 Task: Open the event Sales Training: Negotiation Techniques on '2023/10/02', change the date to 2023/12/16, change the font style of the description to Verdana, set the availability to Away, insert an emoji Yellow heart, logged in from the account softage.10@softage.net and add another guest for the event, softage.7@softage.net. Change the alignment of the event description to Align left.Change the font color of the description to Red and select an event charm, 
Action: Mouse moved to (320, 143)
Screenshot: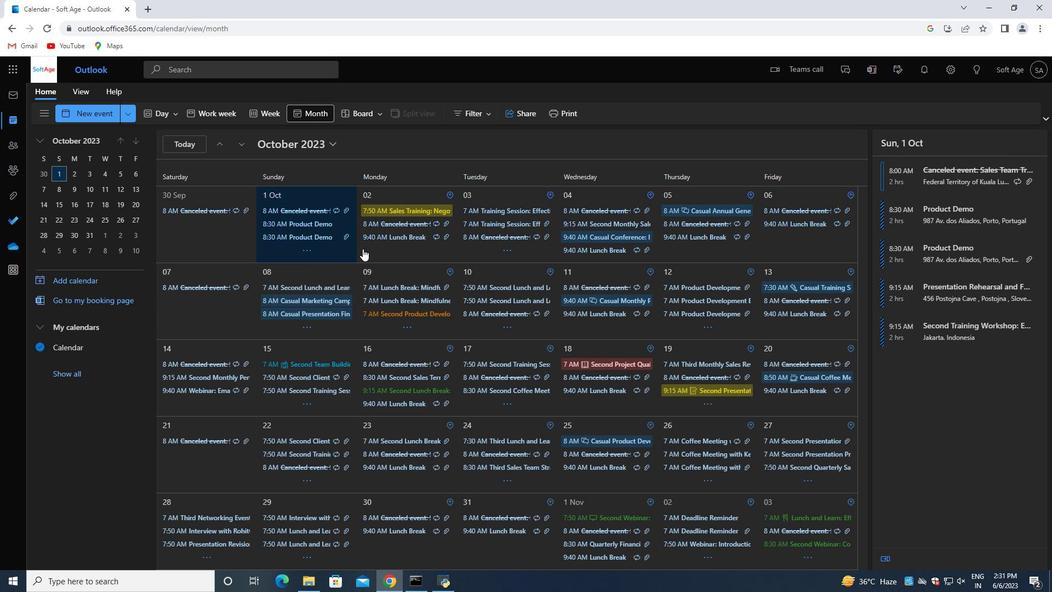 
Action: Mouse pressed left at (320, 143)
Screenshot: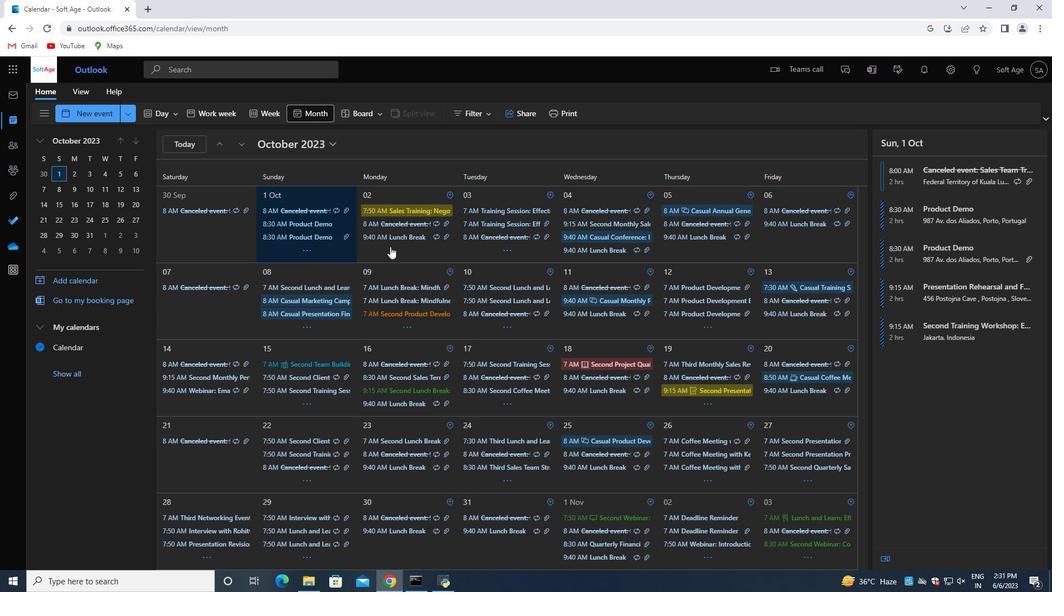 
Action: Mouse moved to (347, 171)
Screenshot: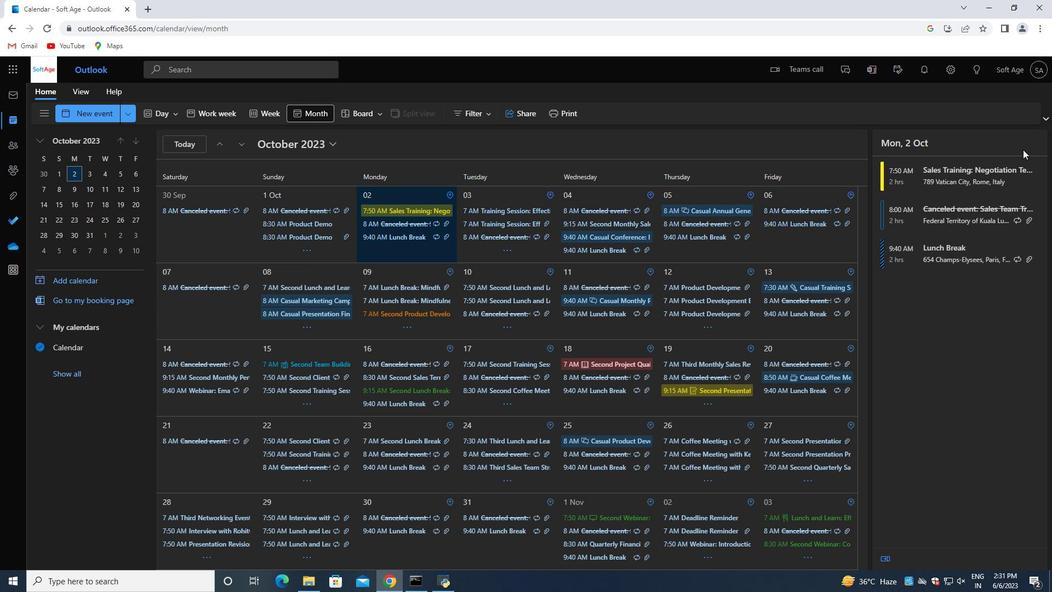
Action: Mouse pressed left at (347, 171)
Screenshot: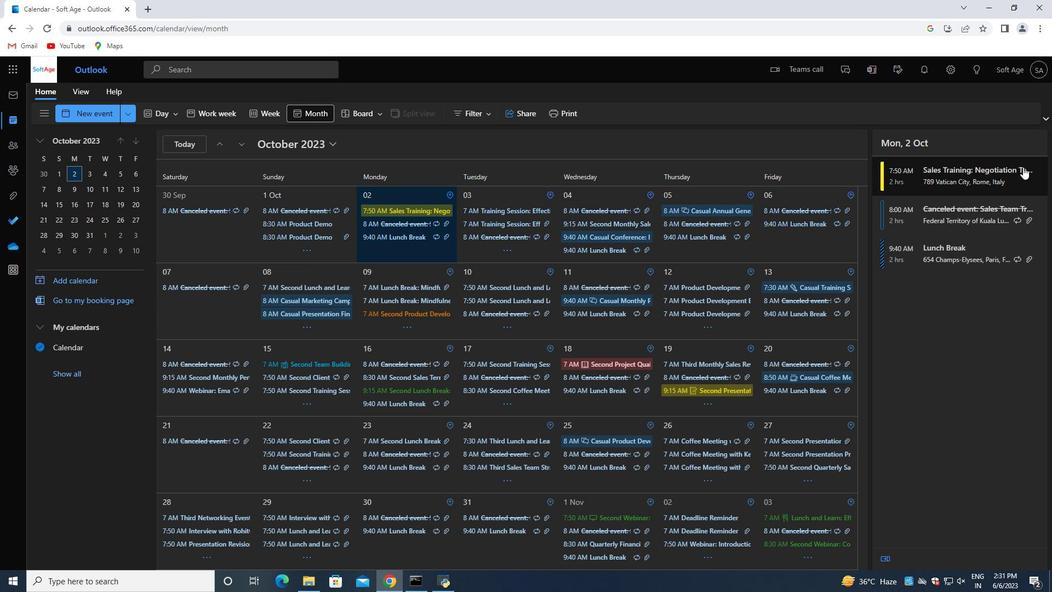 
Action: Mouse moved to (299, 250)
Screenshot: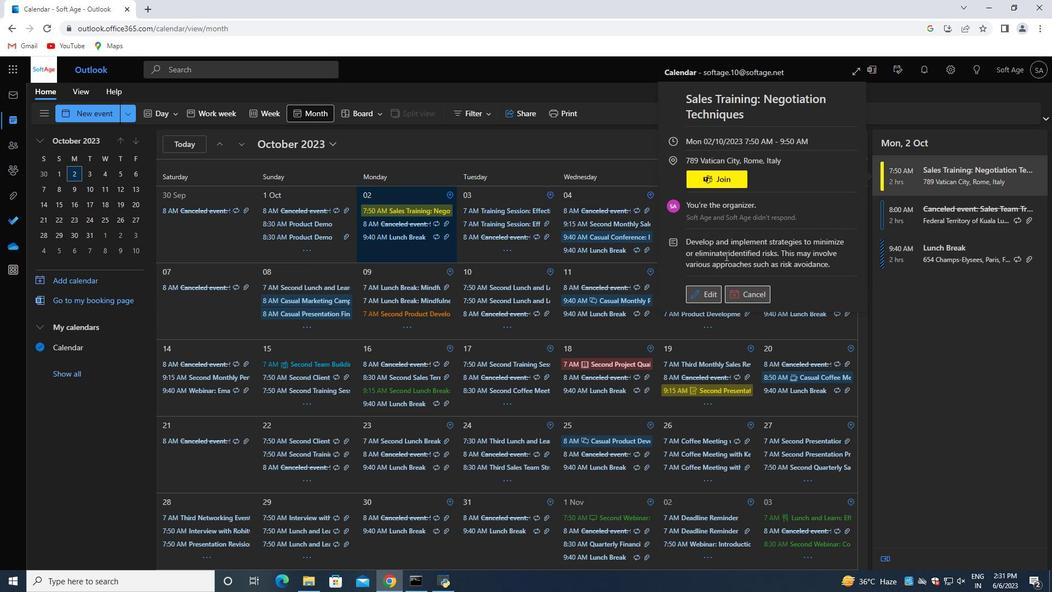 
Action: Mouse pressed left at (299, 250)
Screenshot: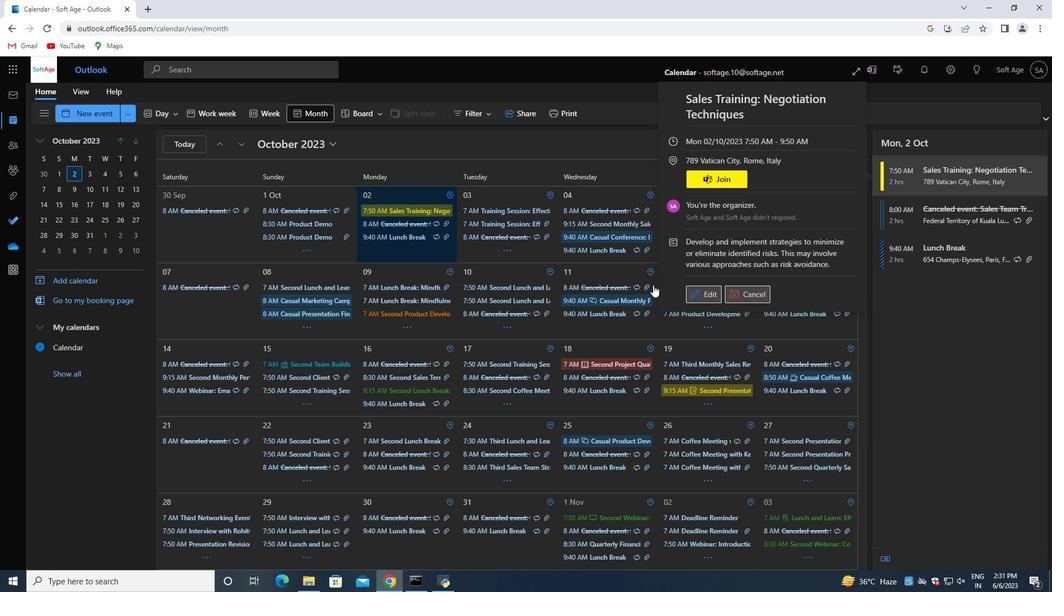 
Action: Mouse moved to (398, 250)
Screenshot: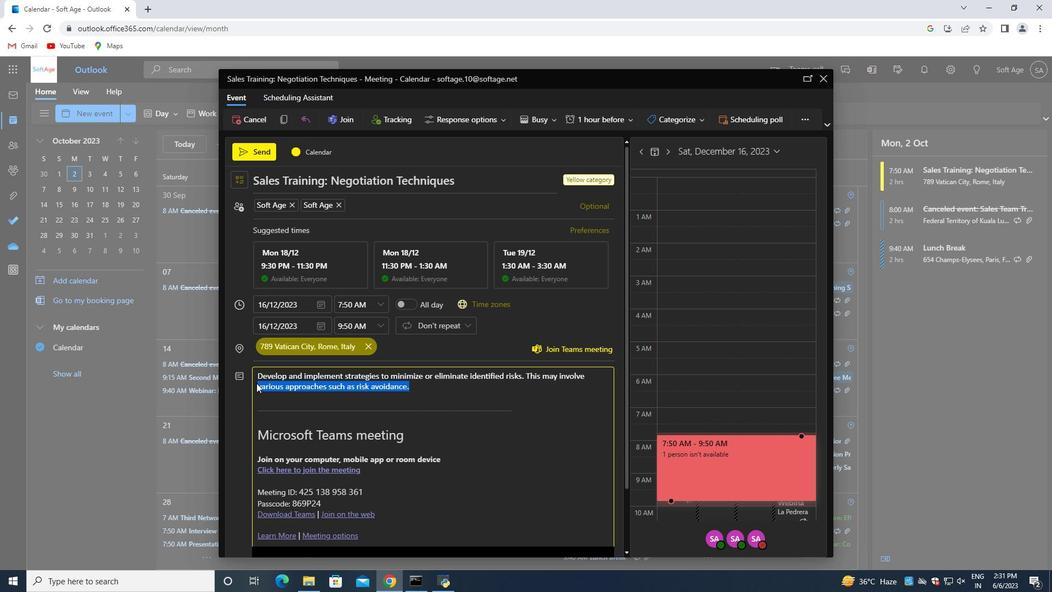 
Action: Mouse pressed left at (398, 250)
Screenshot: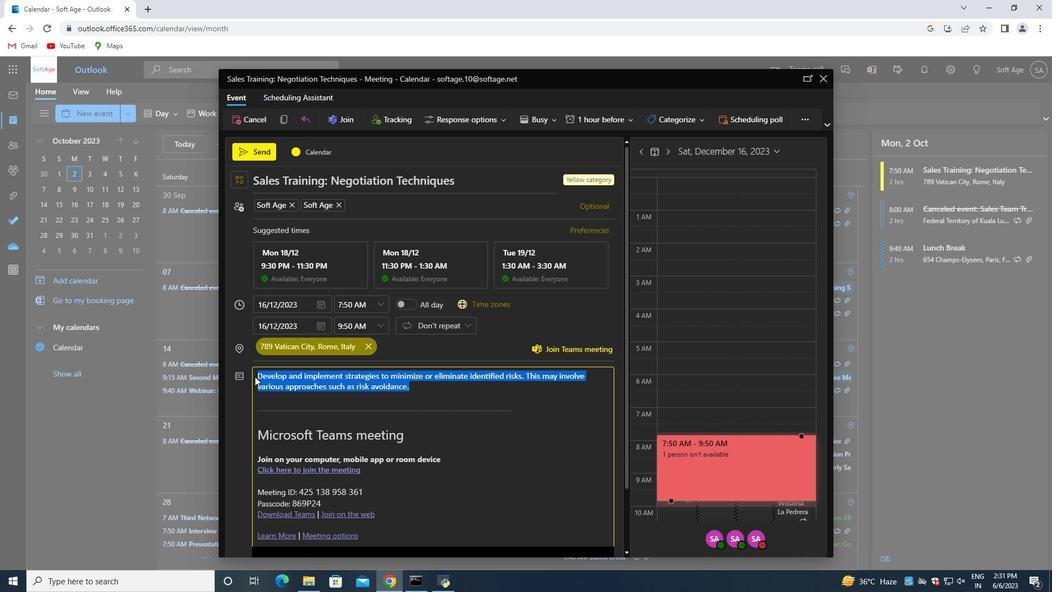 
Action: Mouse moved to (1012, 177)
Screenshot: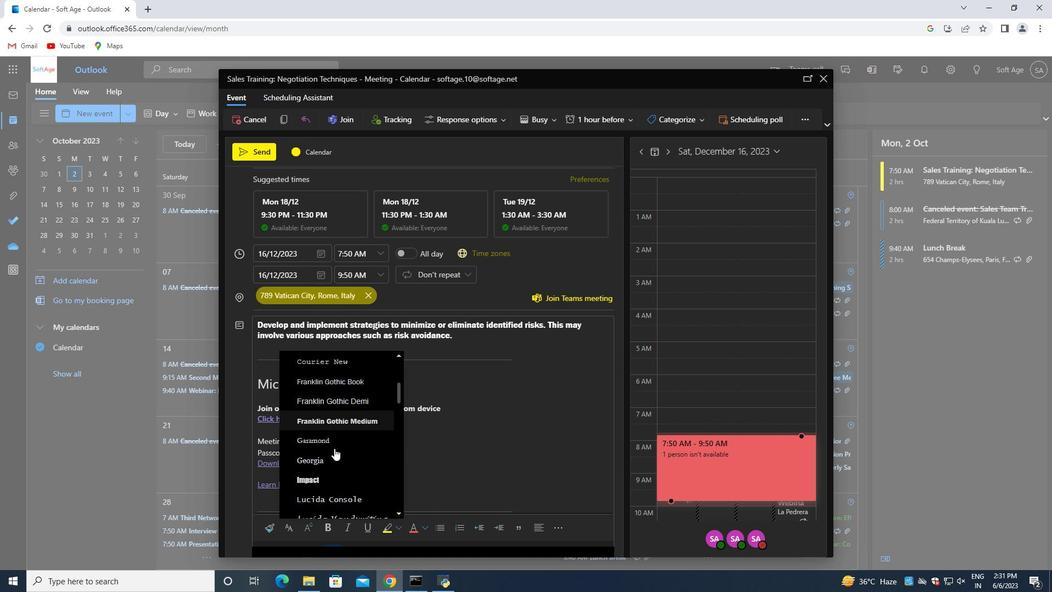 
Action: Mouse pressed left at (1012, 177)
Screenshot: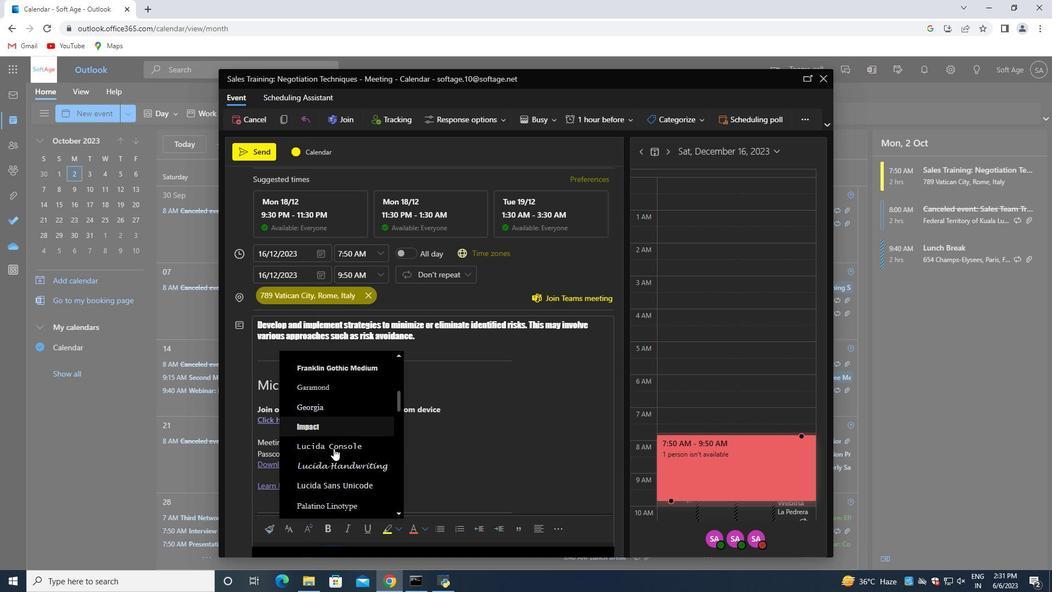 
Action: Mouse moved to (690, 271)
Screenshot: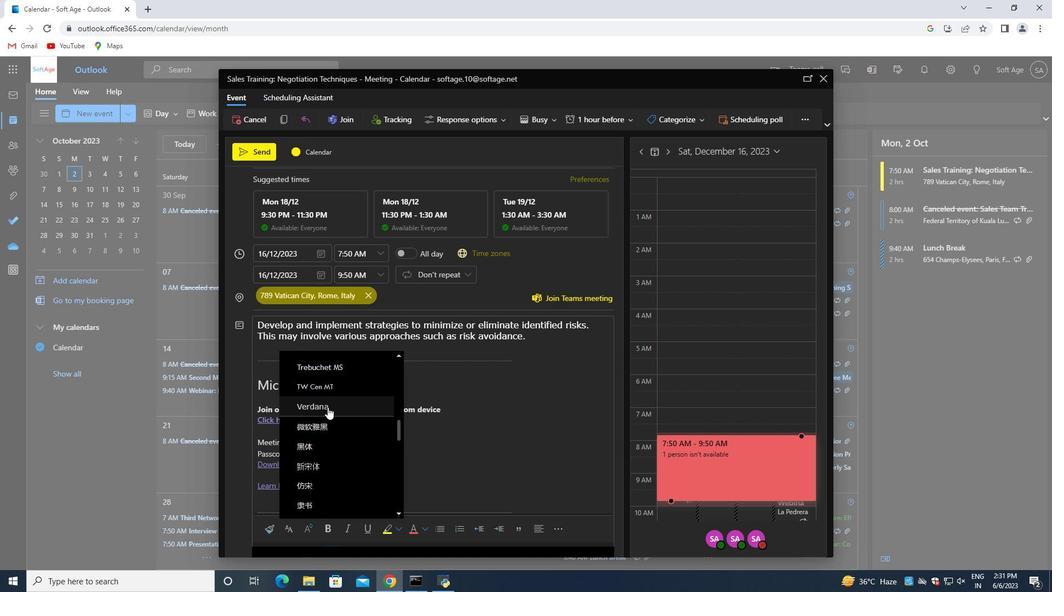 
Action: Mouse pressed left at (690, 271)
Screenshot: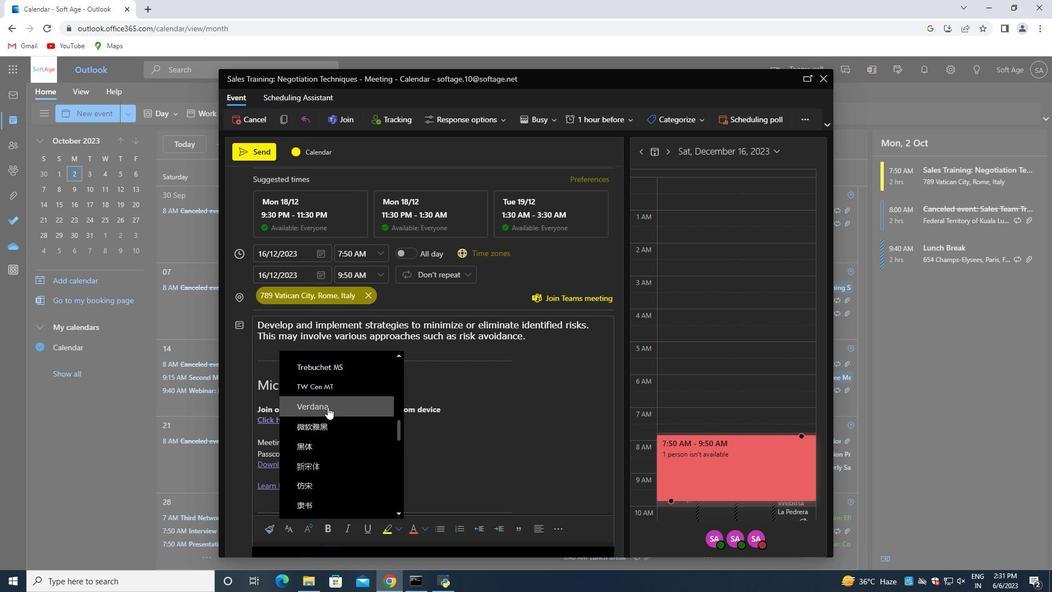 
Action: Mouse moved to (914, 183)
Screenshot: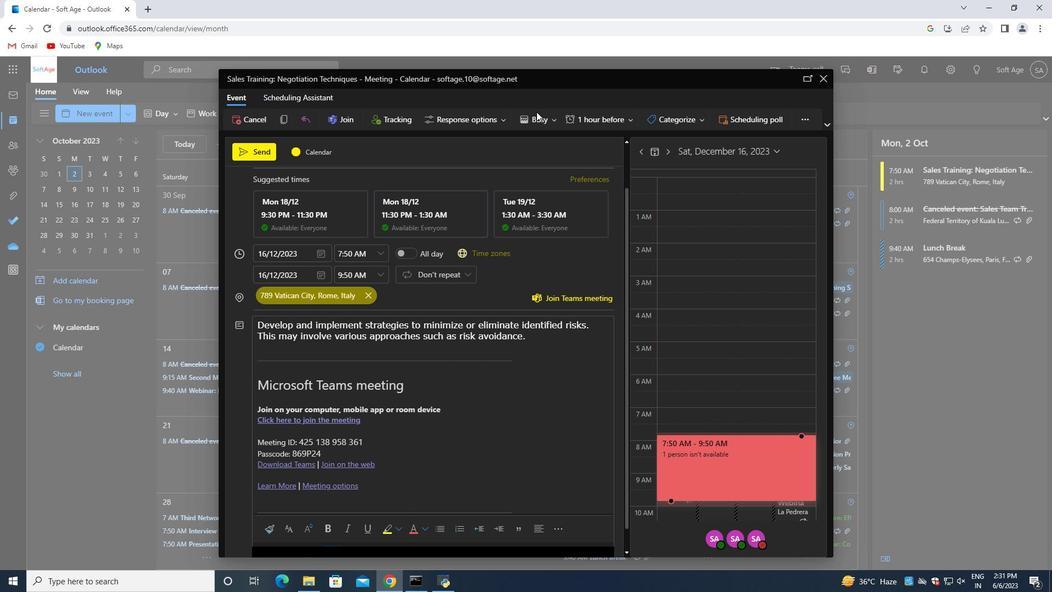 
Action: Mouse pressed left at (914, 183)
Screenshot: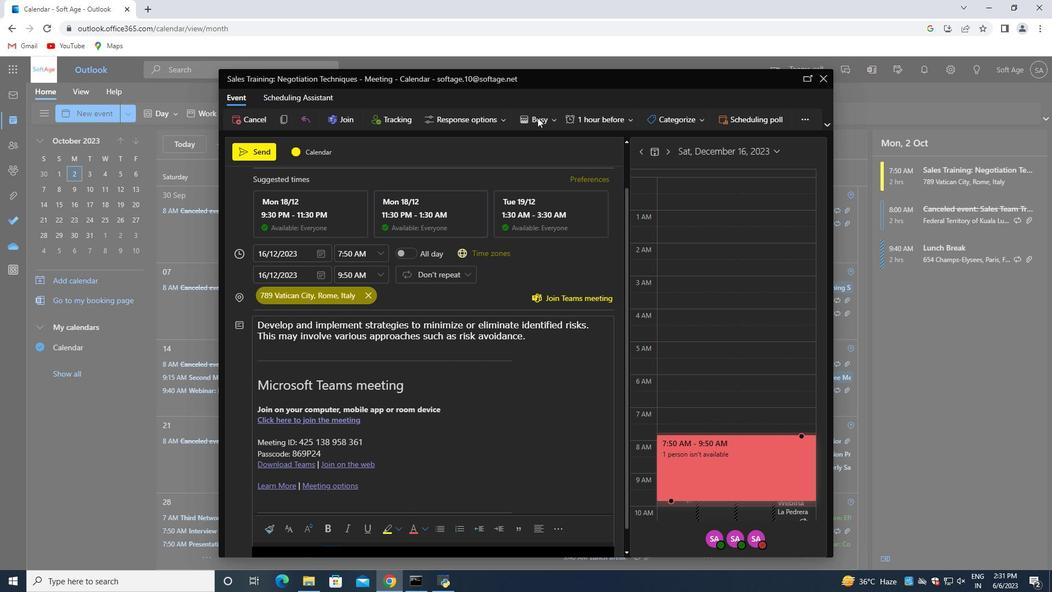 
Action: Mouse moved to (702, 270)
Screenshot: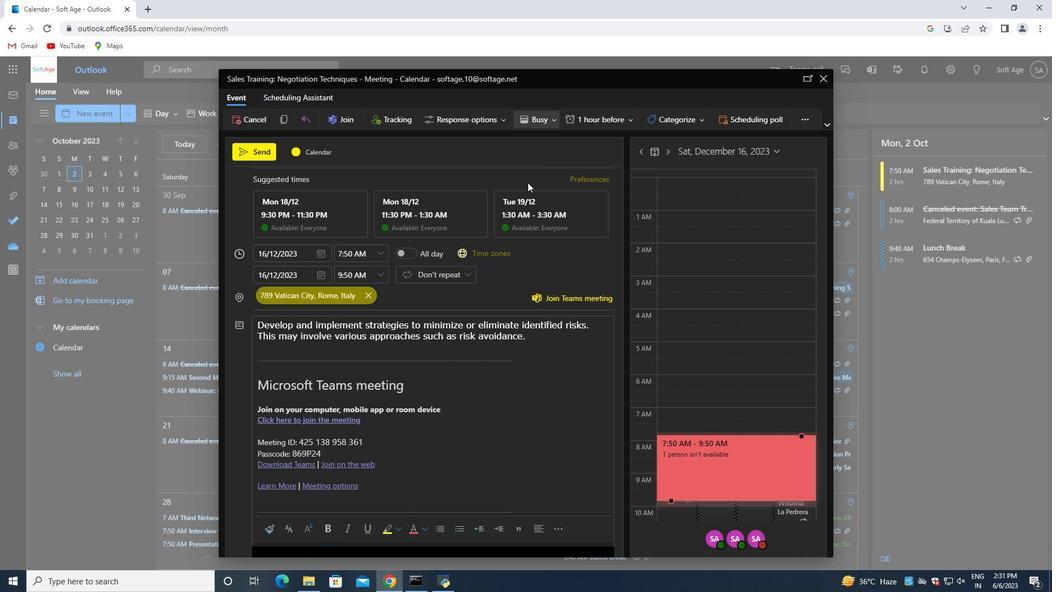 
Action: Mouse pressed left at (702, 270)
Screenshot: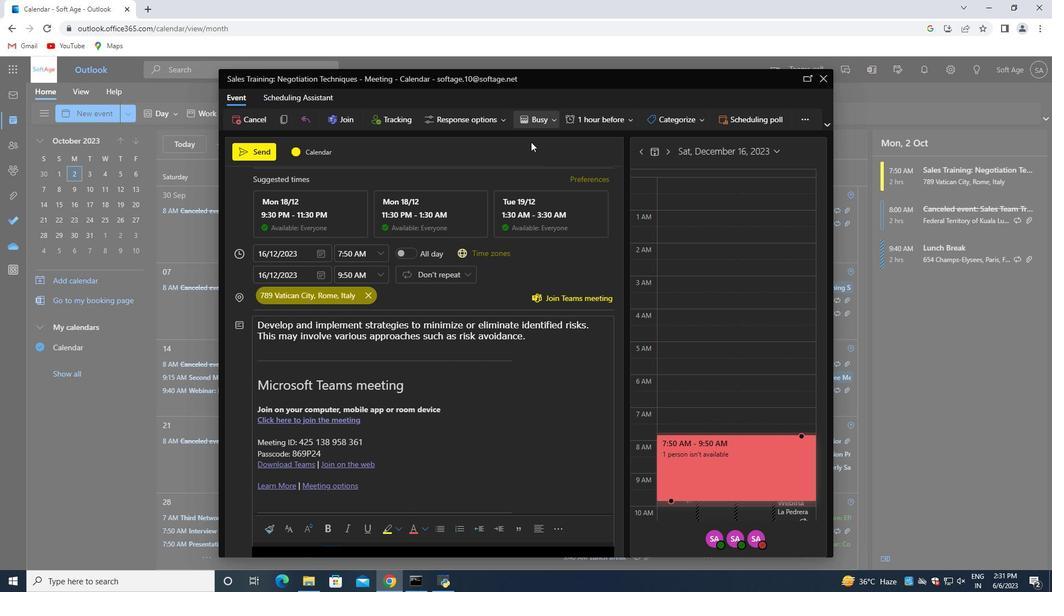 
Action: Mouse moved to (911, 182)
Screenshot: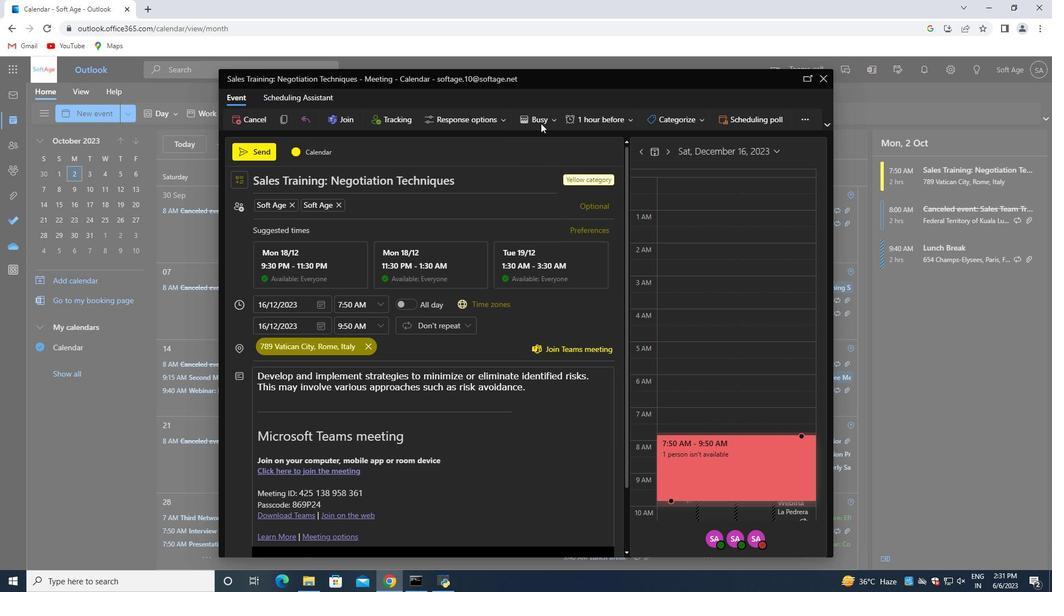 
Action: Mouse pressed left at (911, 182)
Screenshot: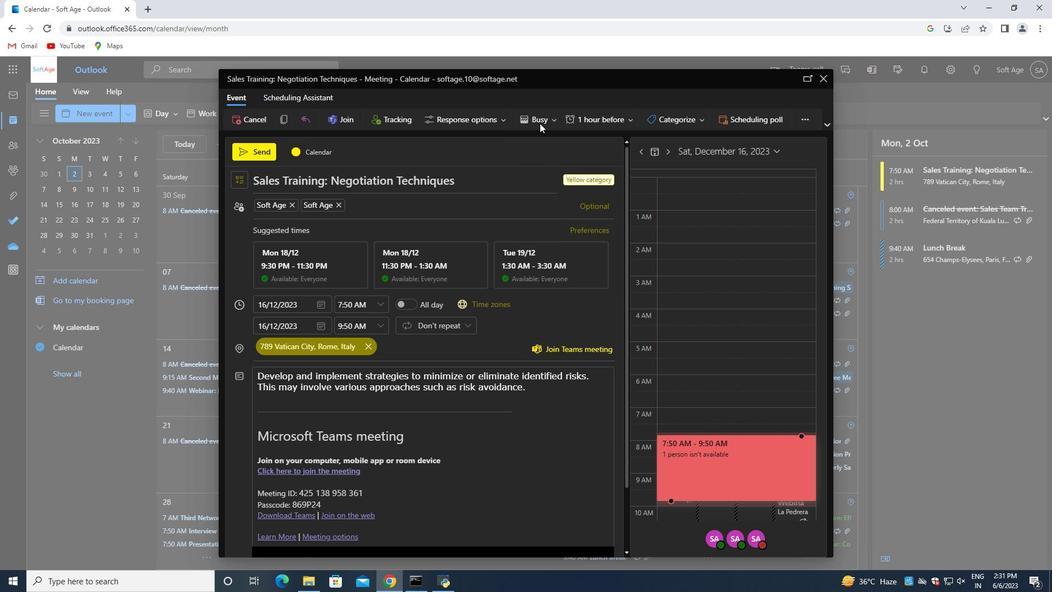 
Action: Mouse moved to (695, 269)
Screenshot: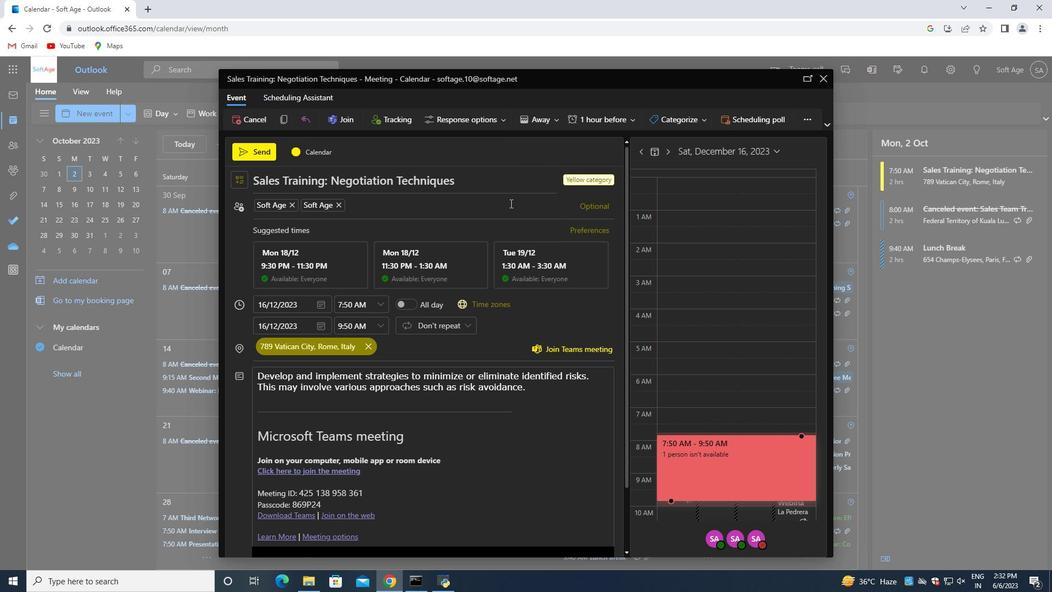
Action: Mouse pressed left at (695, 269)
Screenshot: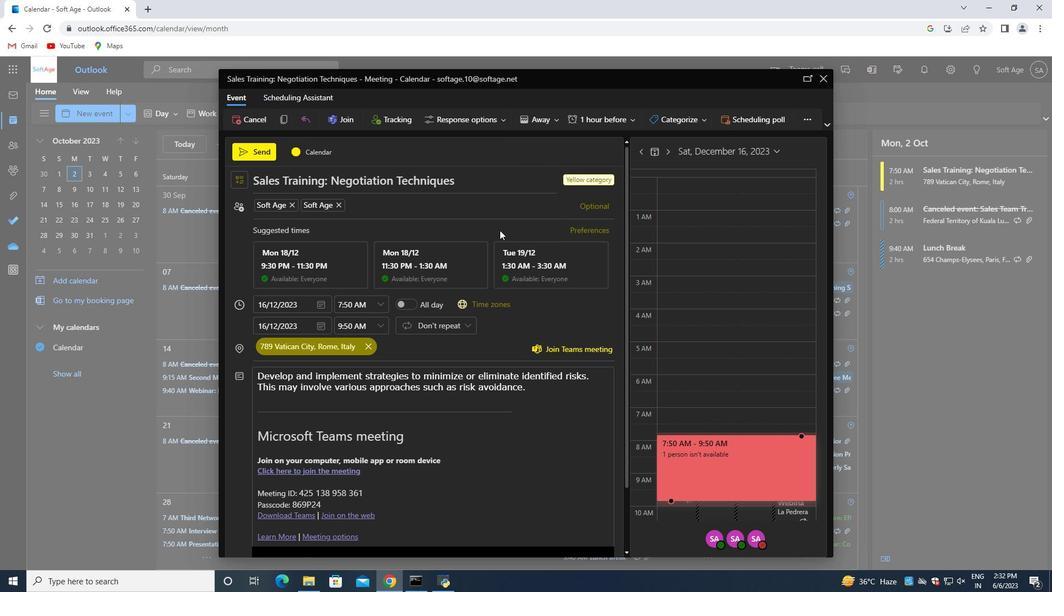 
Action: Mouse moved to (301, 140)
Screenshot: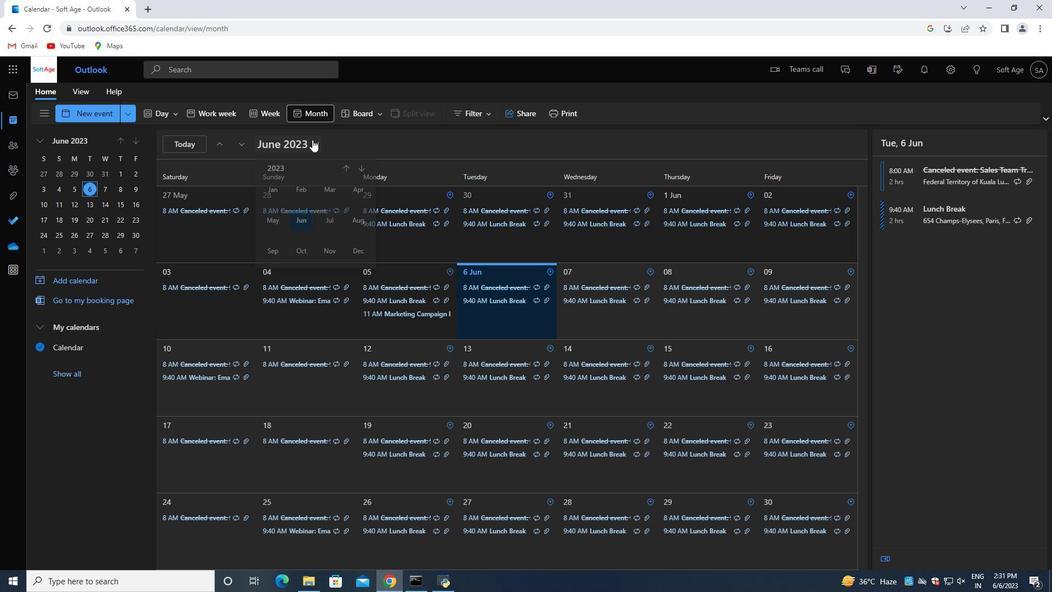 
Action: Mouse pressed left at (301, 140)
Screenshot: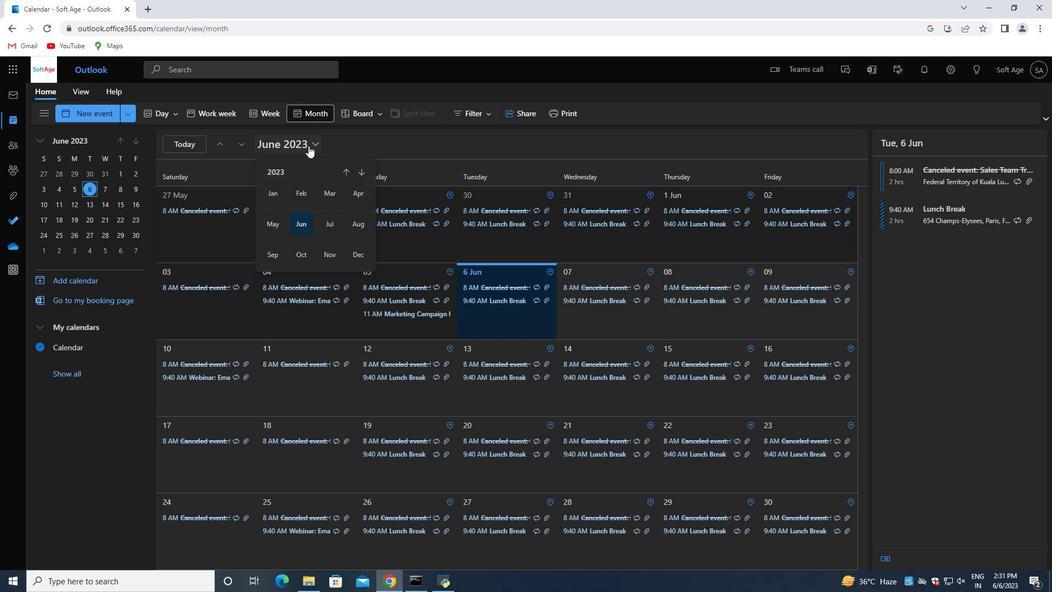 
Action: Mouse moved to (353, 255)
Screenshot: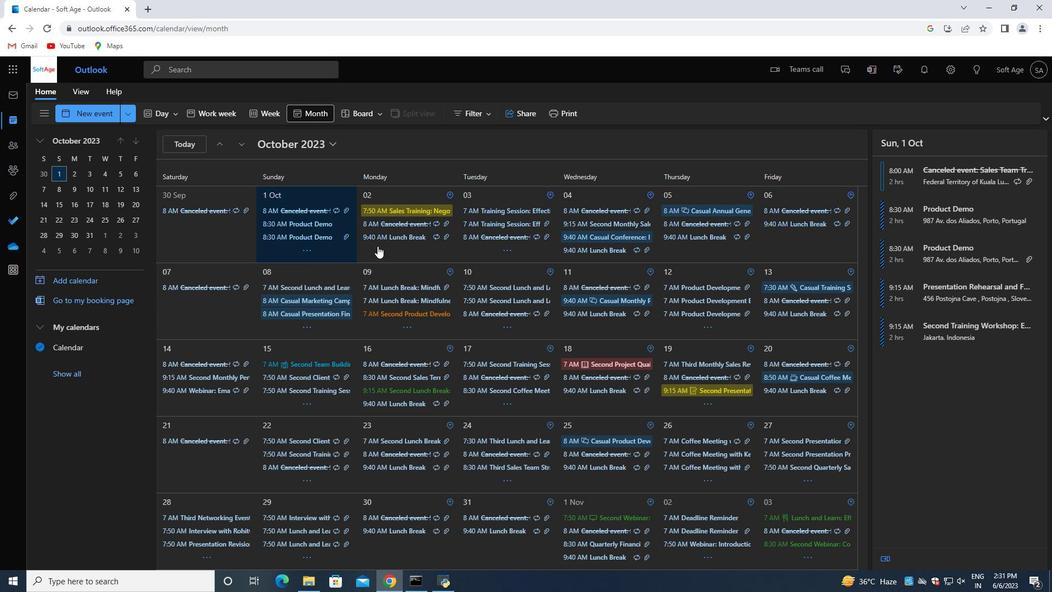 
Action: Mouse pressed left at (353, 255)
Screenshot: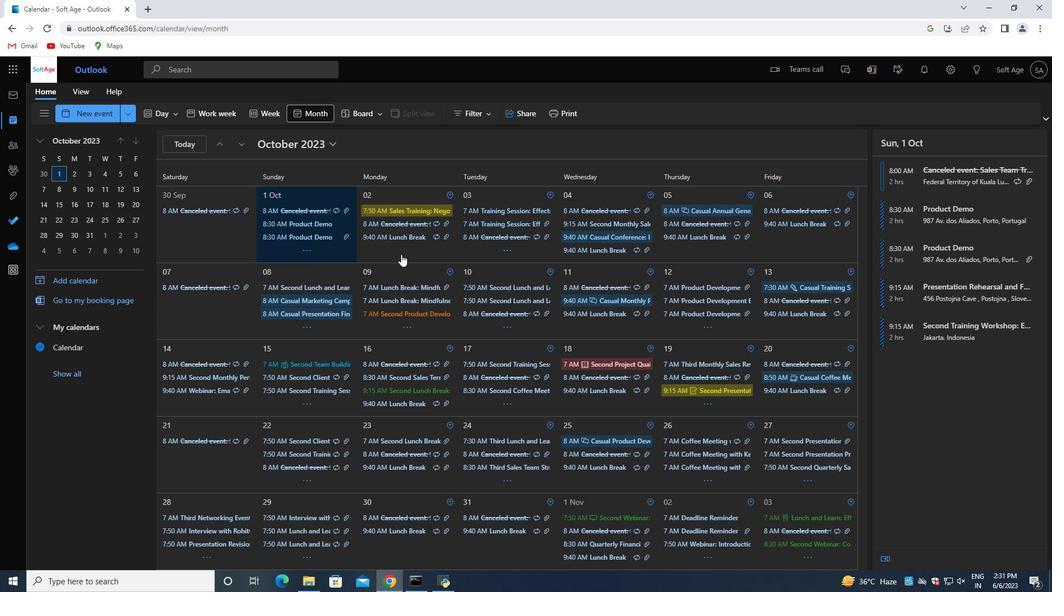 
Action: Mouse moved to (340, 142)
Screenshot: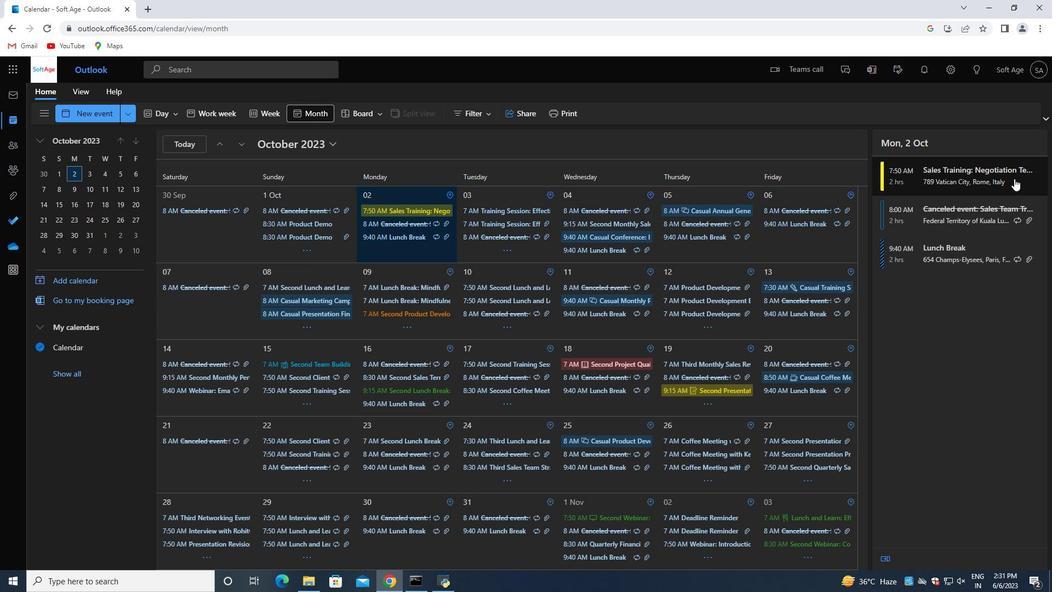 
Action: Mouse pressed left at (340, 142)
Screenshot: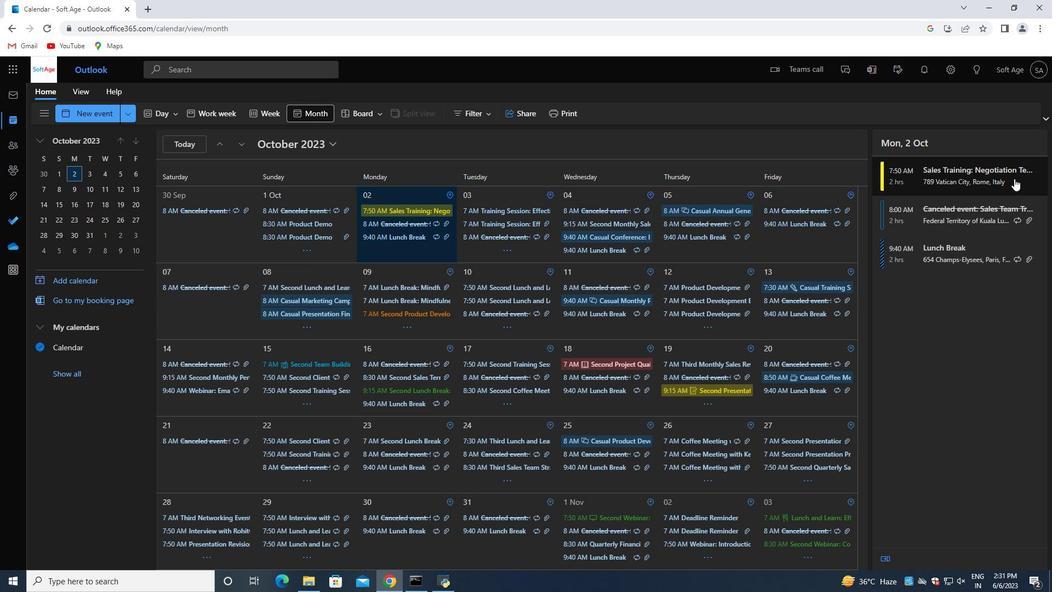 
Action: Mouse moved to (302, 252)
Screenshot: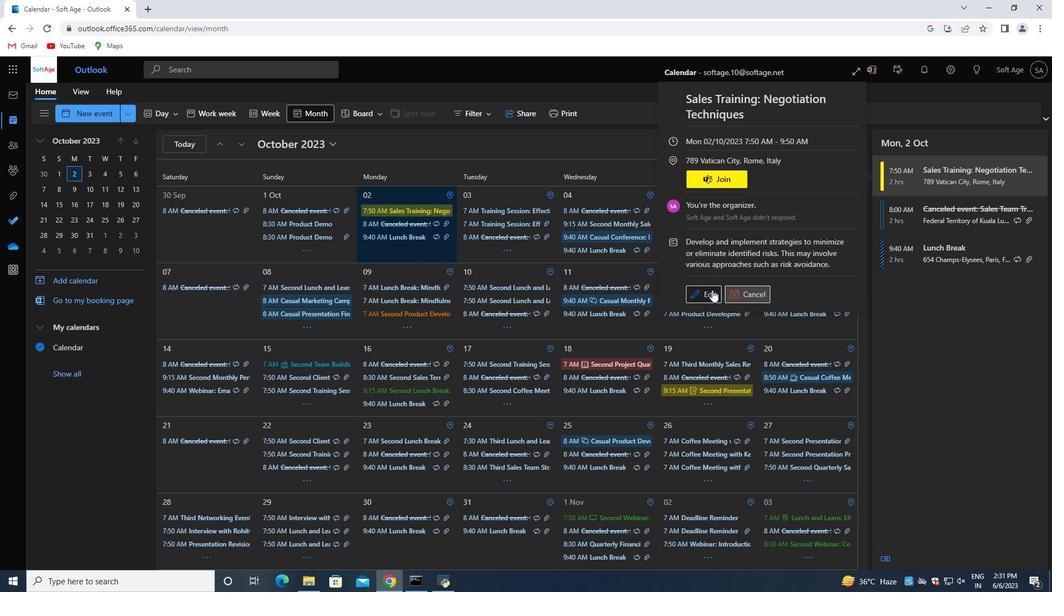
Action: Mouse pressed left at (302, 252)
Screenshot: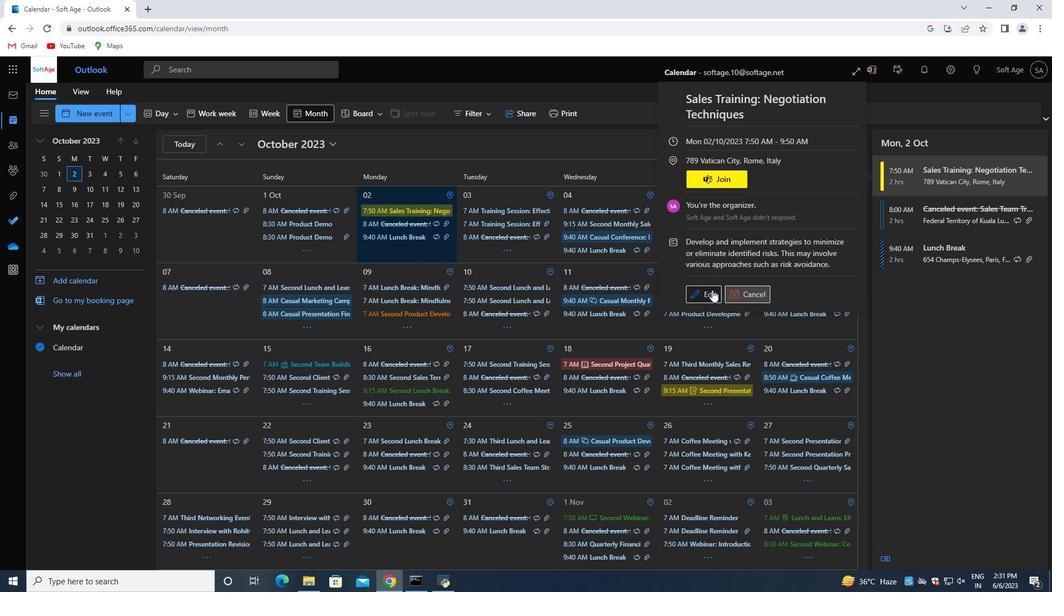 
Action: Mouse moved to (457, 400)
Screenshot: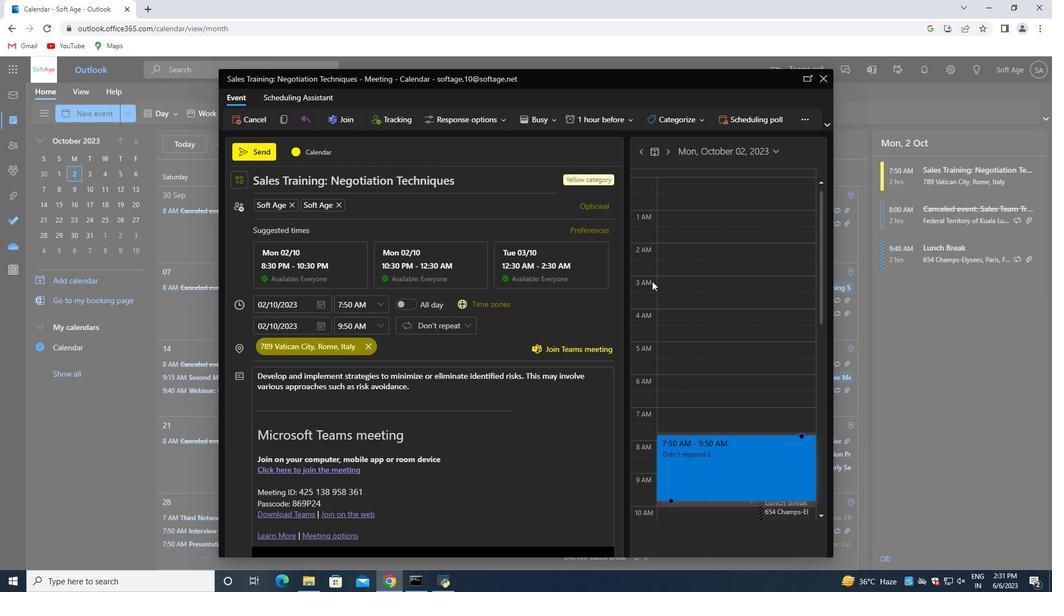 
Action: Mouse scrolled (457, 400) with delta (0, 0)
Screenshot: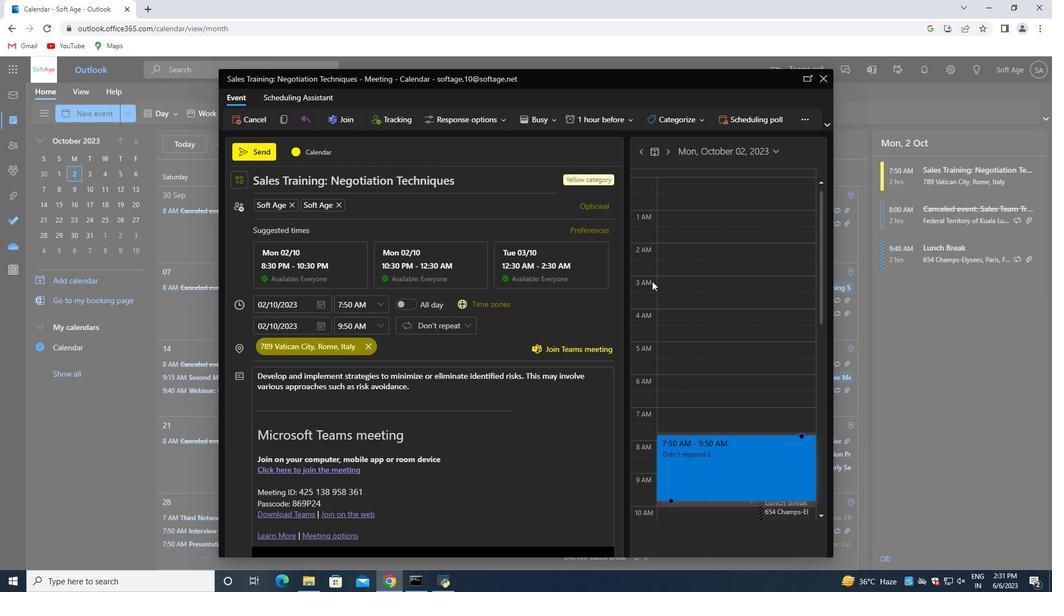 
Action: Mouse moved to (456, 402)
Screenshot: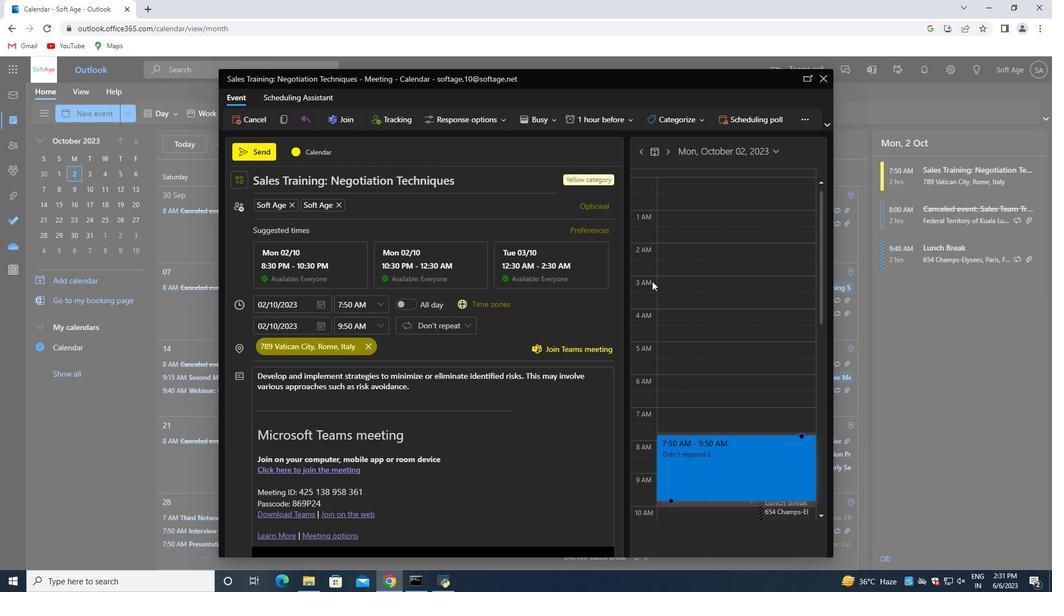 
Action: Mouse scrolled (456, 401) with delta (0, 0)
Screenshot: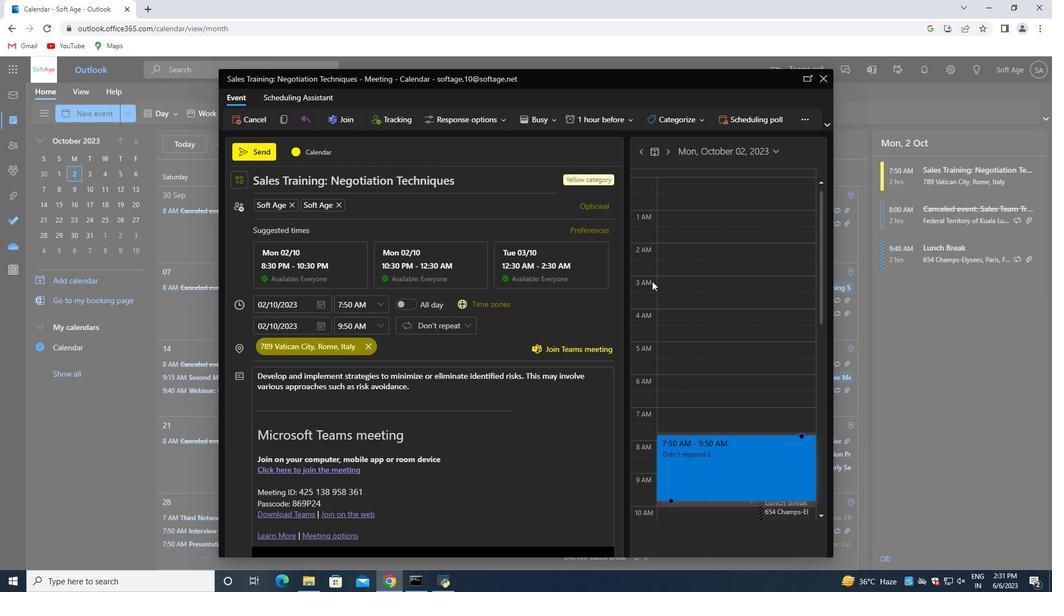 
Action: Mouse moved to (456, 404)
Screenshot: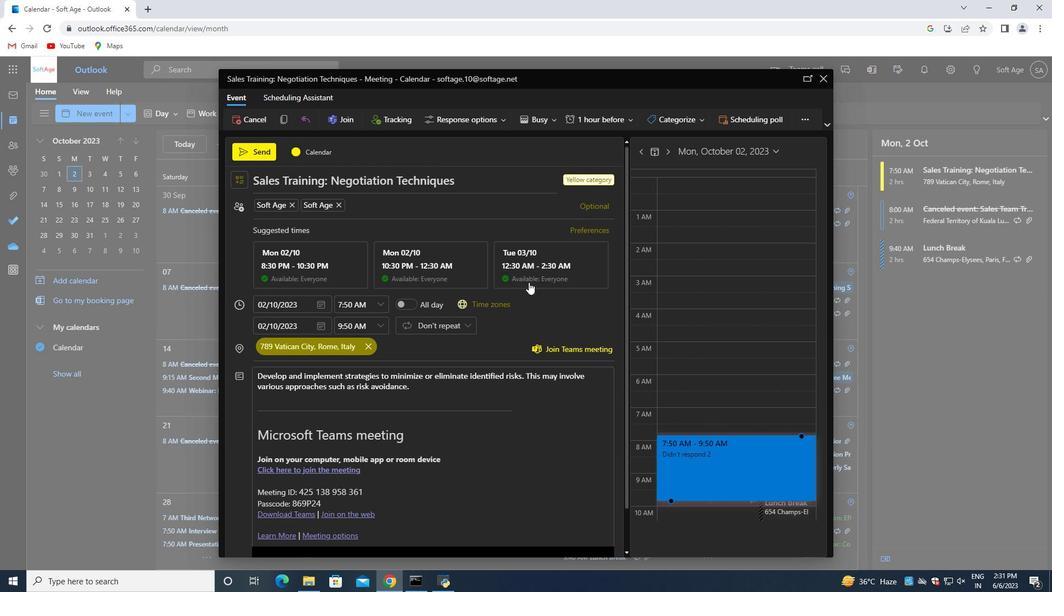 
Action: Mouse scrolled (456, 404) with delta (0, 0)
Screenshot: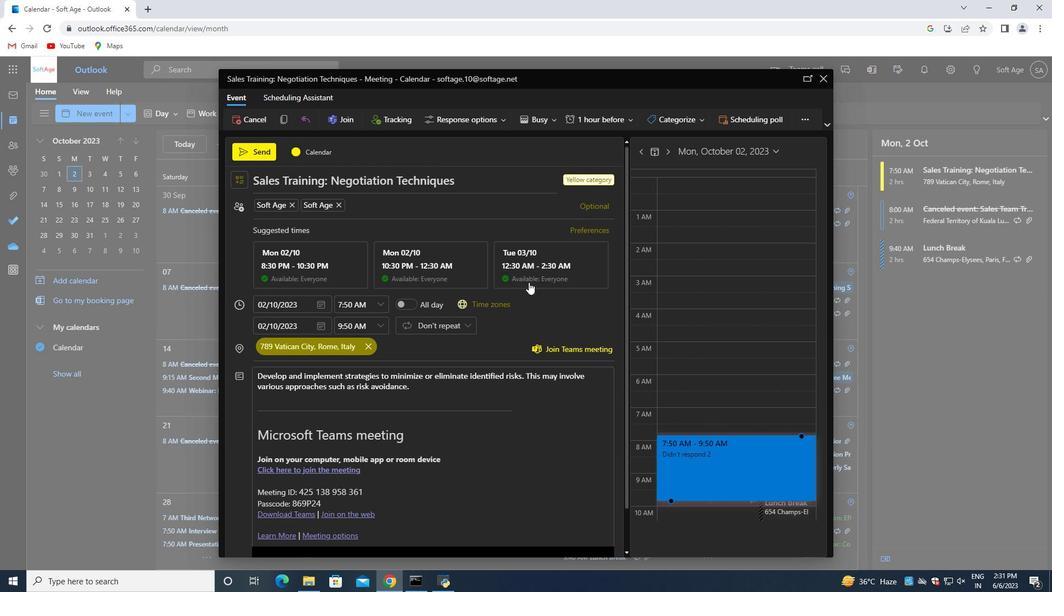 
Action: Mouse moved to (455, 405)
Screenshot: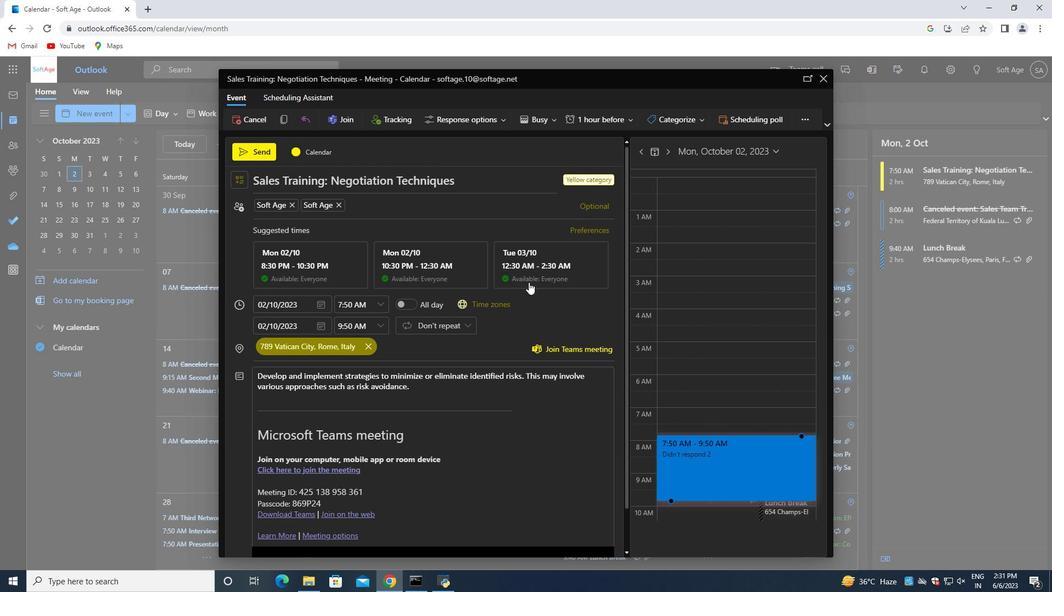 
Action: Mouse scrolled (455, 406) with delta (0, 0)
Screenshot: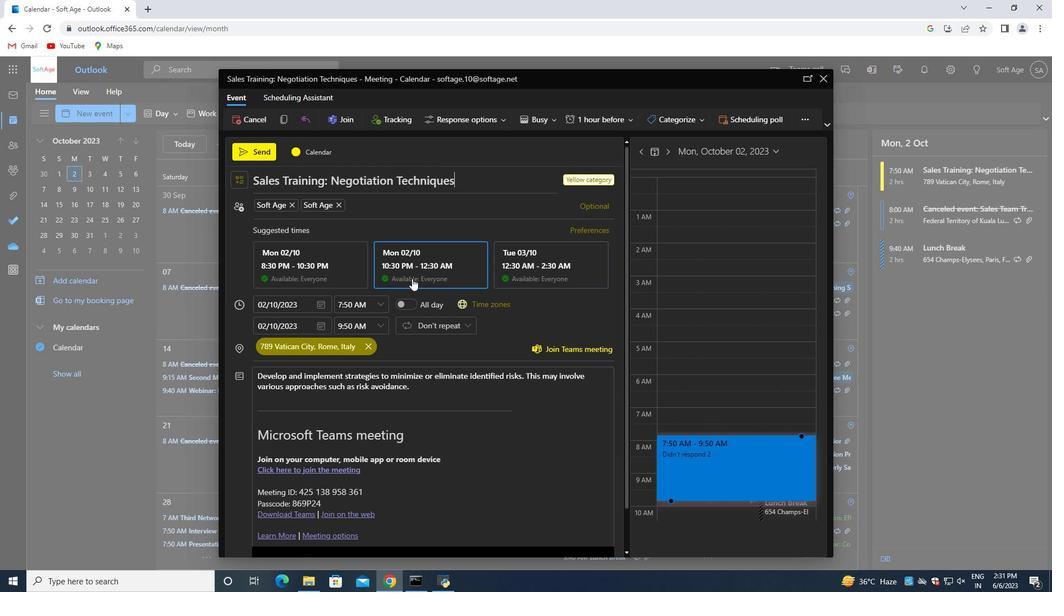
Action: Mouse scrolled (455, 406) with delta (0, 0)
Screenshot: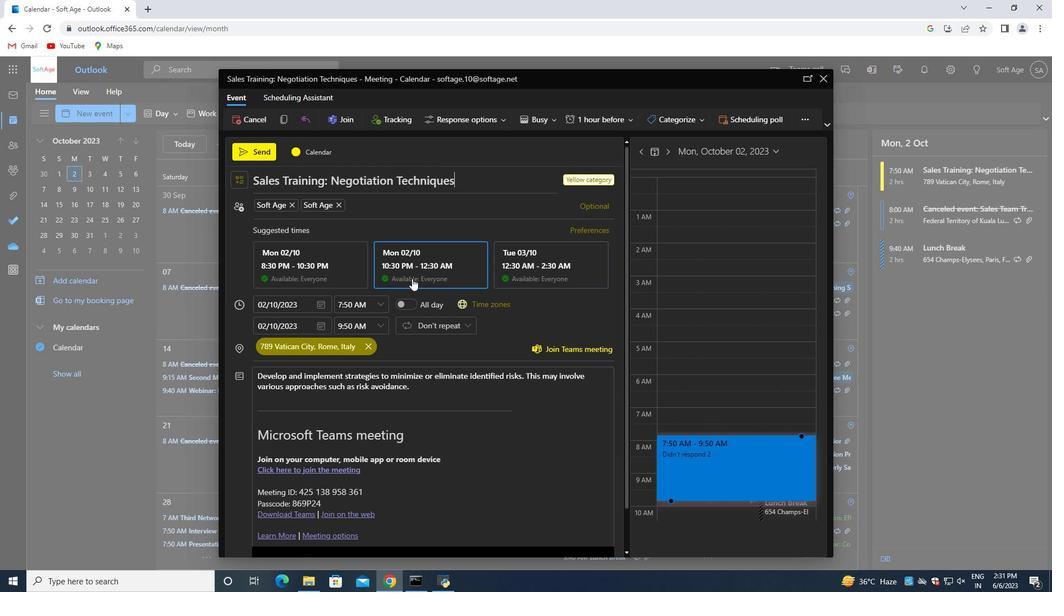 
Action: Mouse scrolled (455, 406) with delta (0, 0)
Screenshot: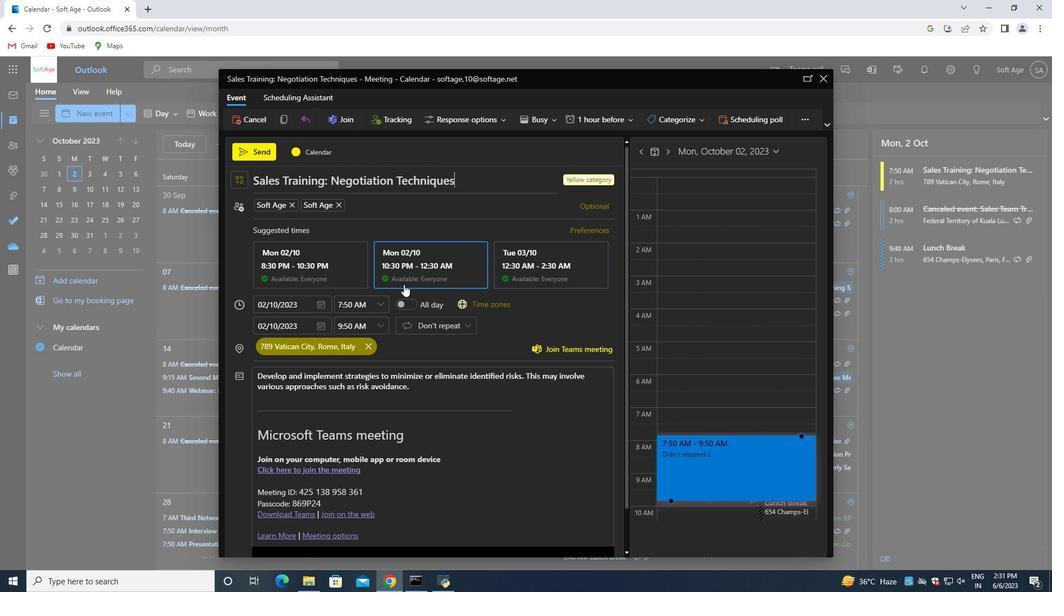 
Action: Mouse scrolled (455, 406) with delta (0, 0)
Screenshot: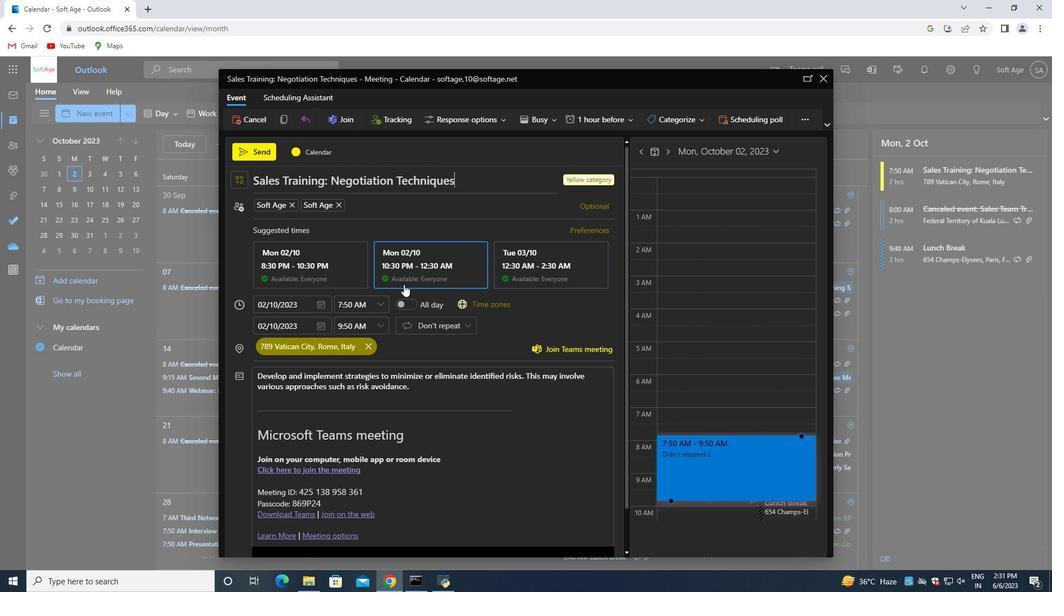 
Action: Mouse moved to (451, 408)
Screenshot: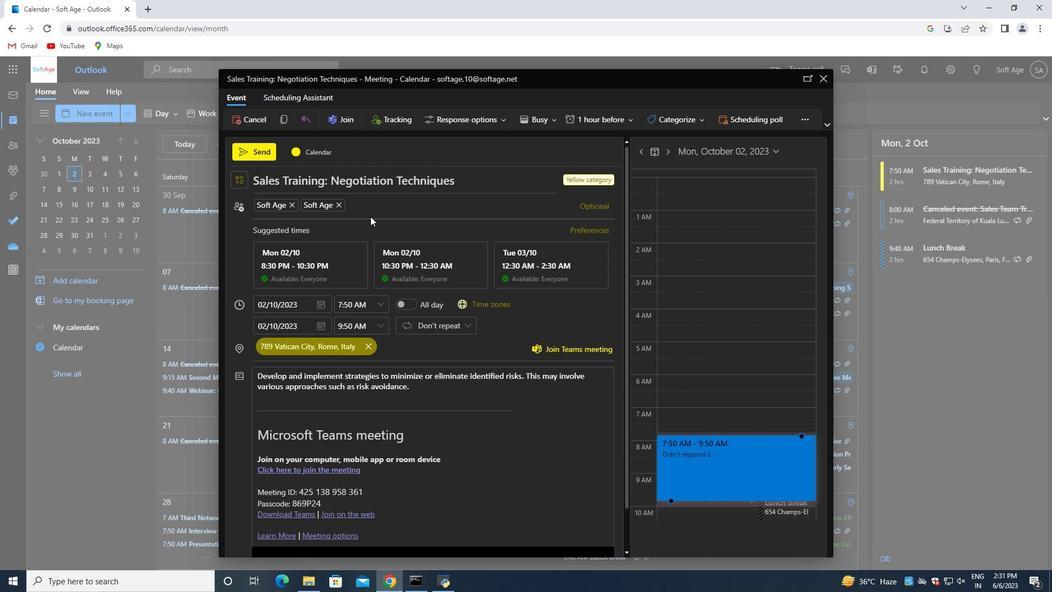
Action: Mouse scrolled (454, 407) with delta (0, 0)
Screenshot: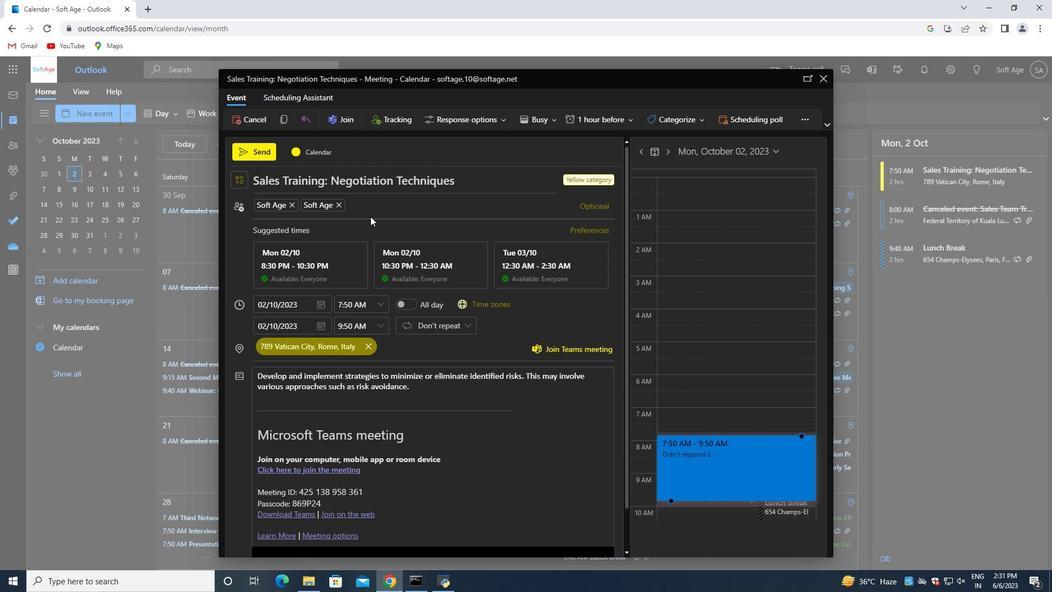 
Action: Mouse moved to (448, 410)
Screenshot: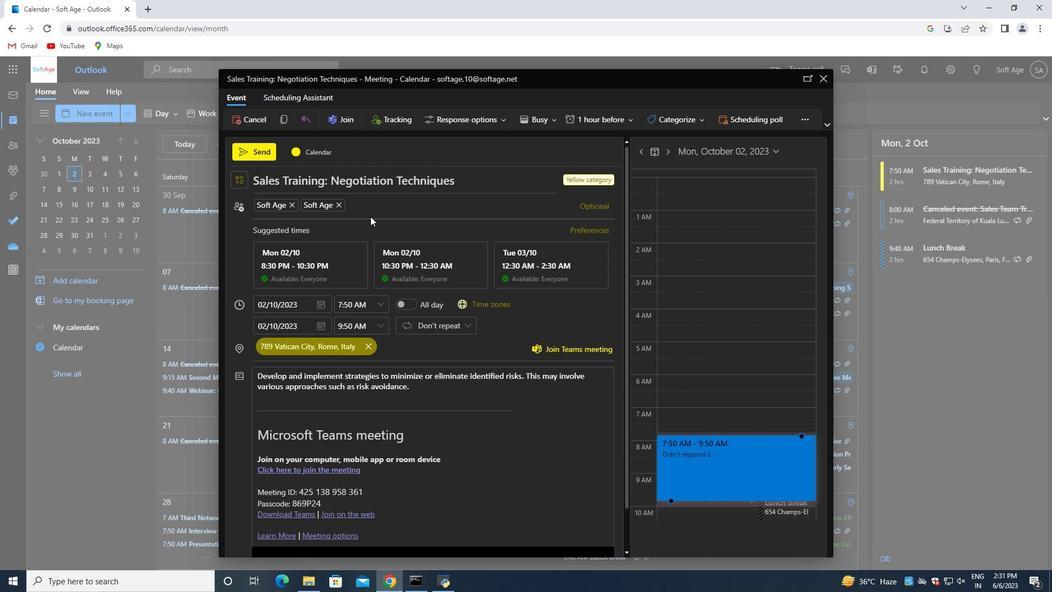 
Action: Mouse scrolled (451, 407) with delta (0, 0)
Screenshot: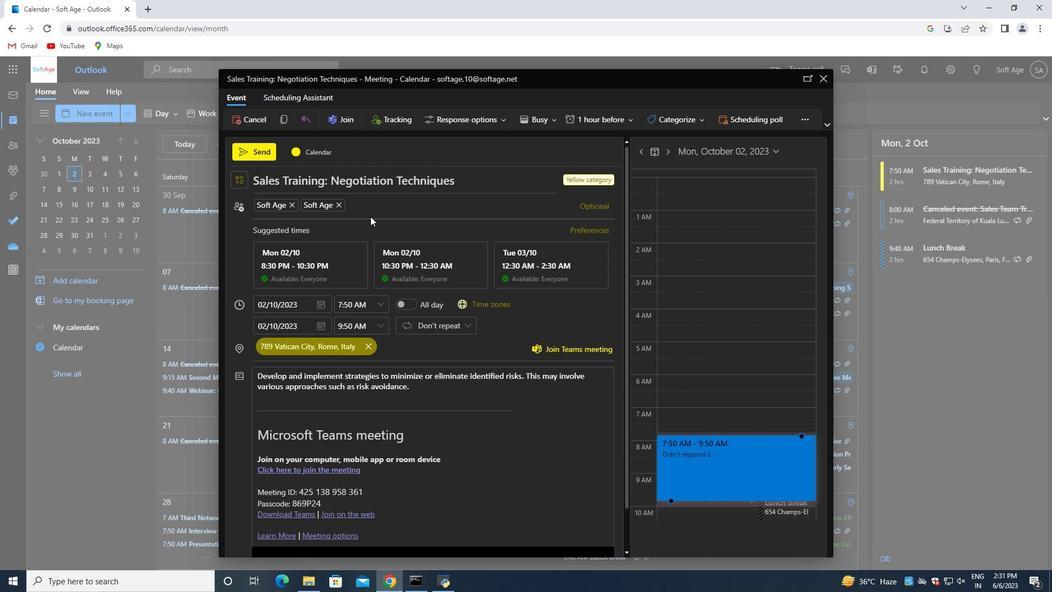 
Action: Mouse moved to (447, 410)
Screenshot: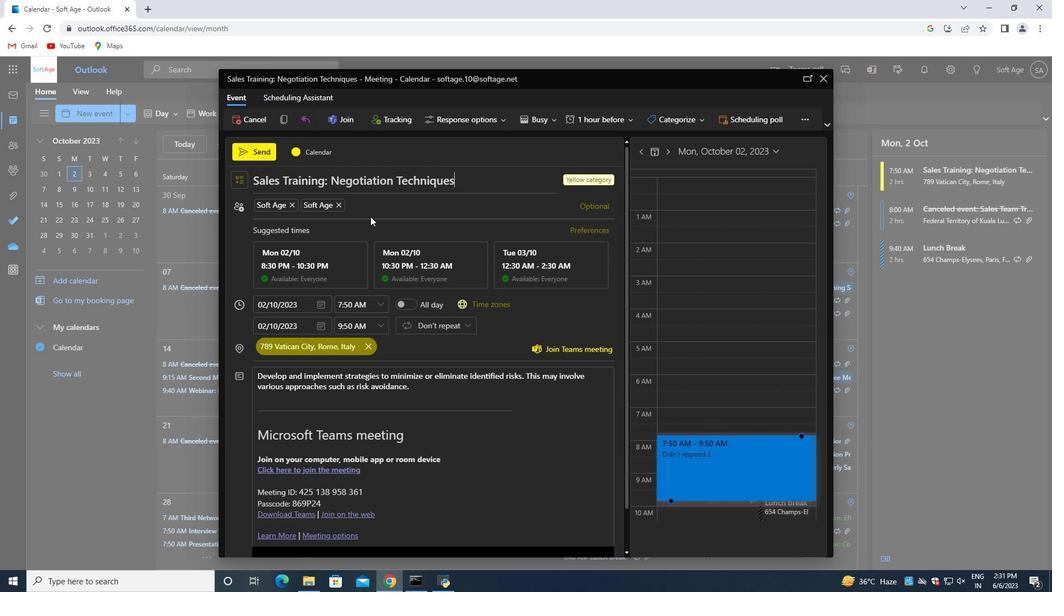 
Action: Mouse scrolled (447, 410) with delta (0, 0)
Screenshot: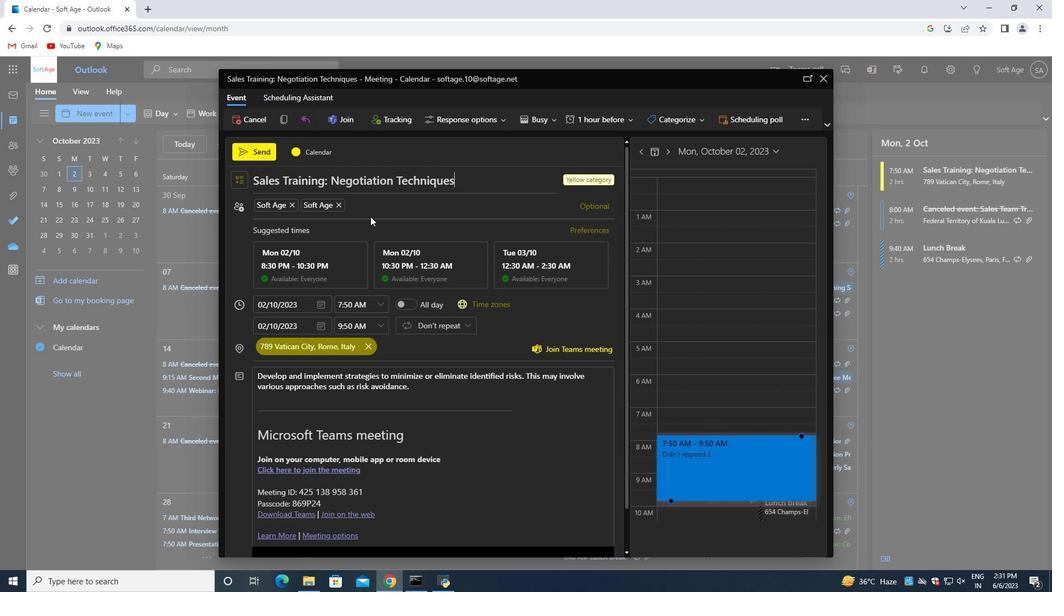 
Action: Mouse moved to (1030, 484)
Screenshot: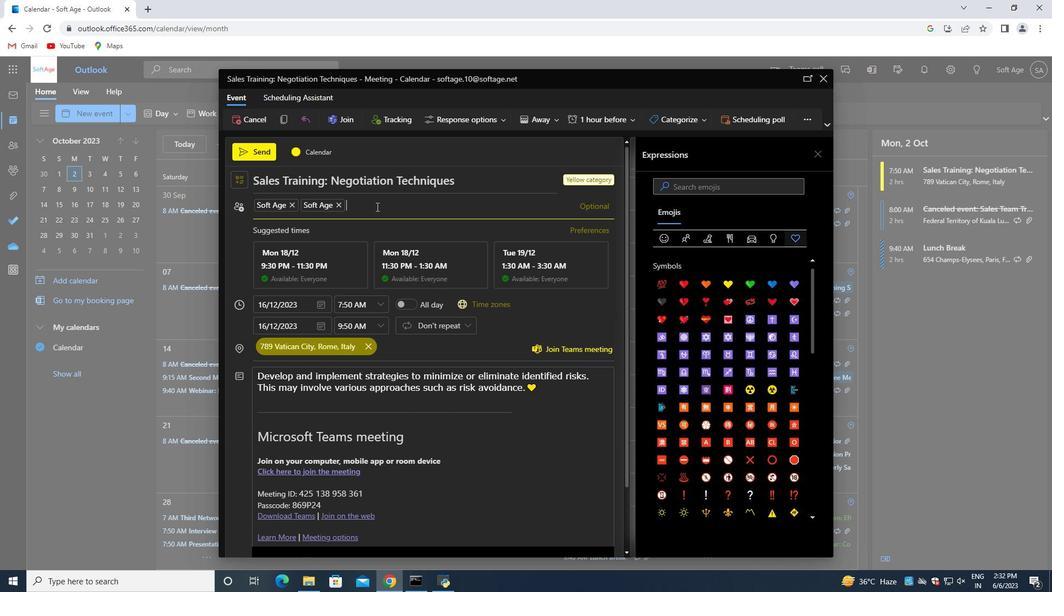 
Action: Mouse pressed left at (1030, 484)
Screenshot: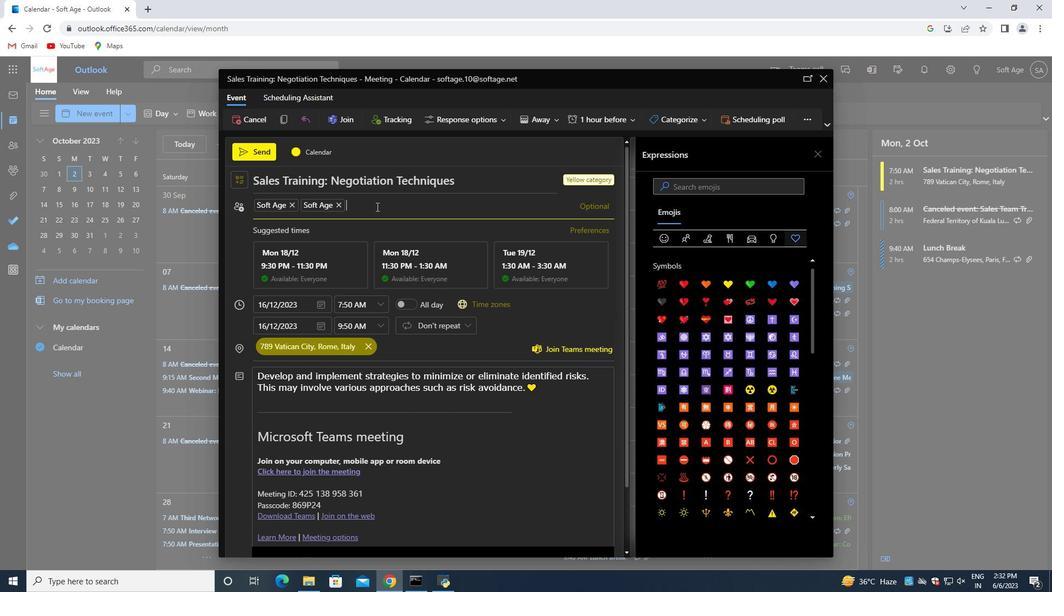 
Action: Mouse moved to (394, 248)
Screenshot: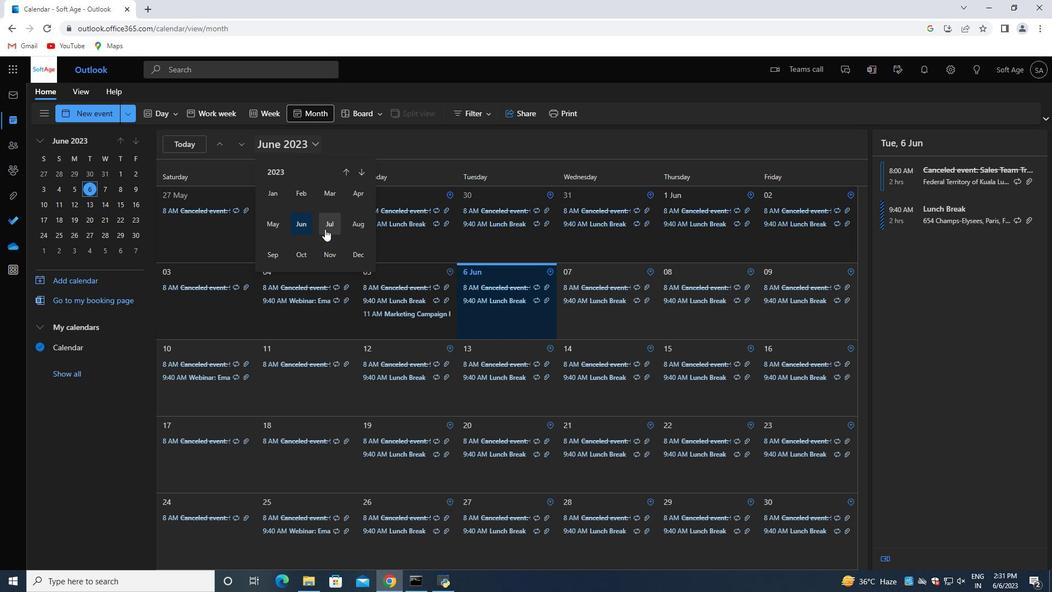 
Action: Mouse pressed left at (394, 248)
Screenshot: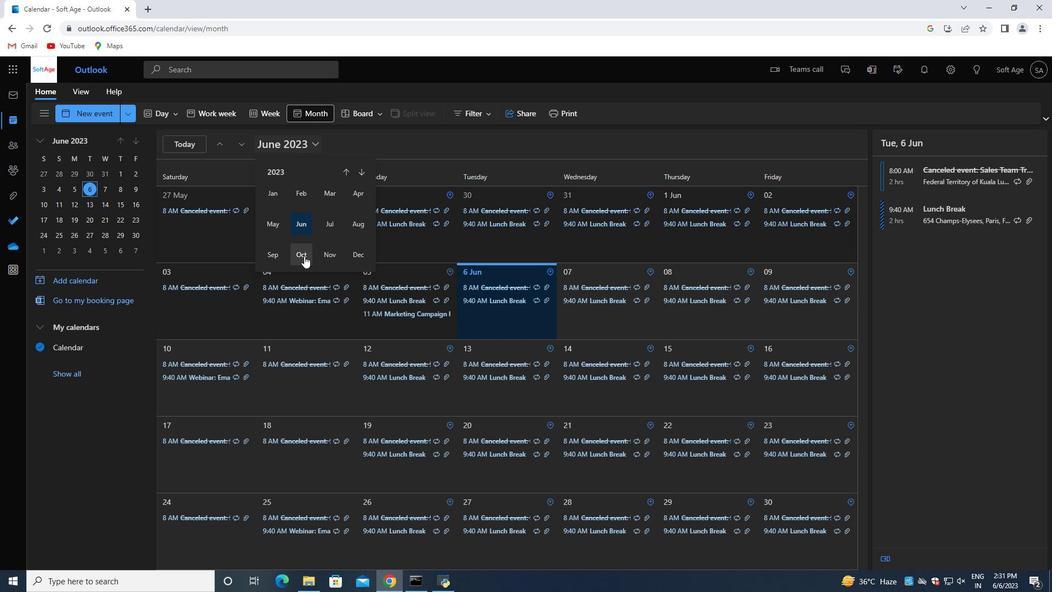 
Action: Mouse moved to (1027, 180)
Screenshot: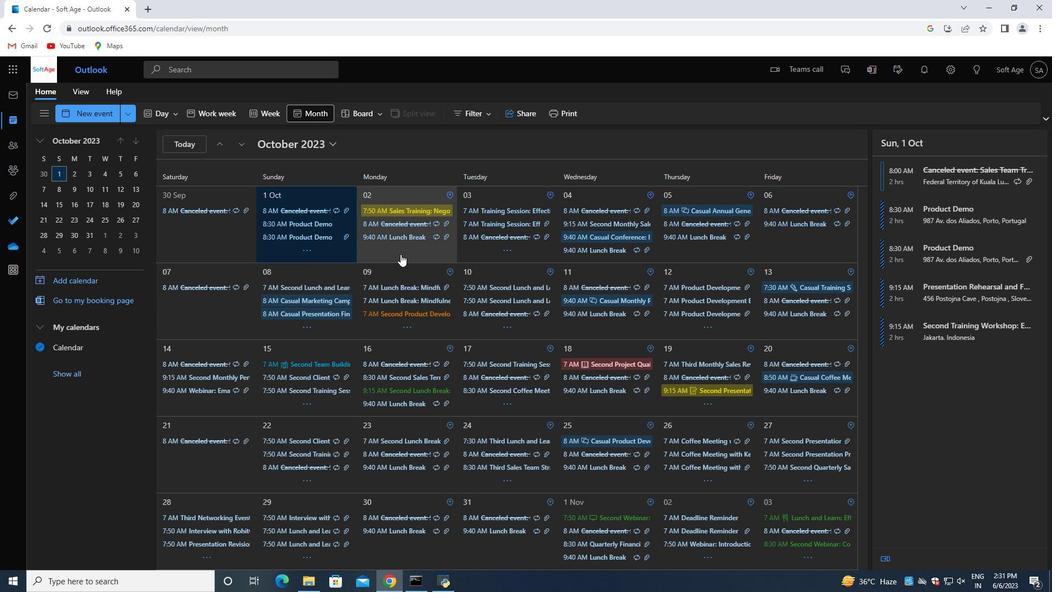 
Action: Mouse pressed left at (1027, 180)
Screenshot: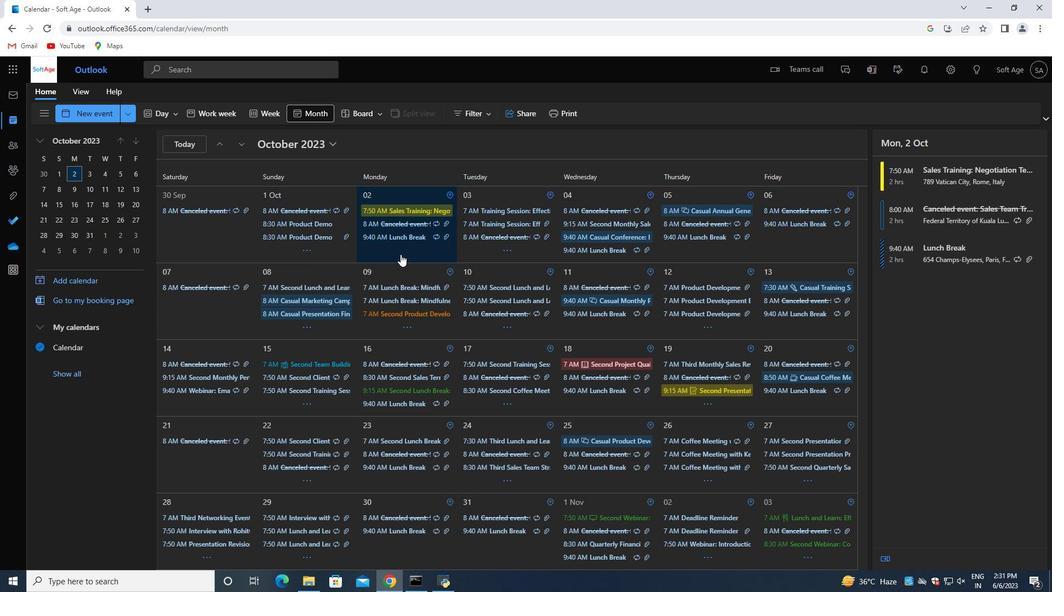 
Action: Mouse pressed left at (1027, 180)
Screenshot: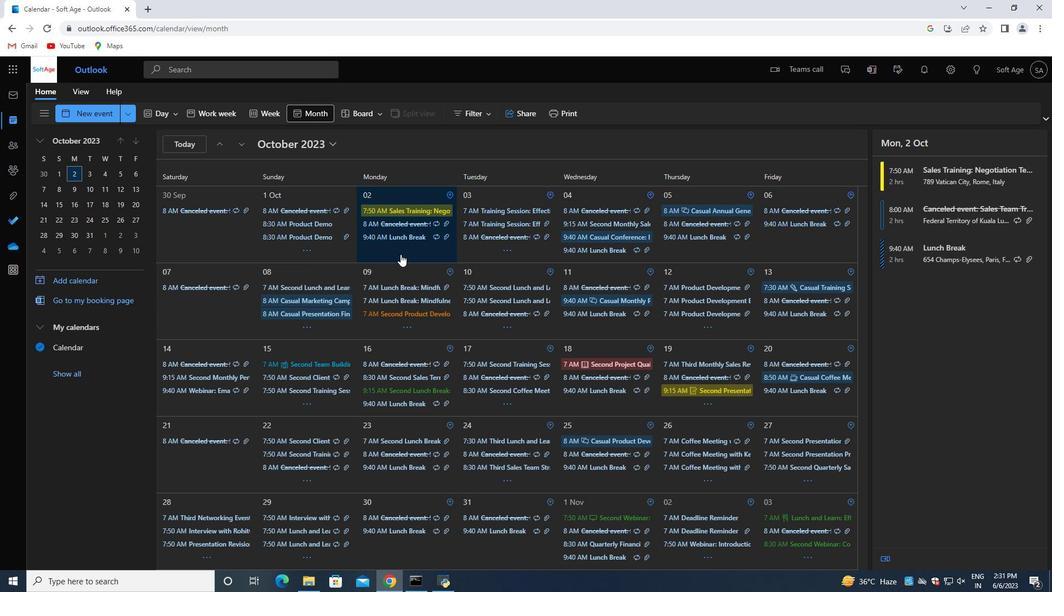 
Action: Mouse moved to (1020, 182)
Screenshot: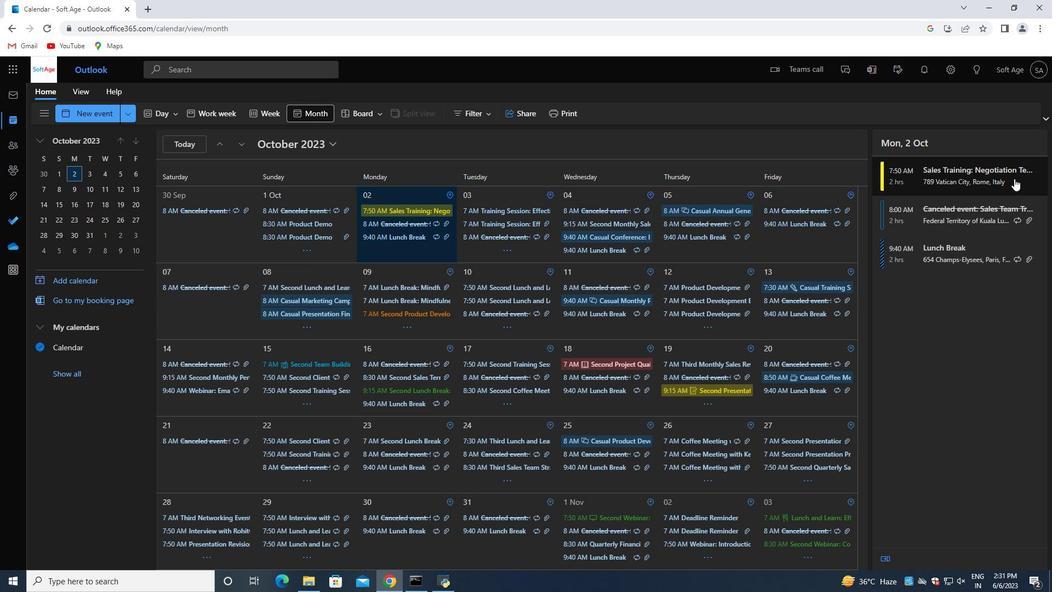 
Action: Mouse pressed left at (1020, 182)
Screenshot: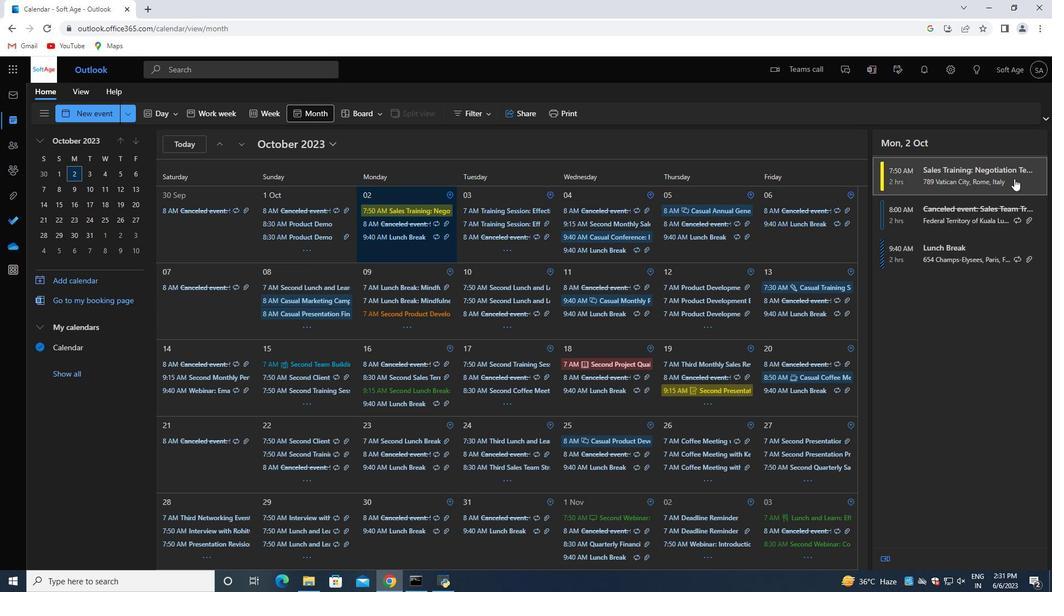 
Action: Mouse moved to (701, 269)
Screenshot: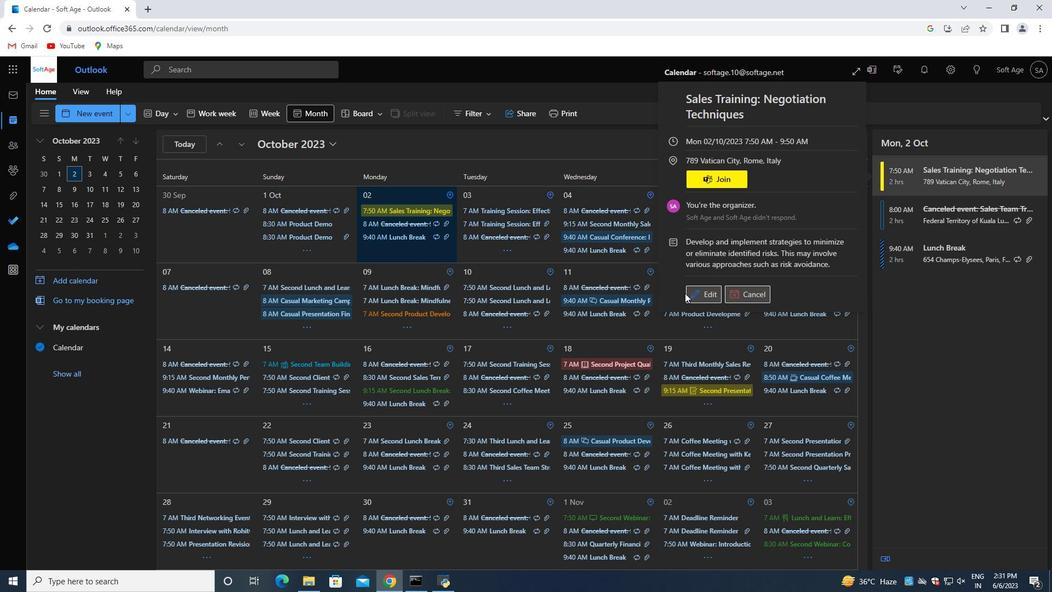 
Action: Mouse pressed left at (701, 269)
Screenshot: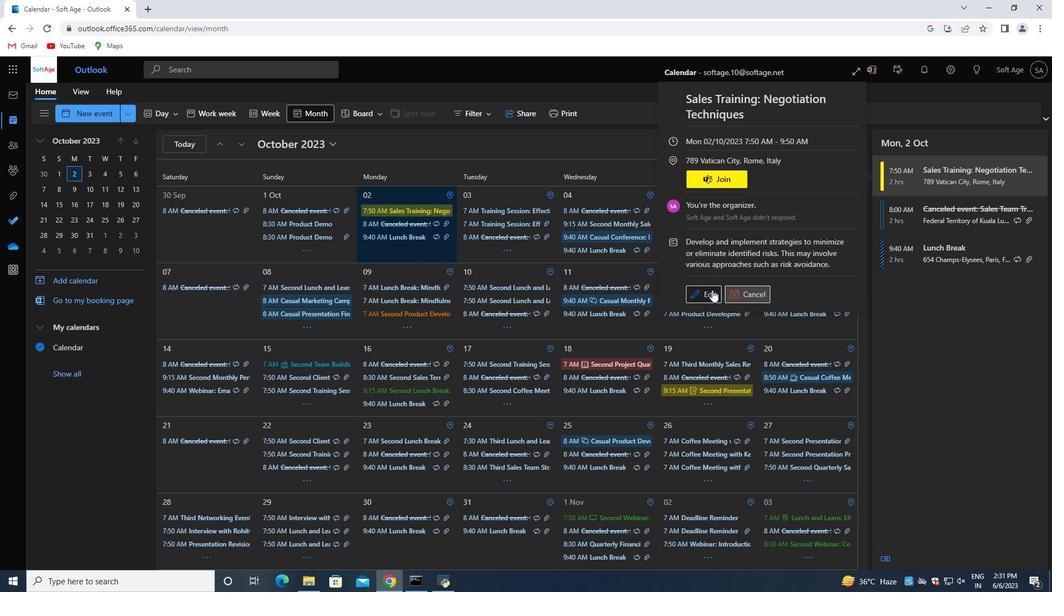 
Action: Mouse moved to (1031, 182)
Screenshot: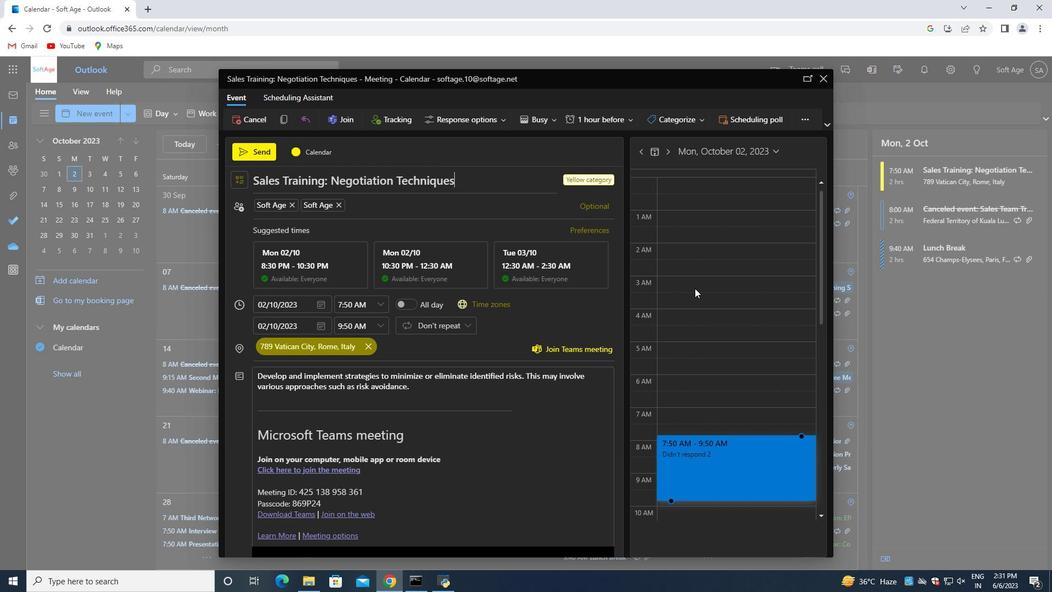 
Action: Mouse pressed left at (1031, 182)
Screenshot: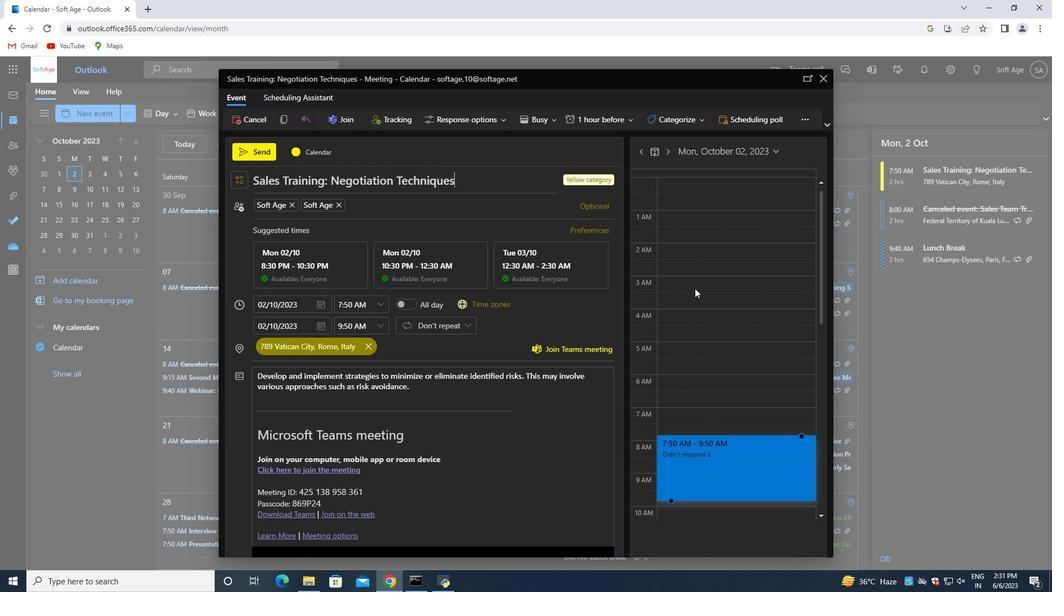 
Action: Mouse moved to (696, 271)
Screenshot: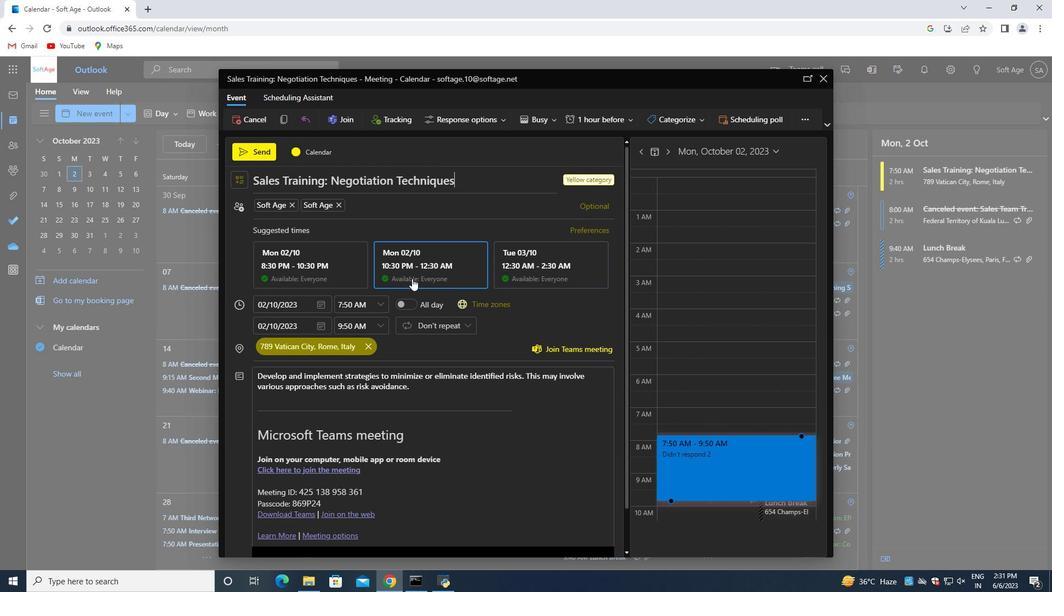 
Action: Mouse pressed left at (696, 271)
Screenshot: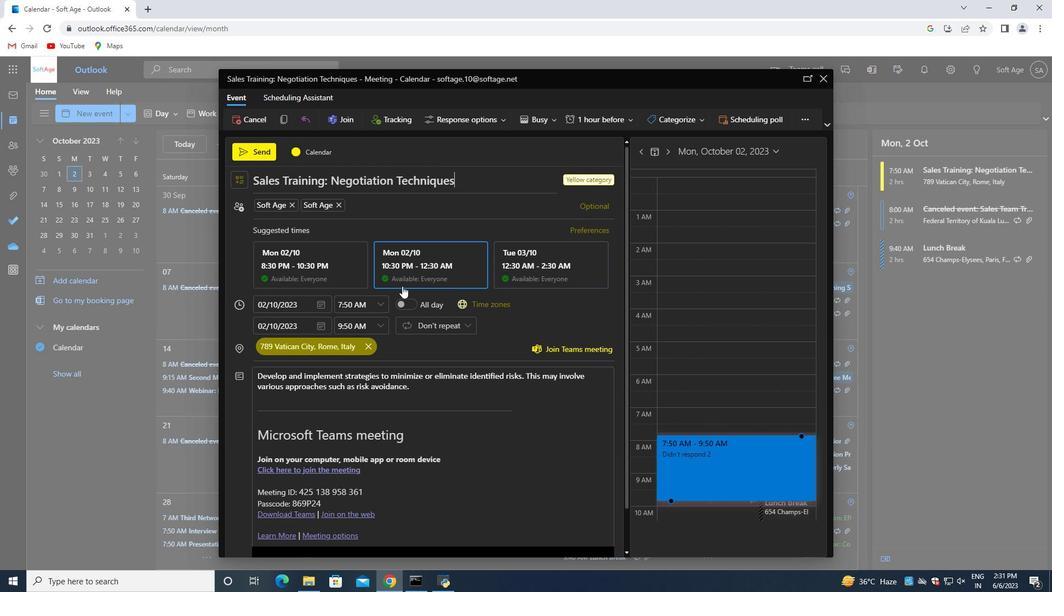 
Action: Mouse moved to (1018, 177)
Screenshot: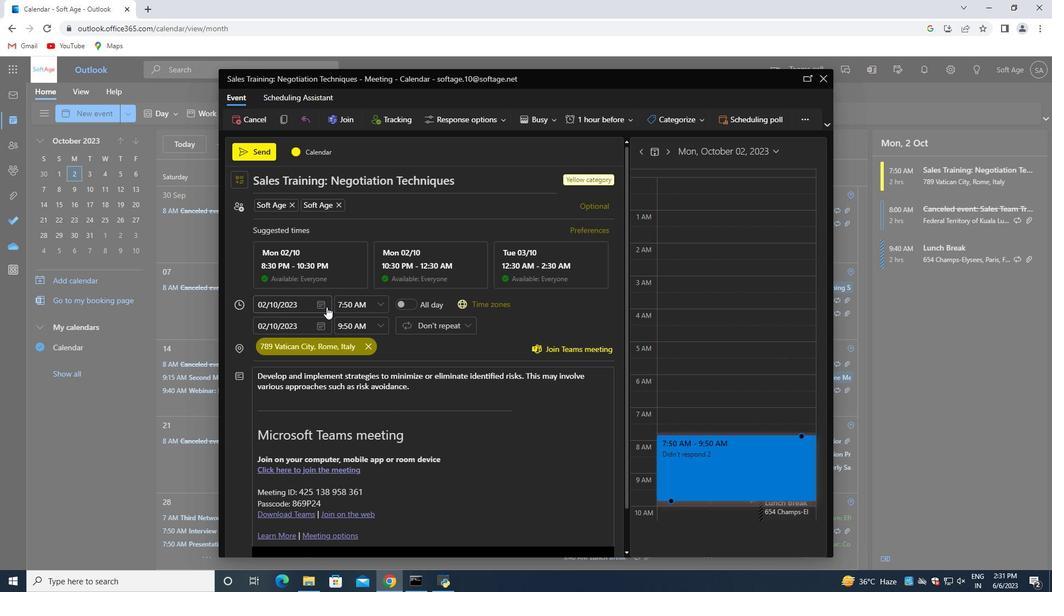 
Action: Mouse pressed left at (1018, 177)
Screenshot: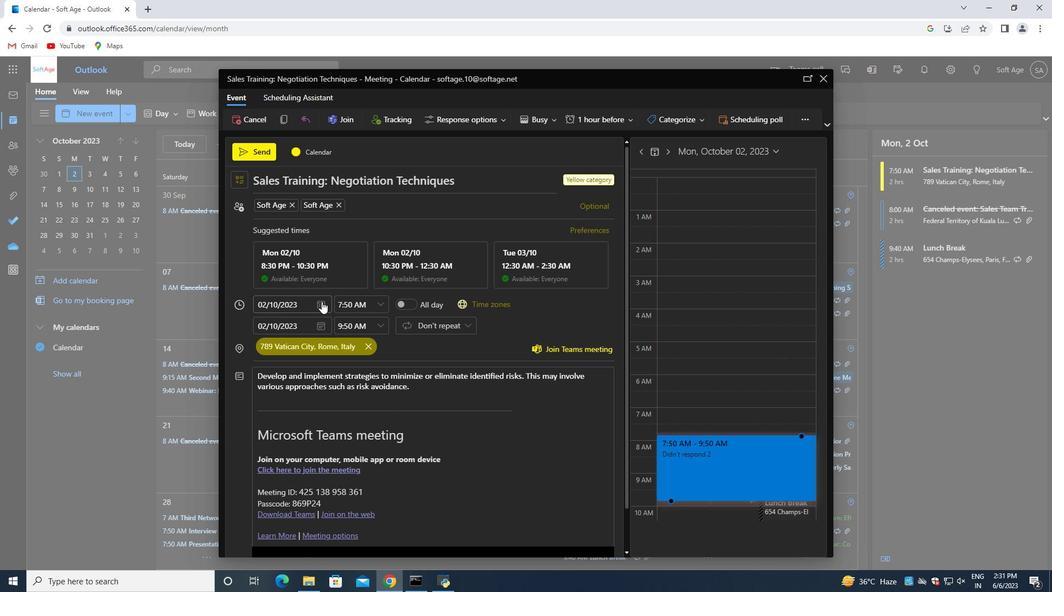 
Action: Mouse moved to (709, 271)
Screenshot: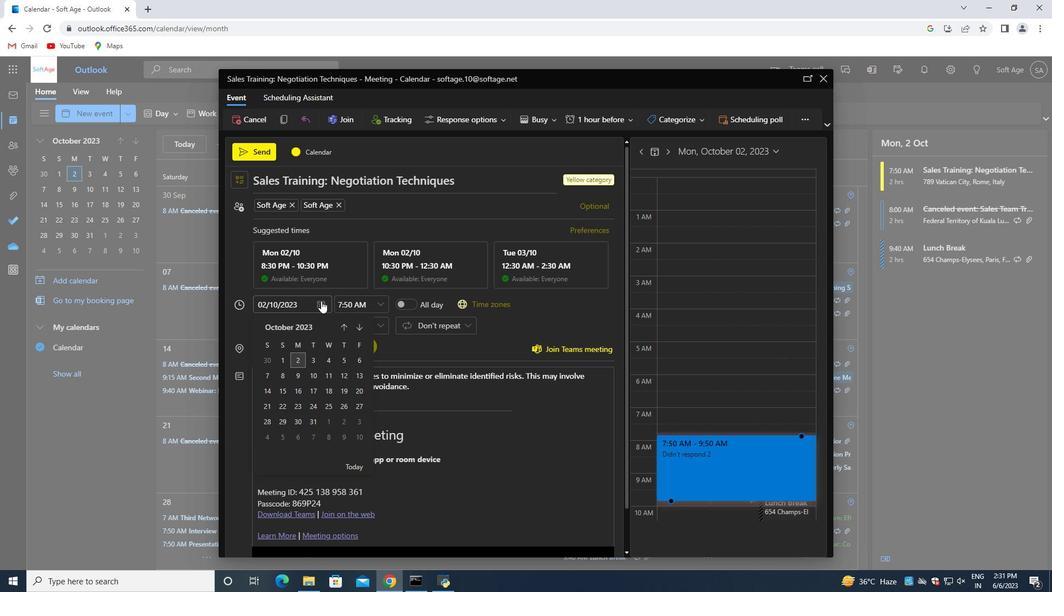 
Action: Mouse pressed left at (709, 271)
Screenshot: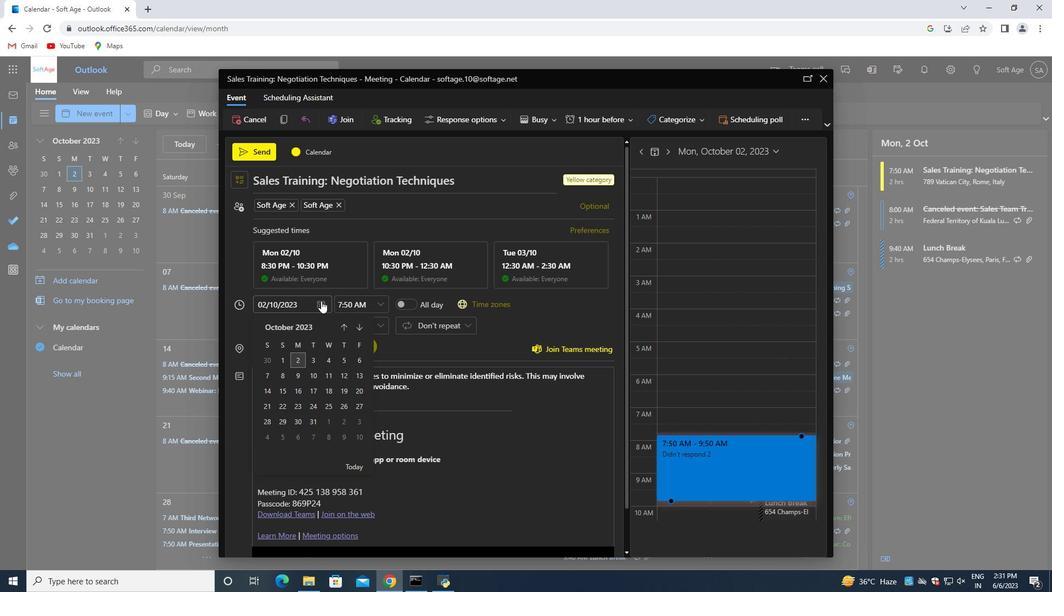 
Action: Mouse moved to (1014, 177)
Screenshot: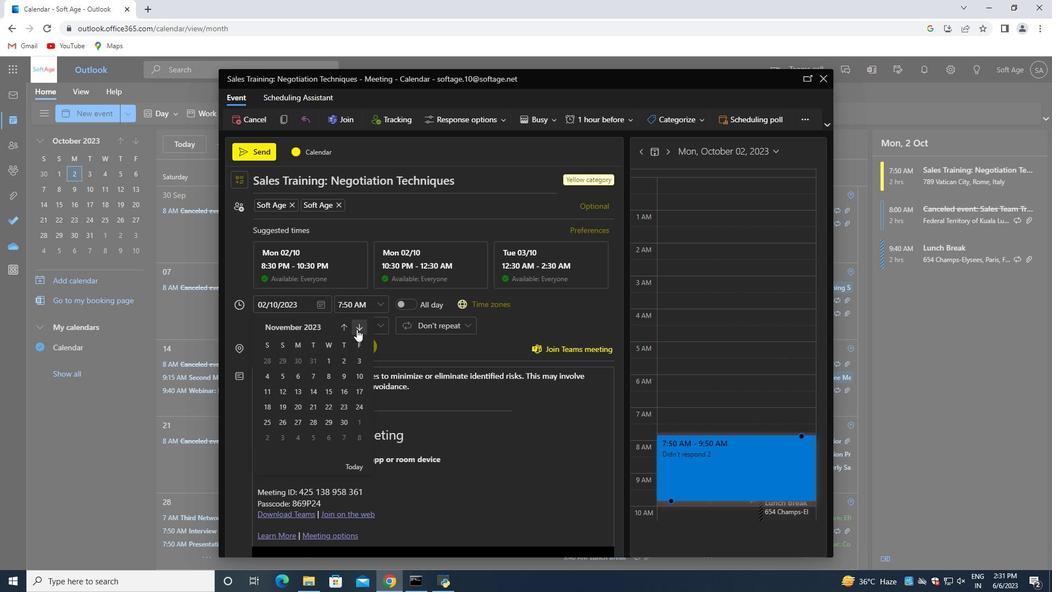 
Action: Mouse pressed left at (1014, 177)
Screenshot: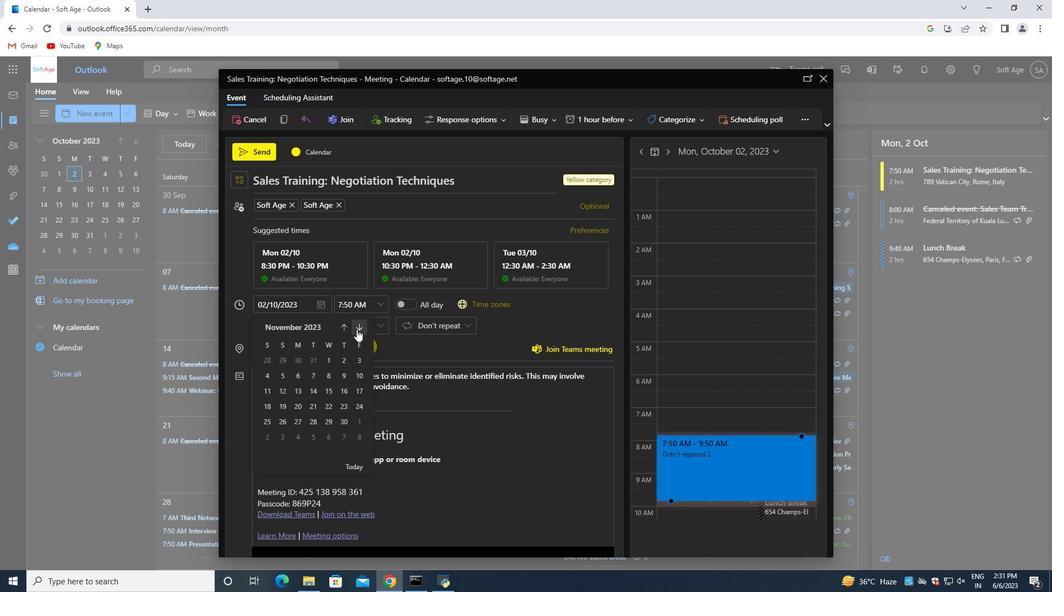 
Action: Mouse moved to (705, 269)
Screenshot: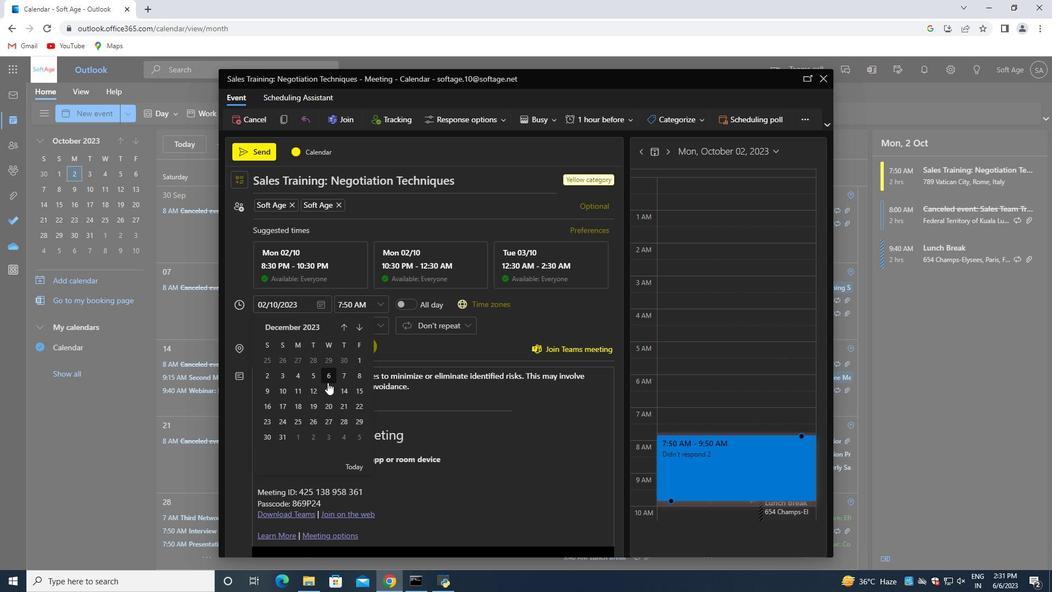 
Action: Mouse pressed left at (705, 269)
Screenshot: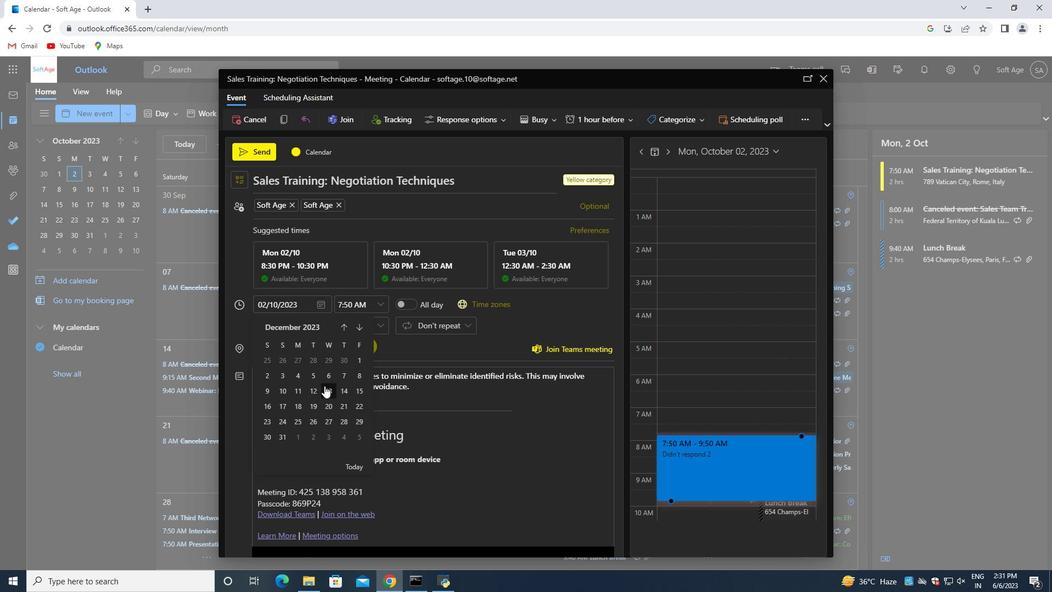 
Action: Mouse moved to (1025, 178)
Screenshot: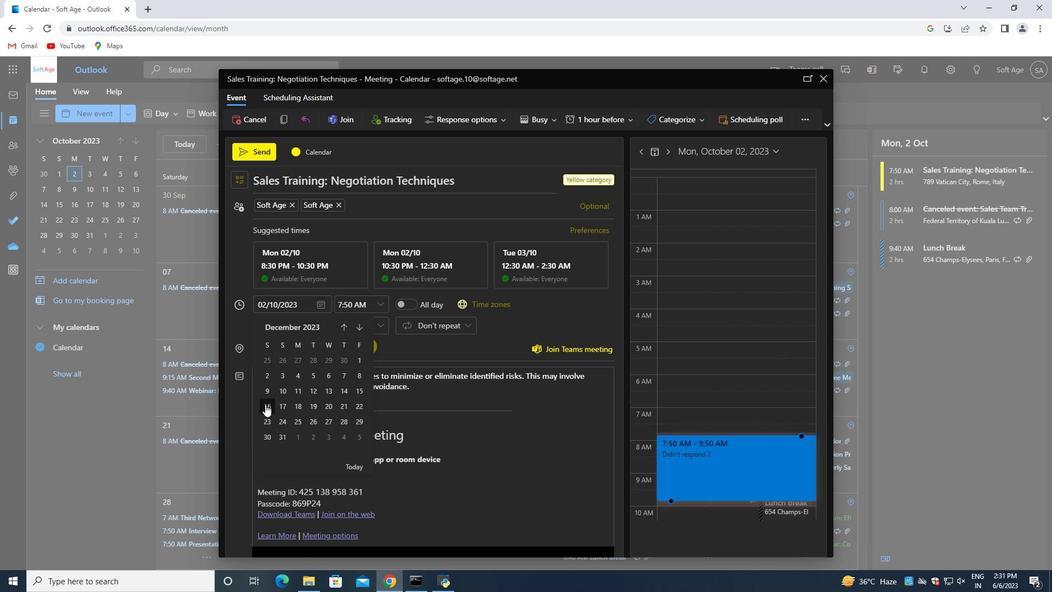 
Action: Mouse pressed left at (1025, 178)
Screenshot: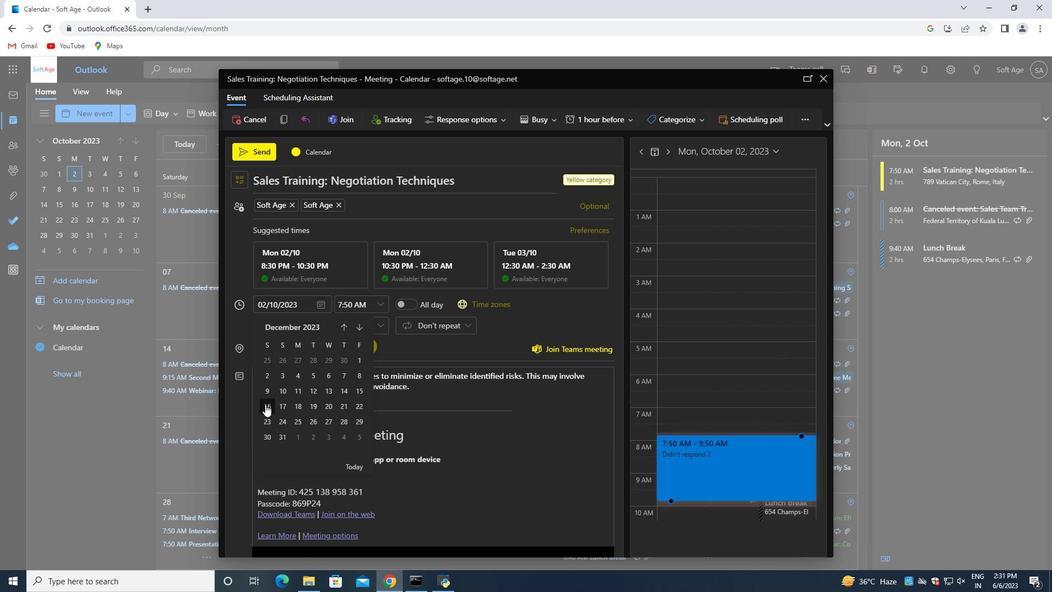 
Action: Mouse moved to (698, 274)
Screenshot: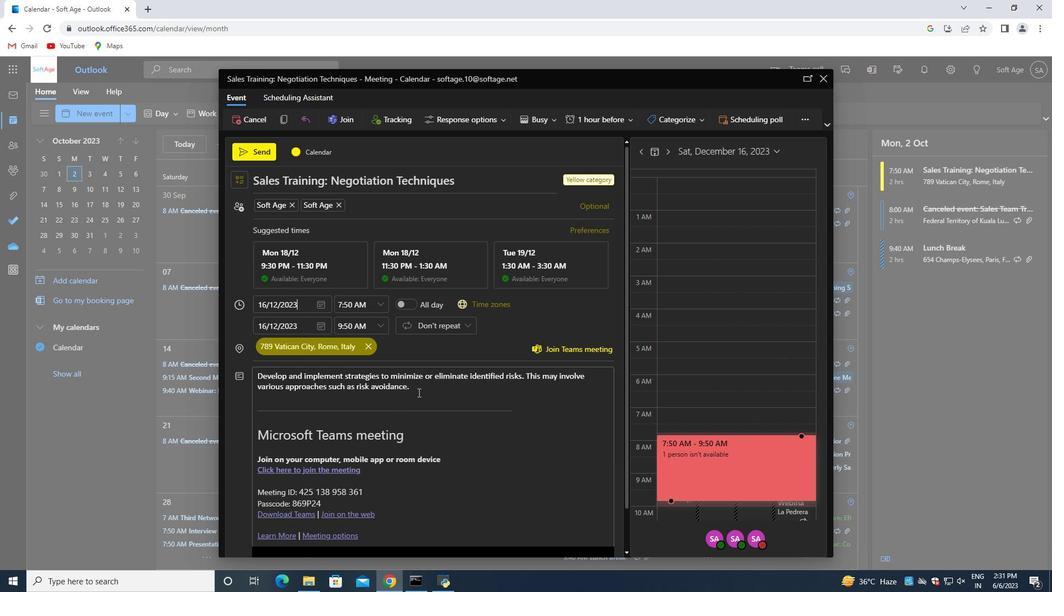 
Action: Mouse pressed left at (698, 274)
Screenshot: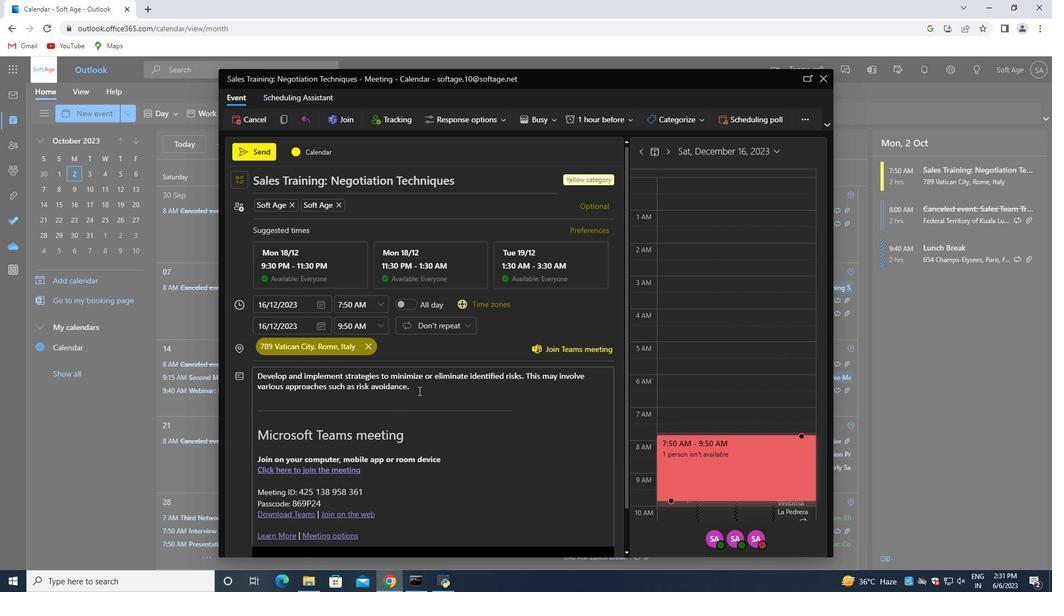 
Action: Mouse moved to (1021, 180)
Screenshot: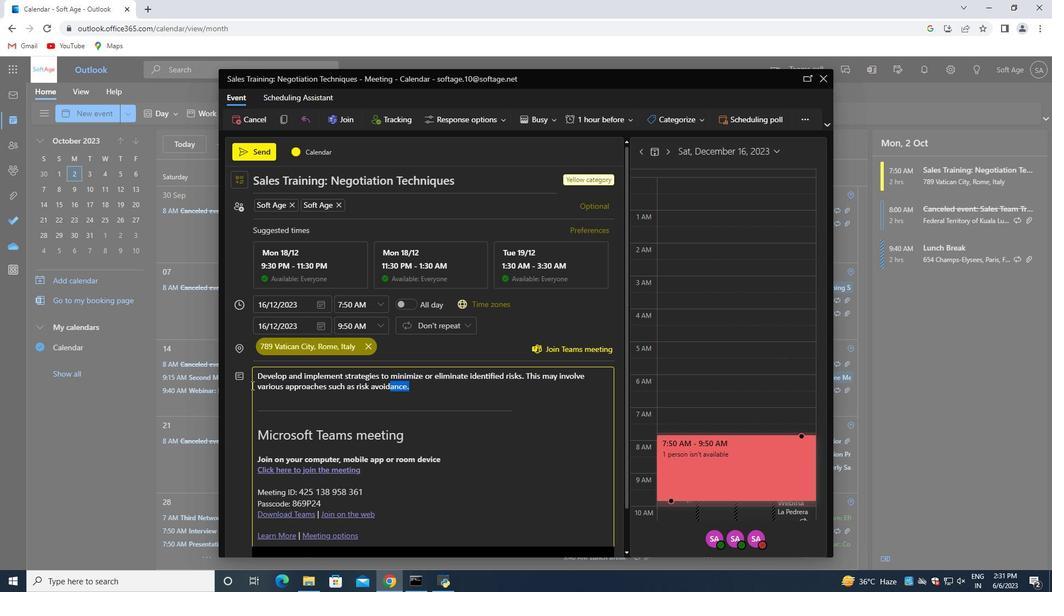 
Action: Mouse pressed left at (1021, 180)
Screenshot: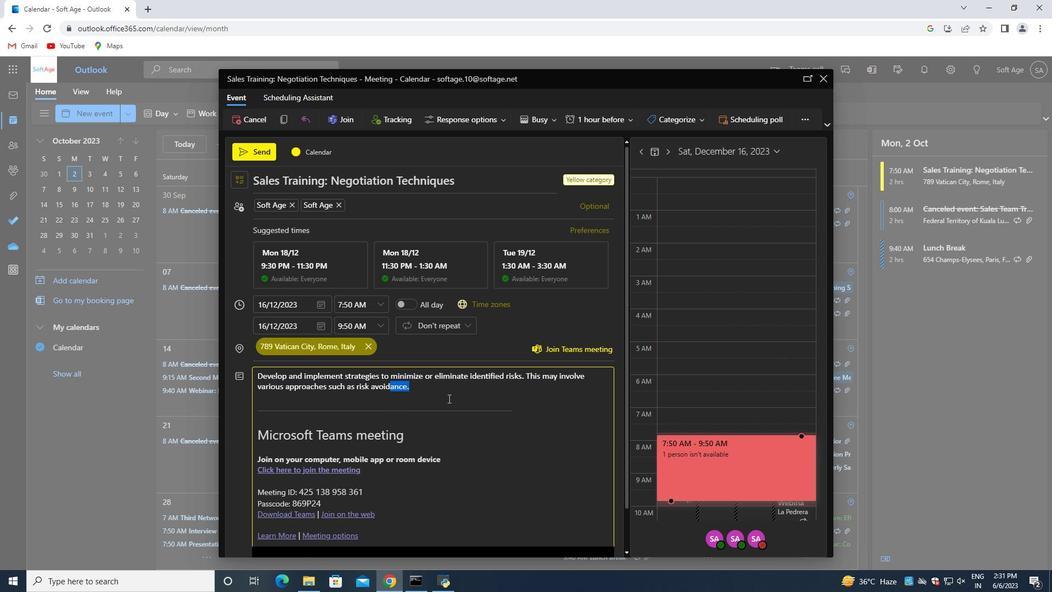 
Action: Mouse moved to (702, 273)
Screenshot: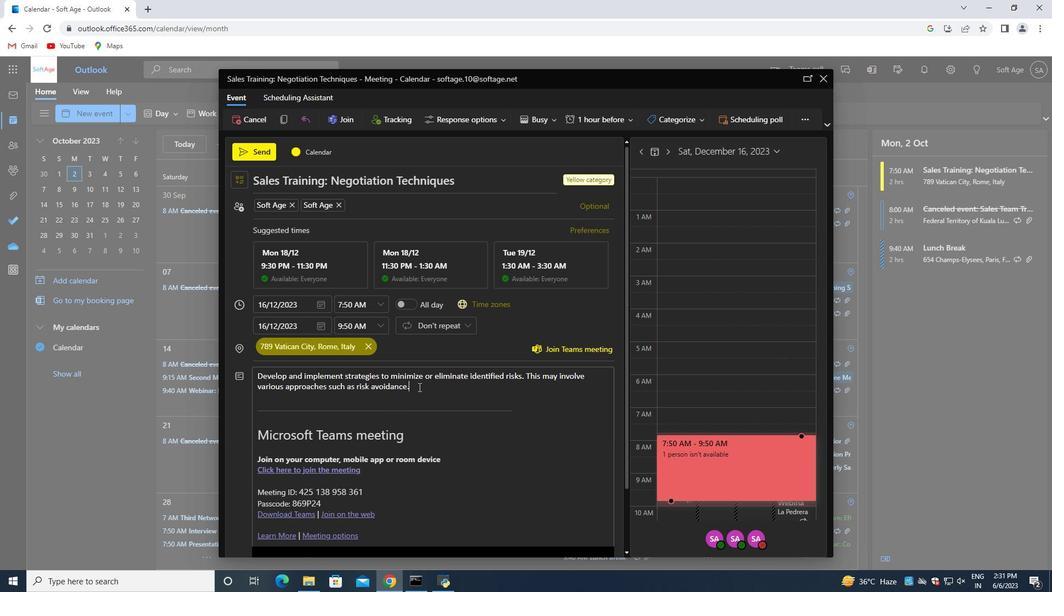 
Action: Mouse pressed left at (702, 273)
Screenshot: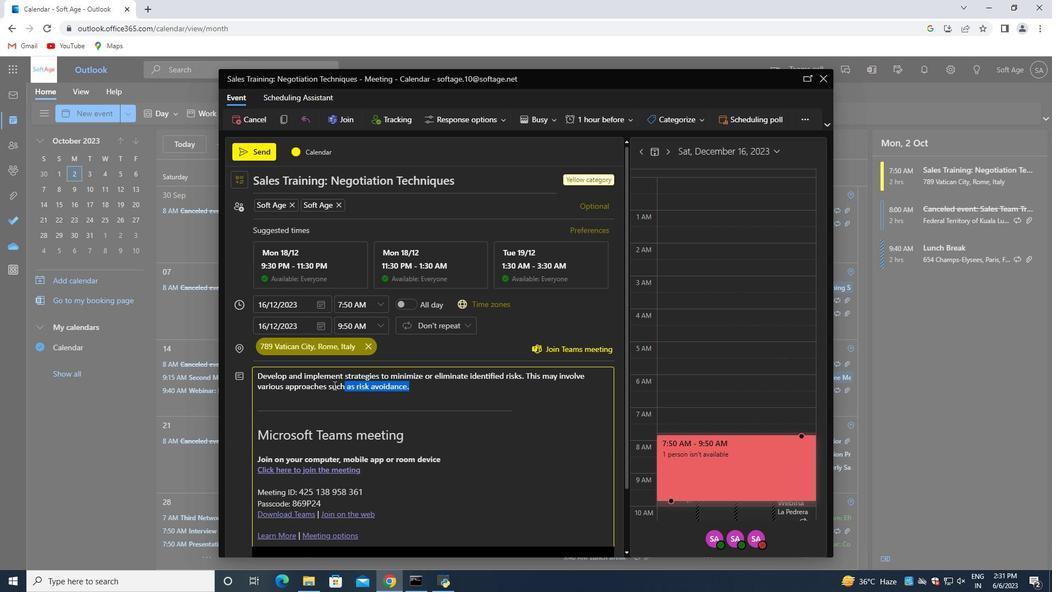 
Action: Mouse moved to (1017, 179)
Screenshot: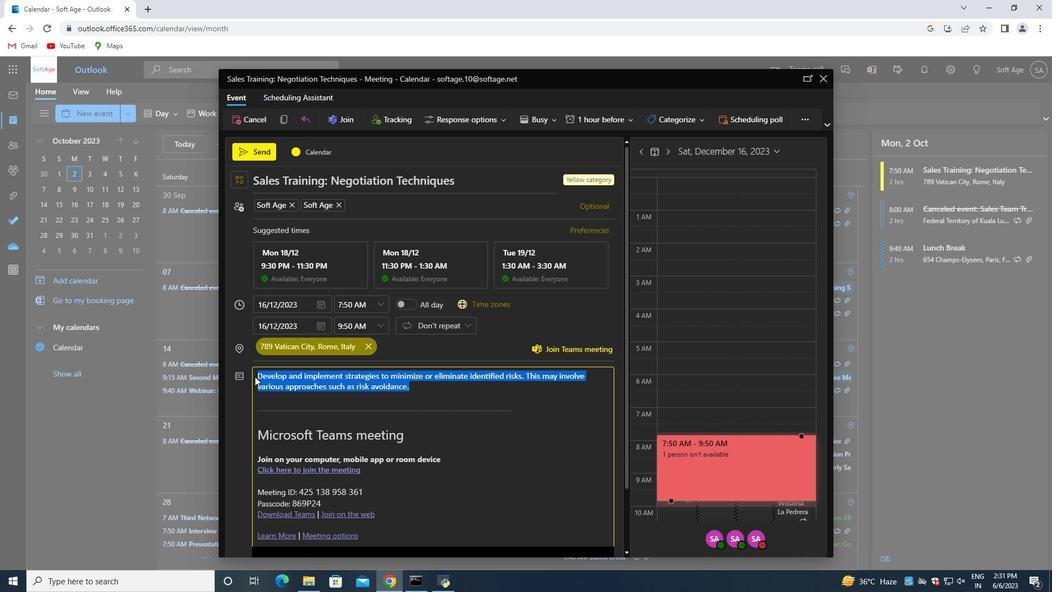 
Action: Mouse pressed left at (1017, 179)
Screenshot: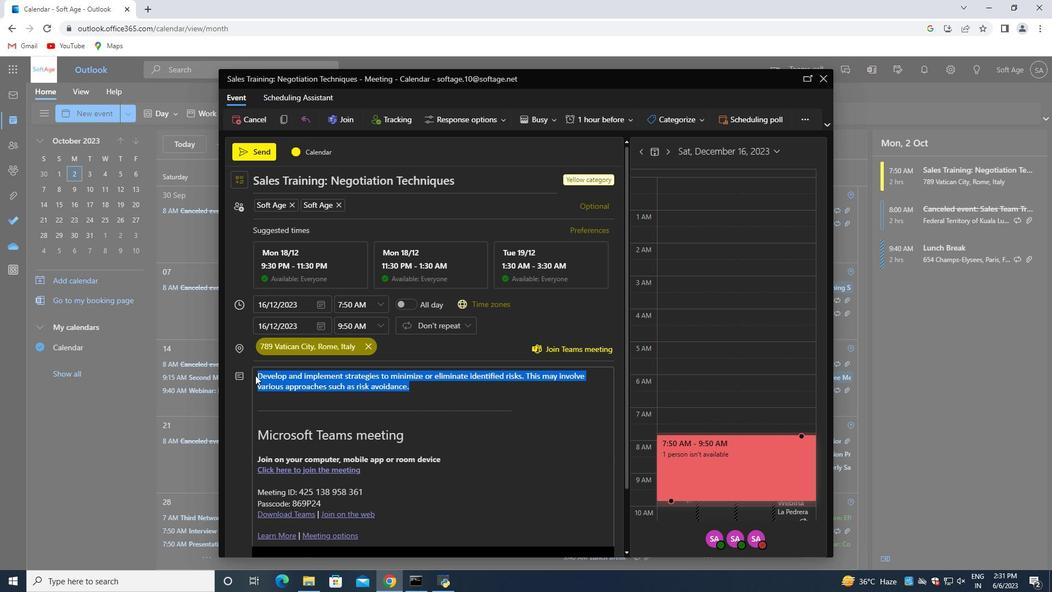 
Action: Mouse moved to (701, 271)
Screenshot: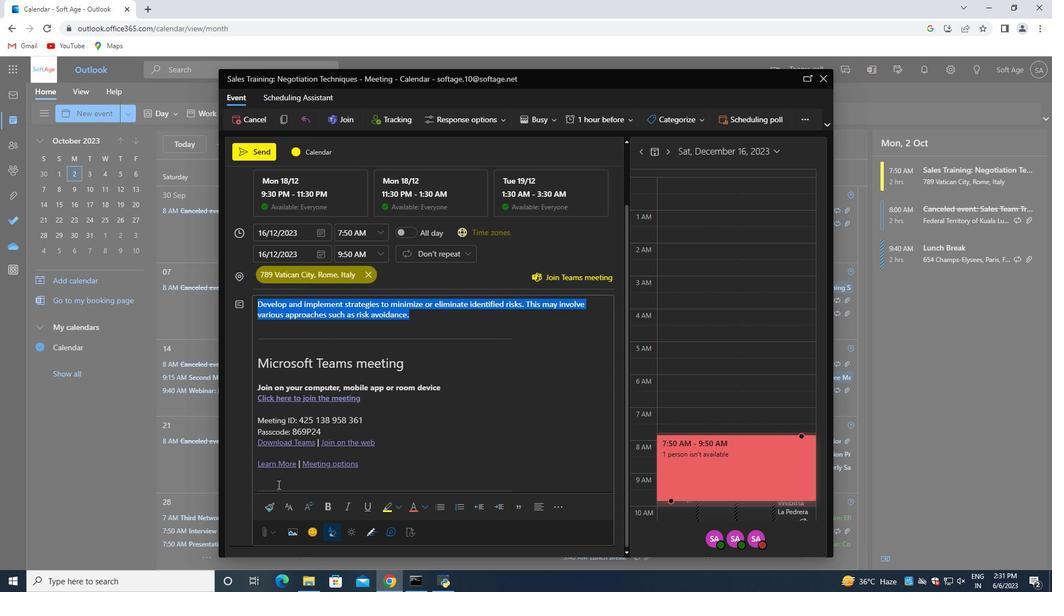 
Action: Mouse pressed left at (701, 271)
Screenshot: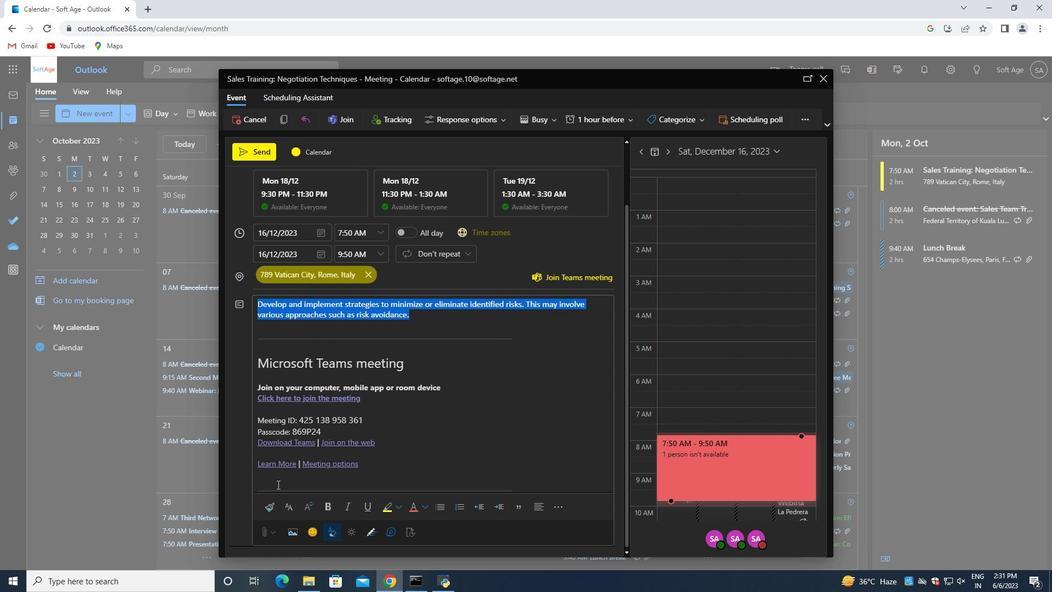 
Action: Mouse moved to (314, 134)
Screenshot: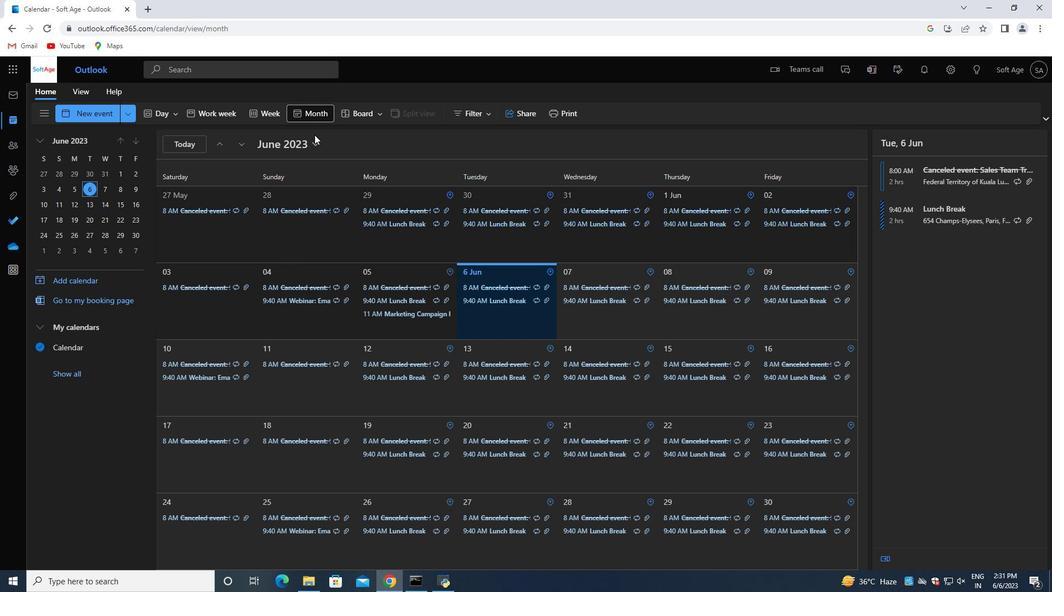 
Action: Mouse pressed left at (314, 134)
Screenshot: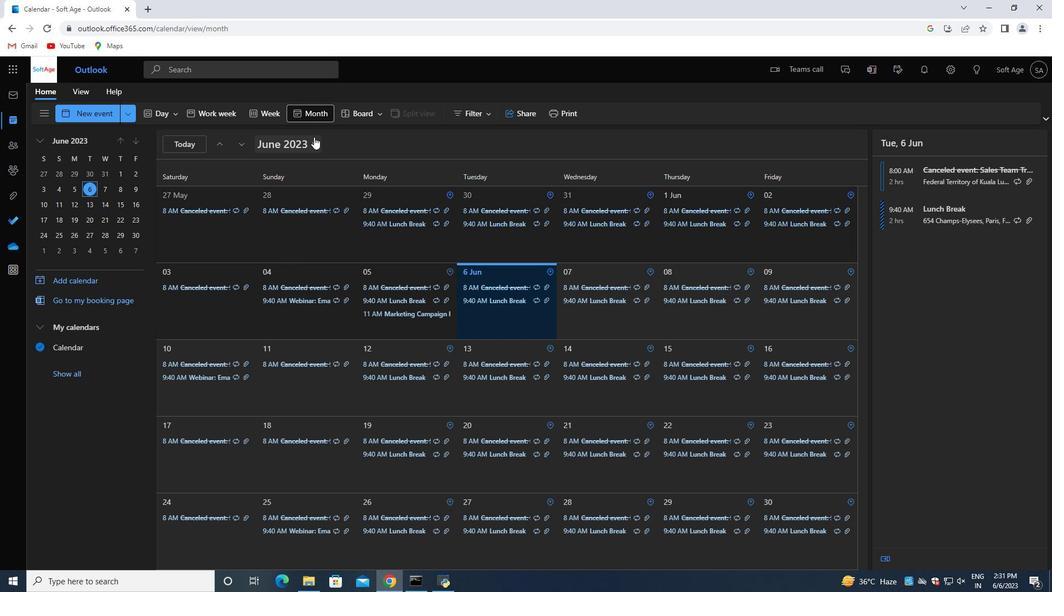 
Action: Mouse moved to (312, 139)
Screenshot: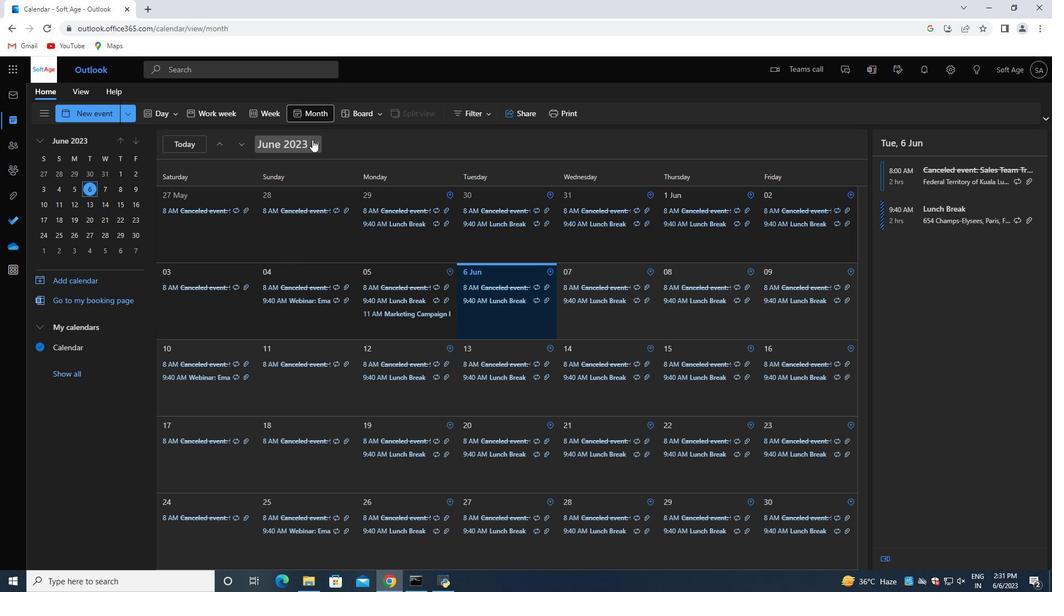 
Action: Mouse pressed left at (312, 139)
Screenshot: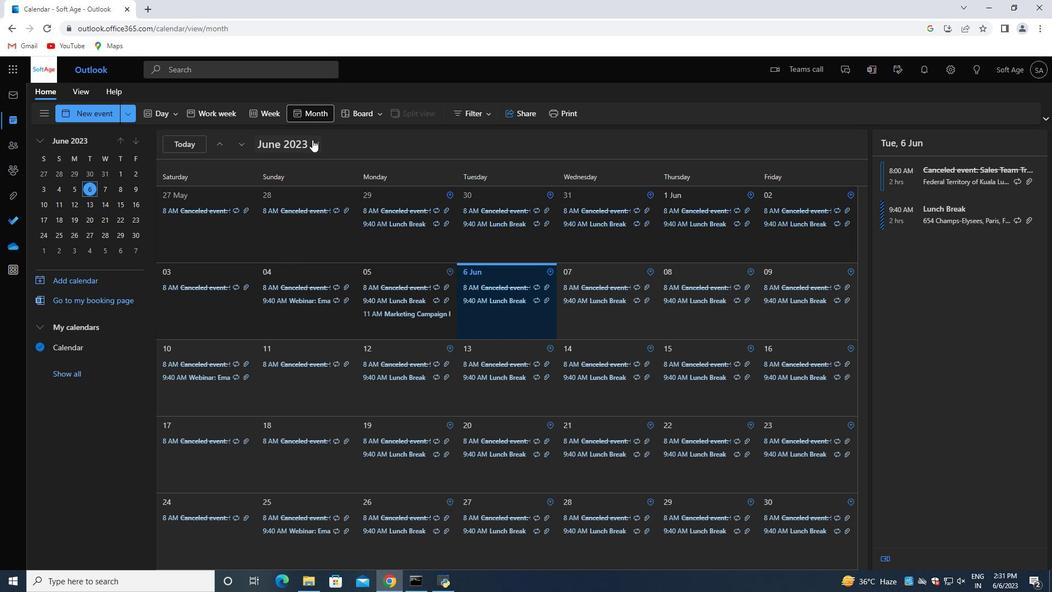 
Action: Mouse moved to (303, 256)
Screenshot: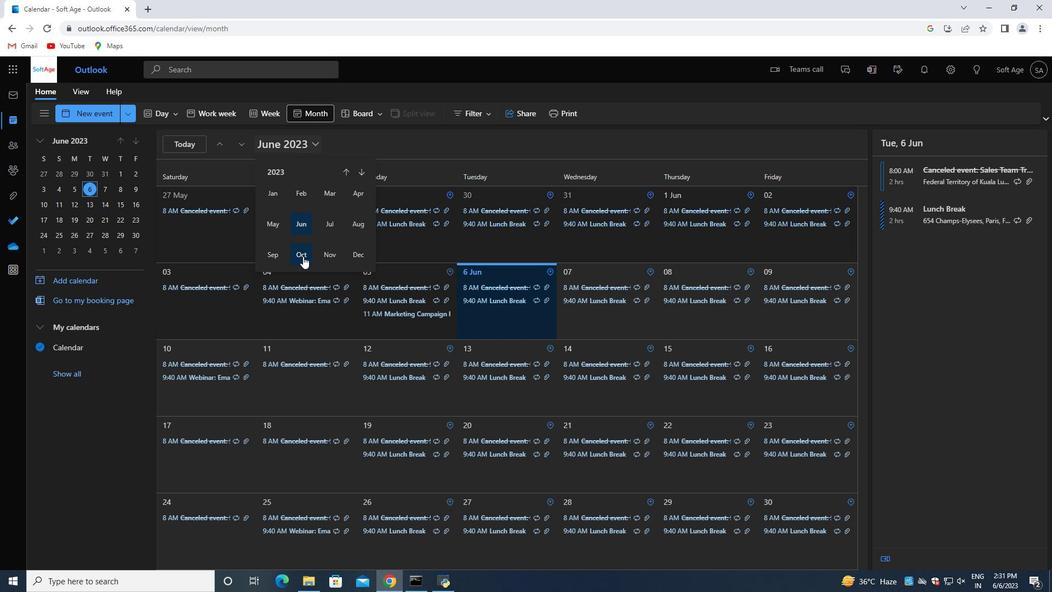 
Action: Mouse pressed left at (303, 256)
Screenshot: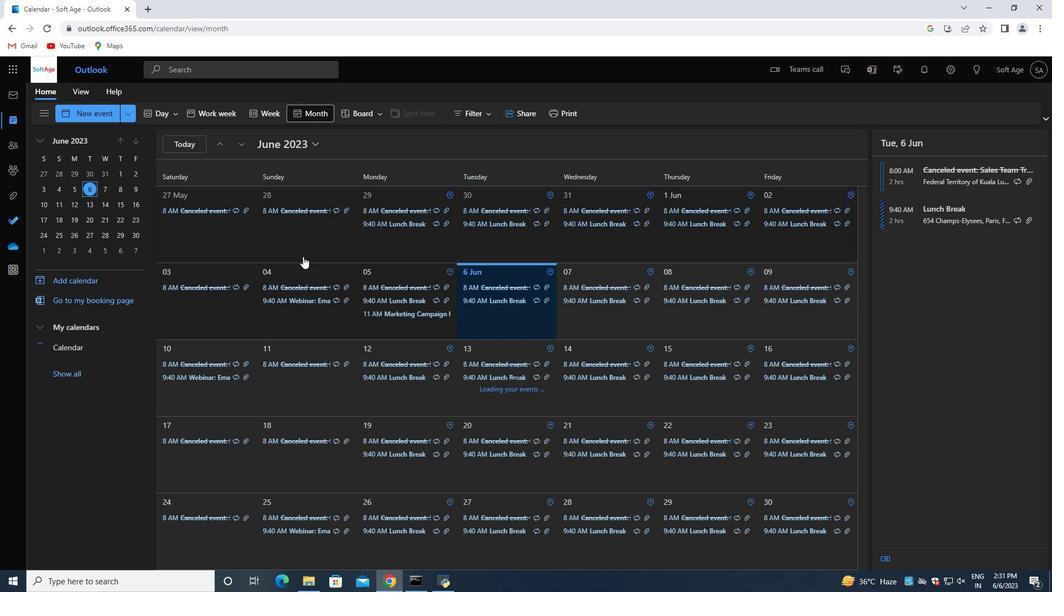 
Action: Mouse moved to (400, 254)
Screenshot: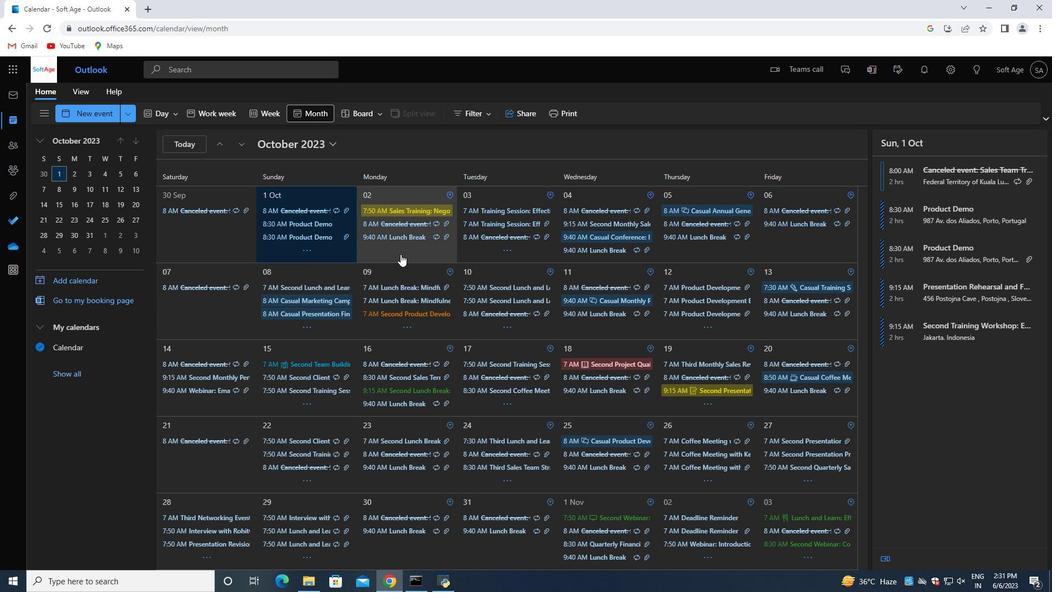 
Action: Mouse pressed left at (400, 254)
Screenshot: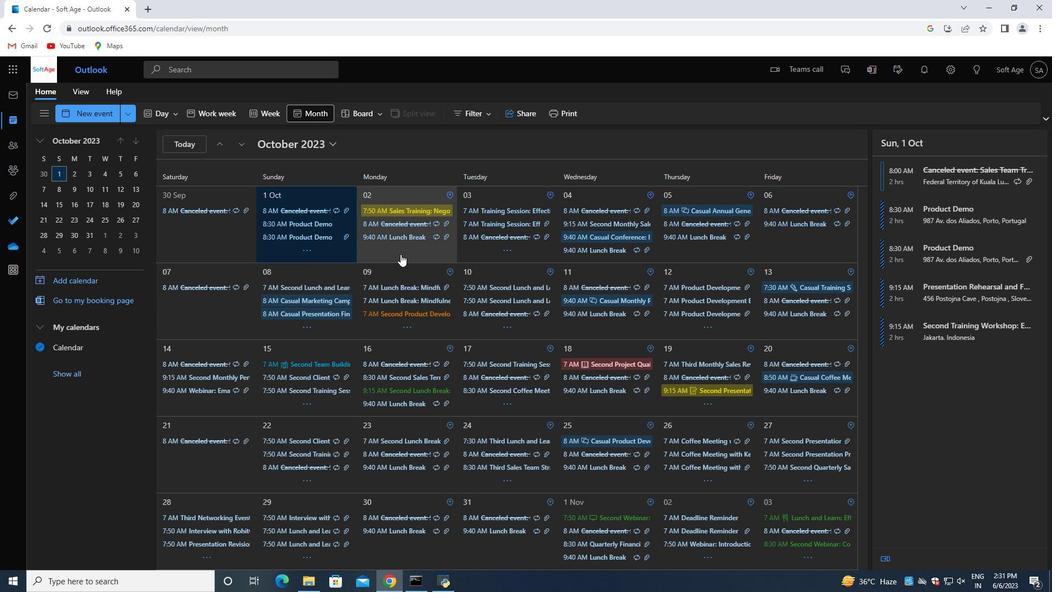 
Action: Mouse moved to (1014, 178)
Screenshot: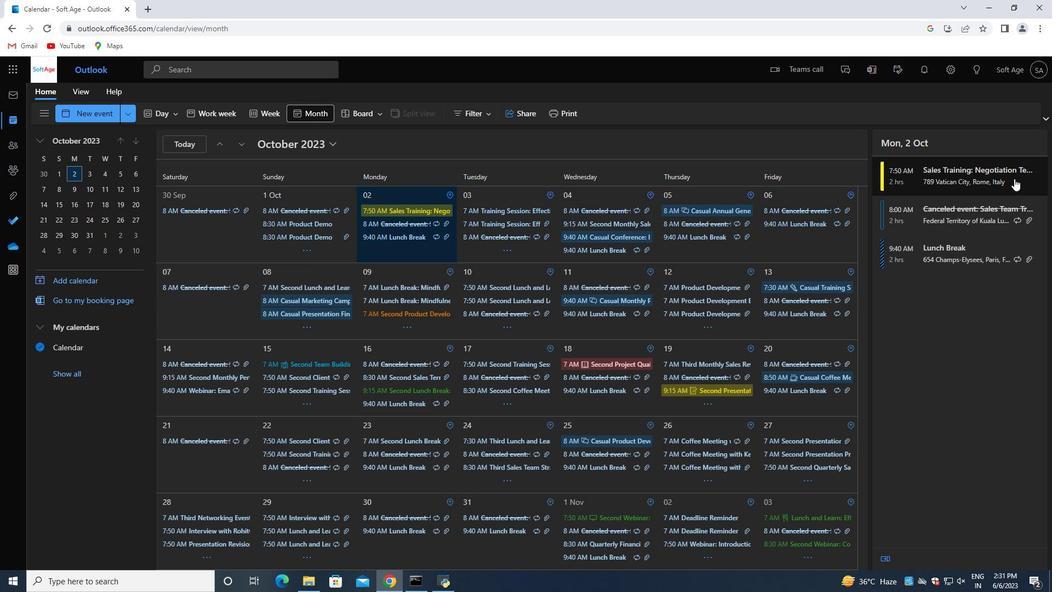 
Action: Mouse pressed left at (1014, 178)
Screenshot: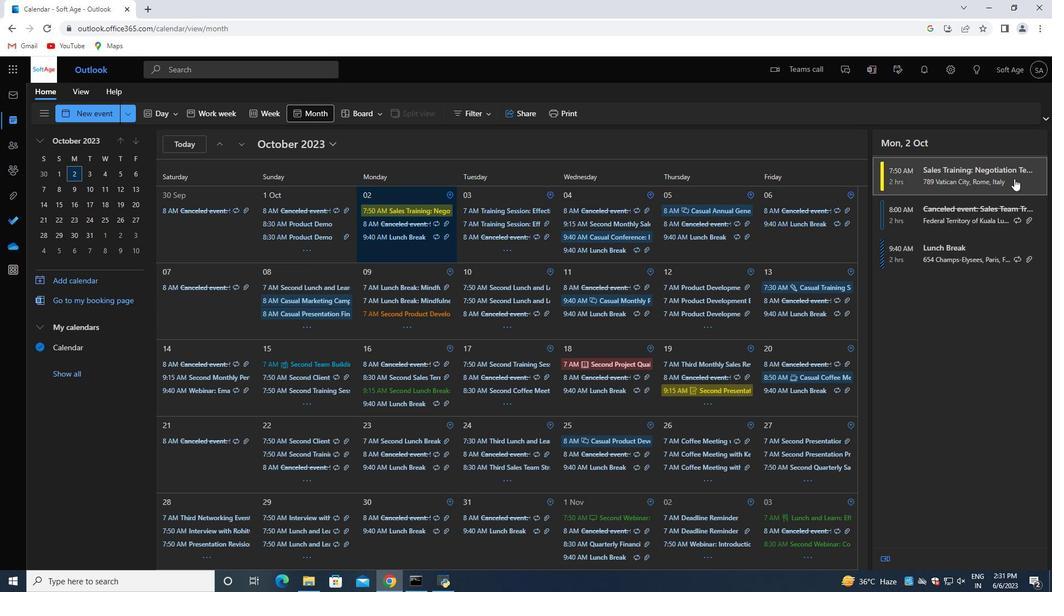 
Action: Mouse moved to (712, 290)
Screenshot: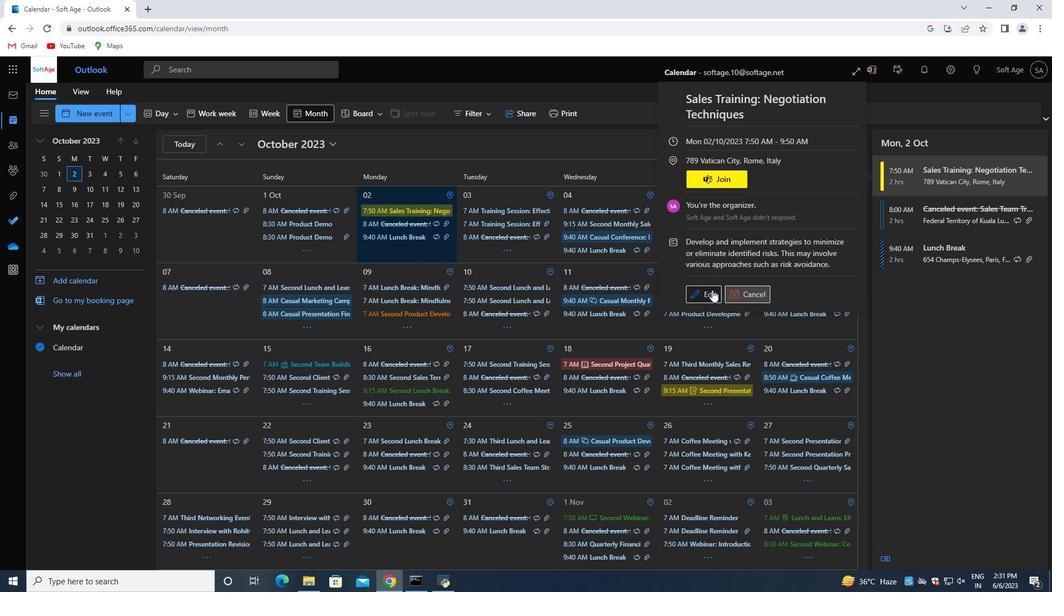 
Action: Mouse pressed left at (712, 290)
Screenshot: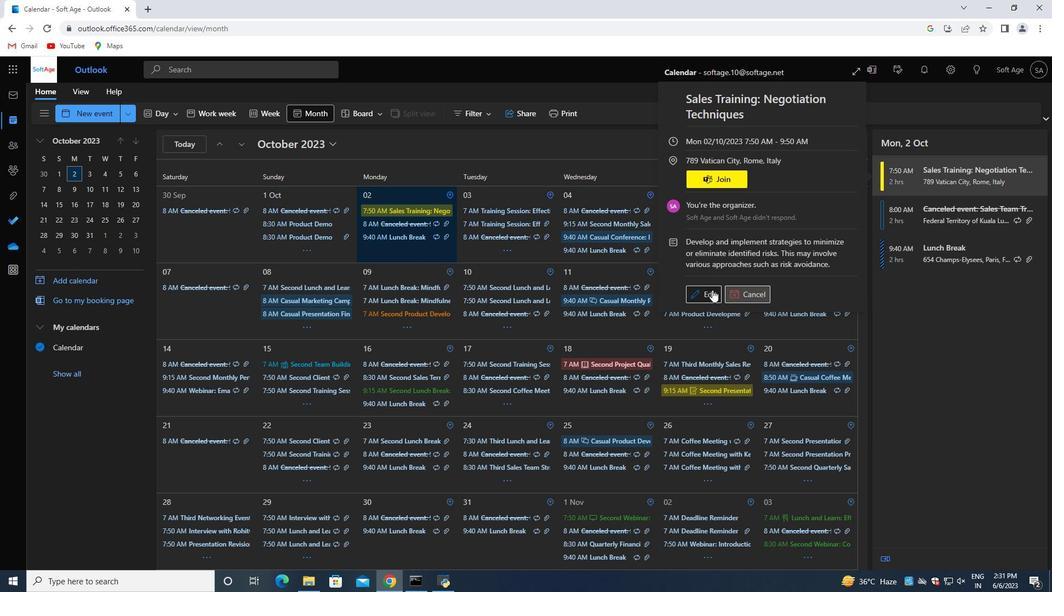 
Action: Mouse moved to (321, 301)
Screenshot: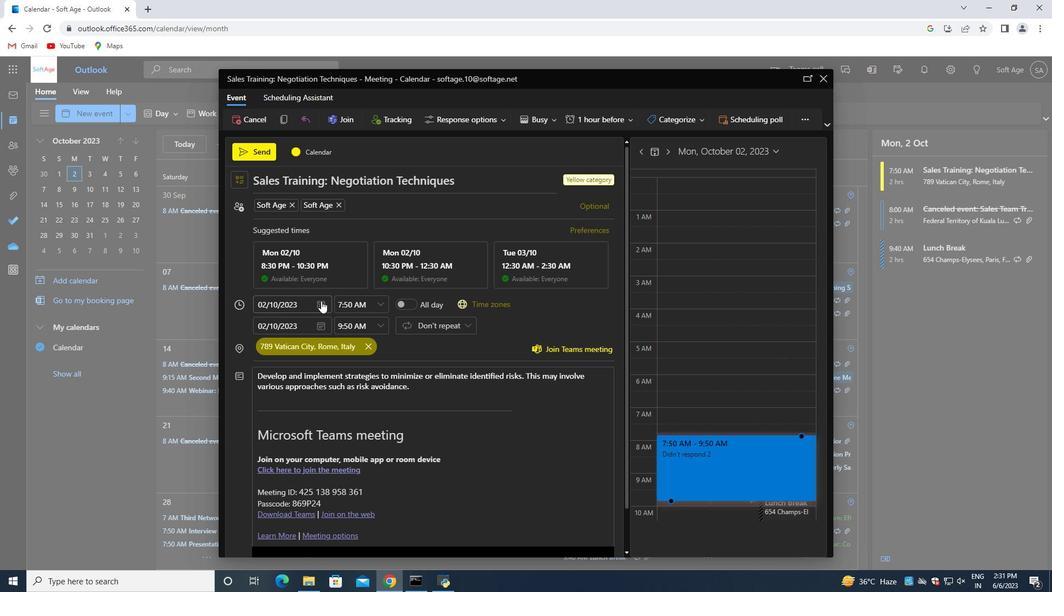 
Action: Mouse pressed left at (321, 301)
Screenshot: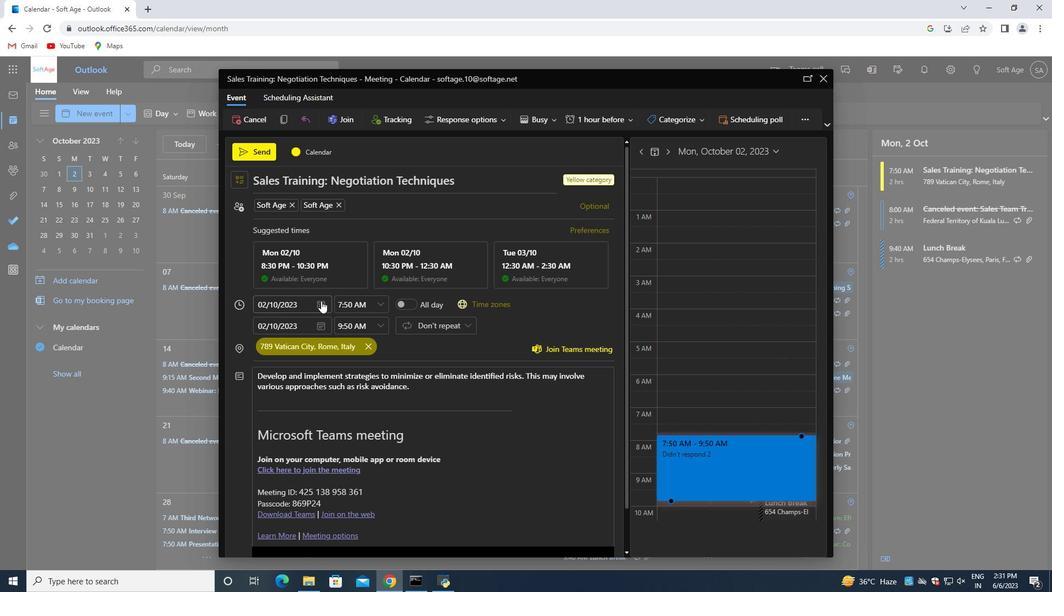 
Action: Mouse moved to (356, 329)
Screenshot: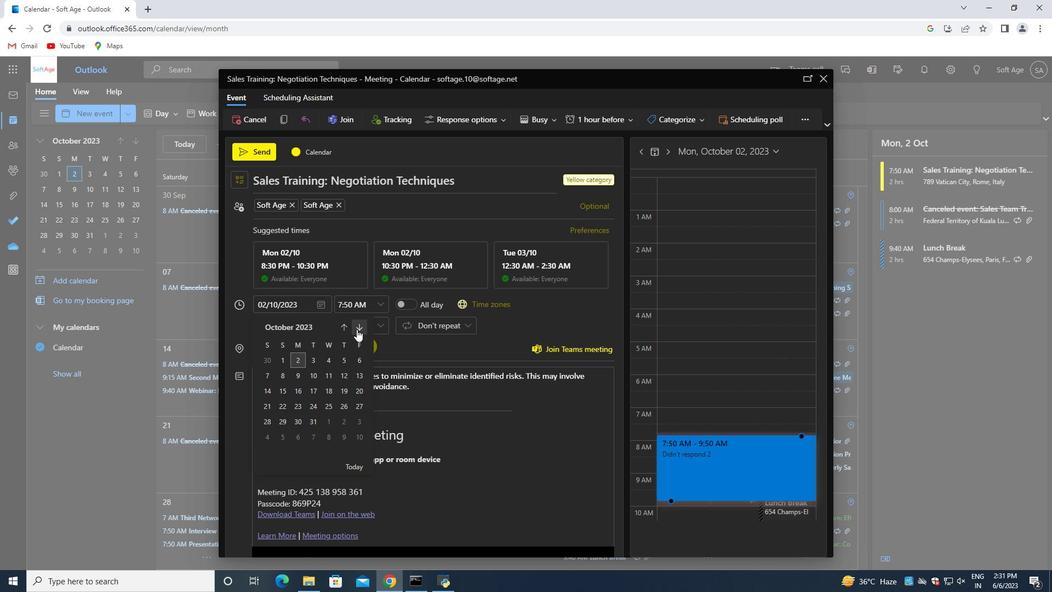 
Action: Mouse pressed left at (356, 329)
Screenshot: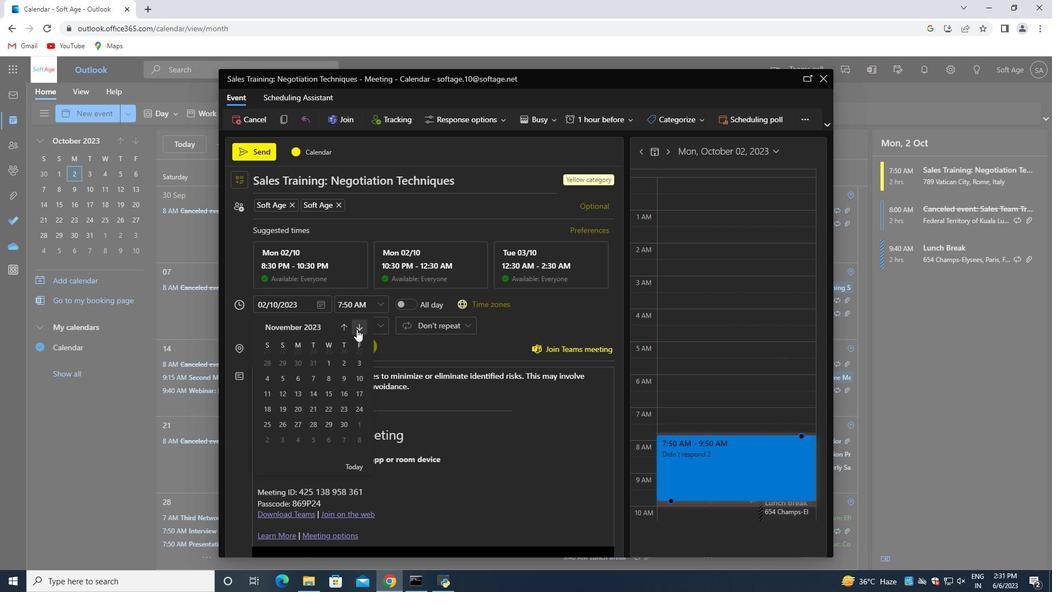 
Action: Mouse moved to (356, 329)
Screenshot: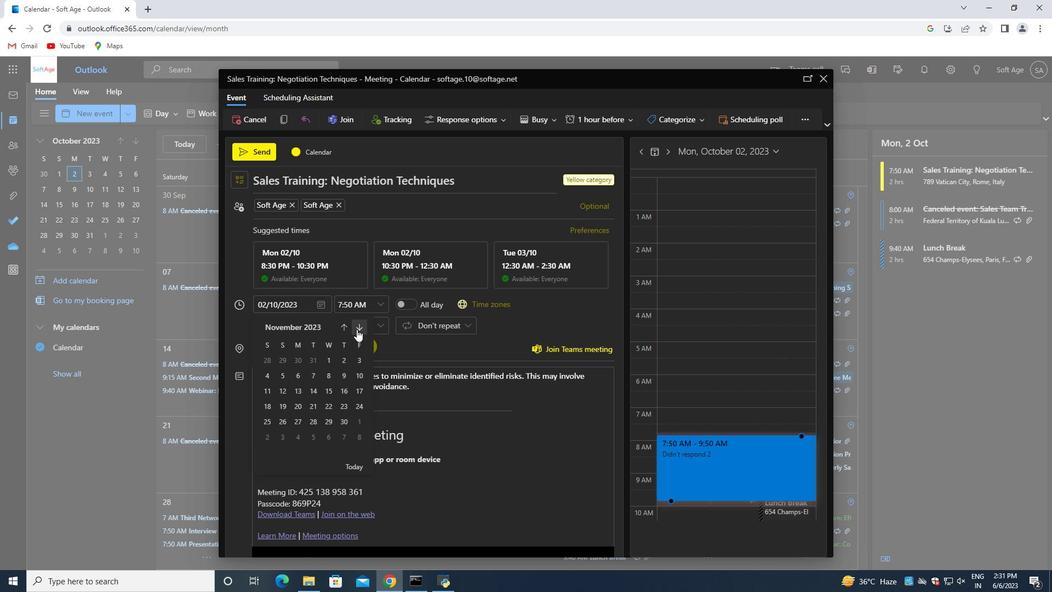 
Action: Mouse pressed left at (356, 329)
Screenshot: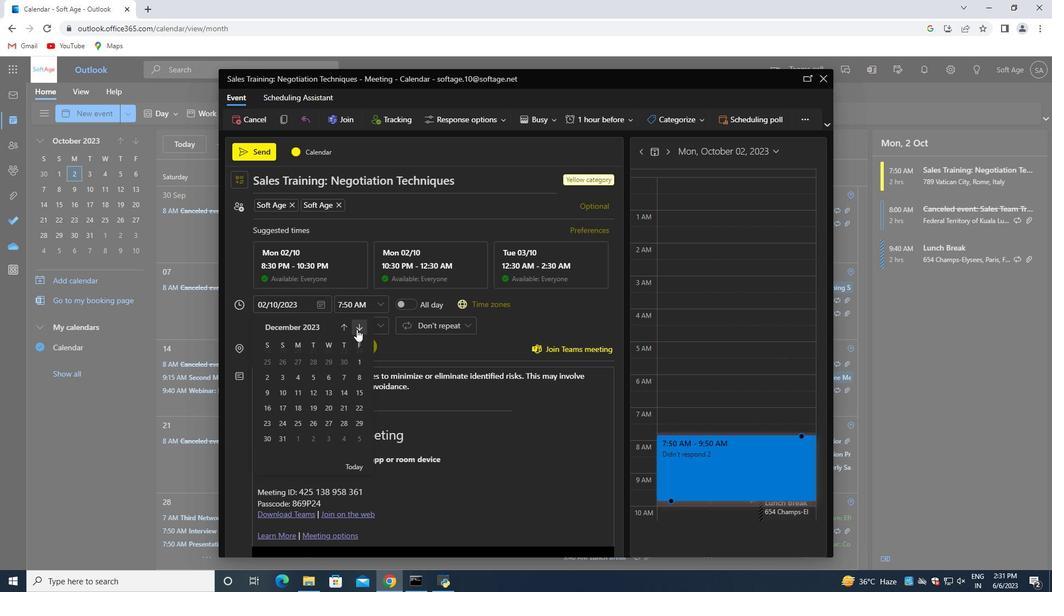 
Action: Mouse moved to (265, 404)
Screenshot: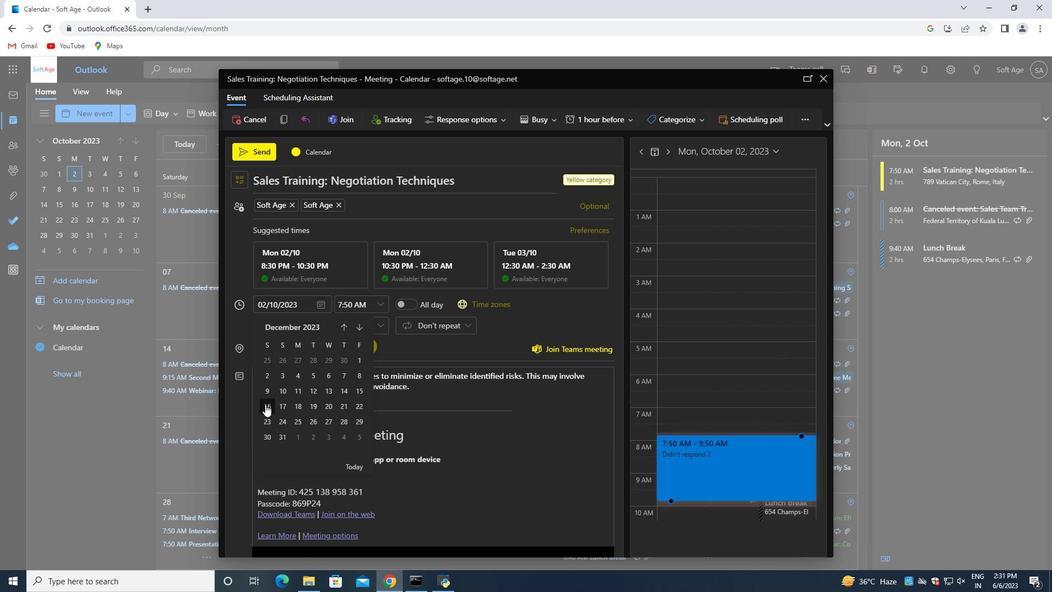 
Action: Mouse pressed left at (265, 404)
Screenshot: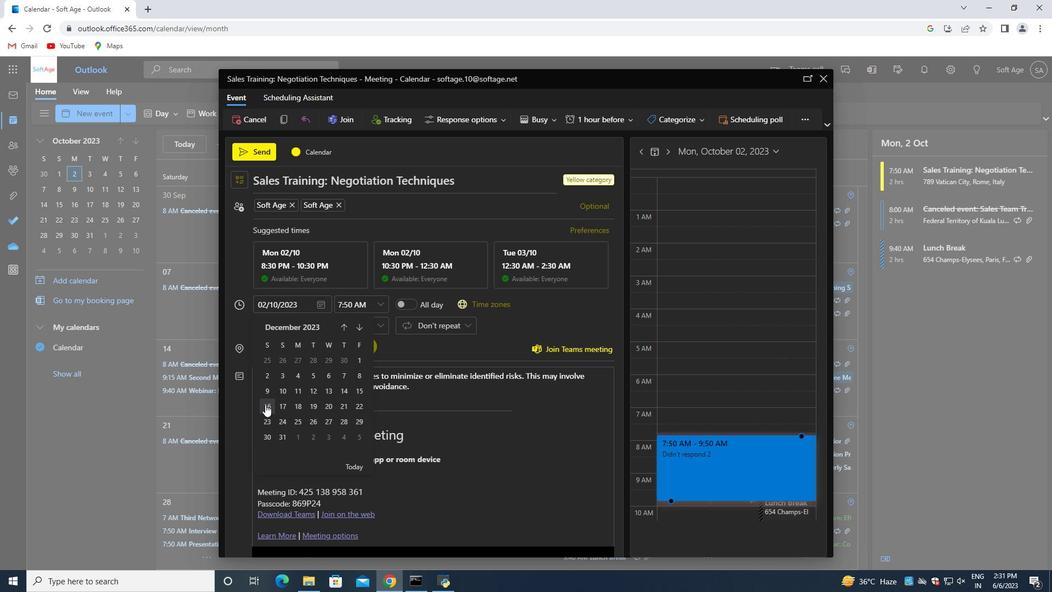 
Action: Mouse moved to (418, 389)
Screenshot: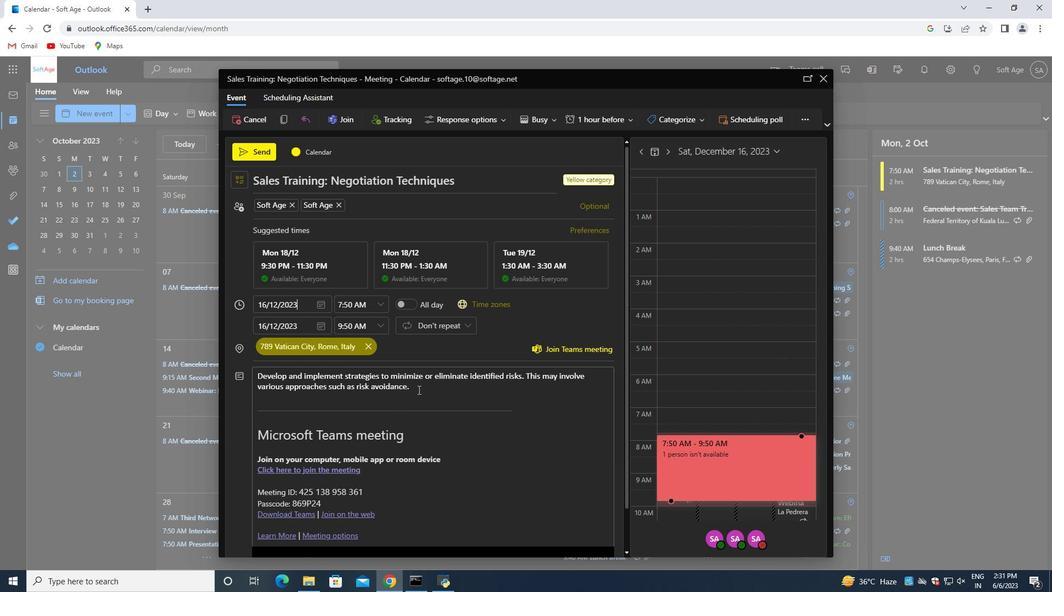
Action: Mouse pressed left at (418, 389)
Screenshot: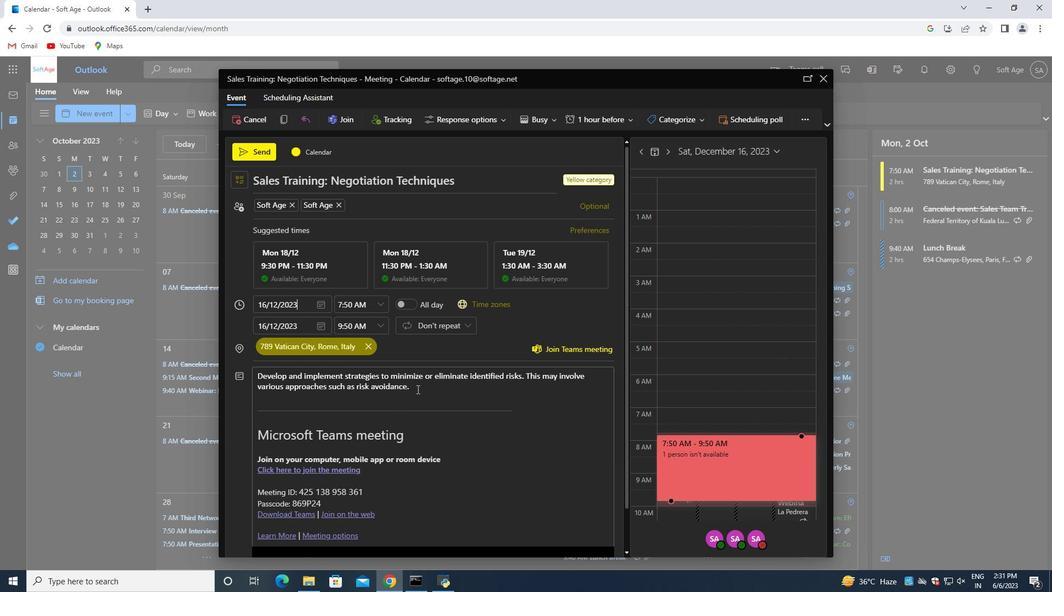 
Action: Mouse moved to (427, 386)
Screenshot: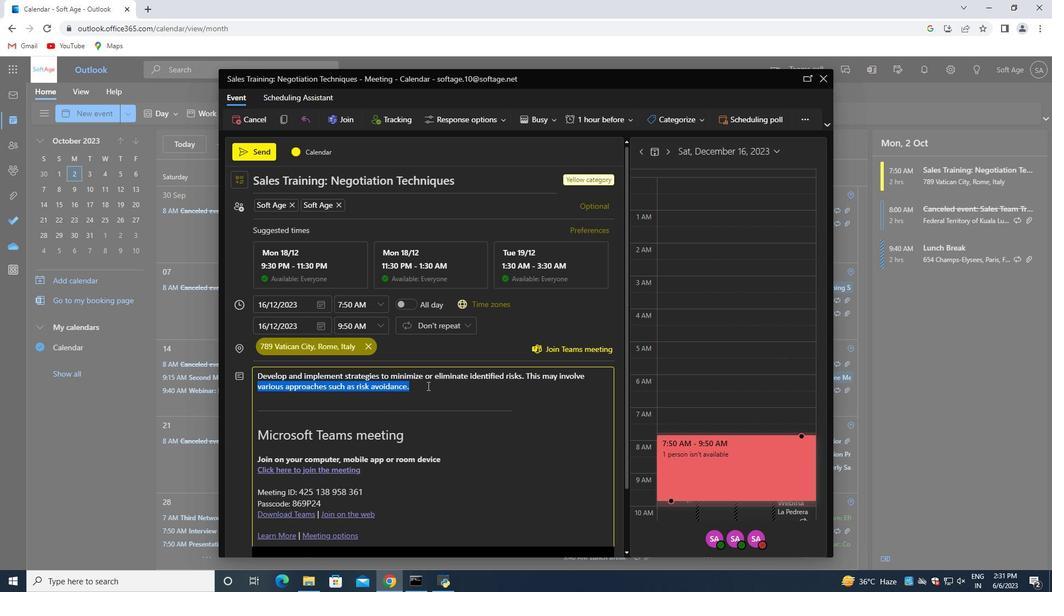 
Action: Mouse pressed left at (427, 386)
Screenshot: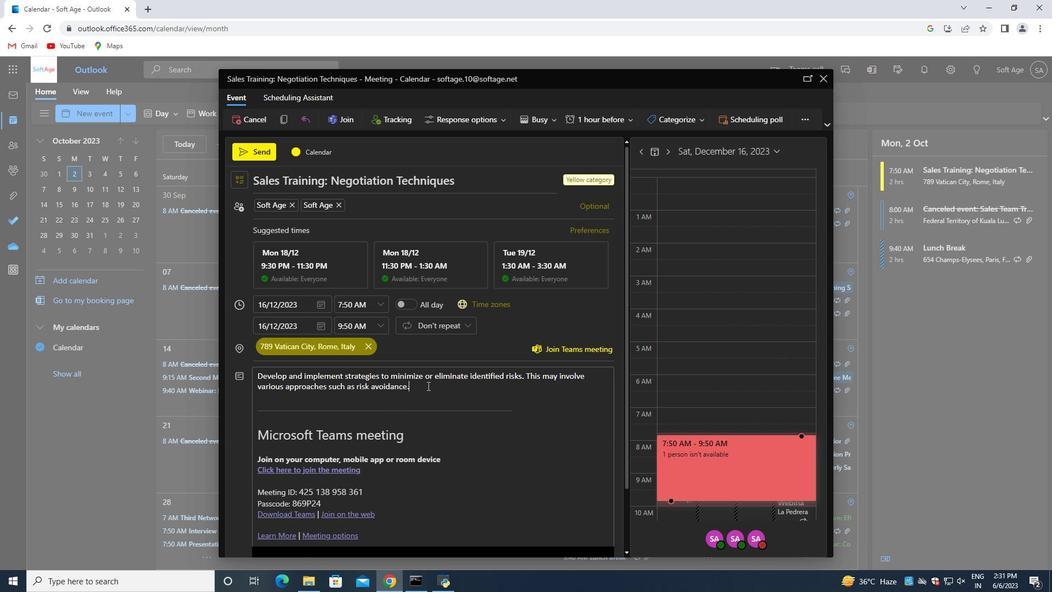 
Action: Mouse moved to (416, 387)
Screenshot: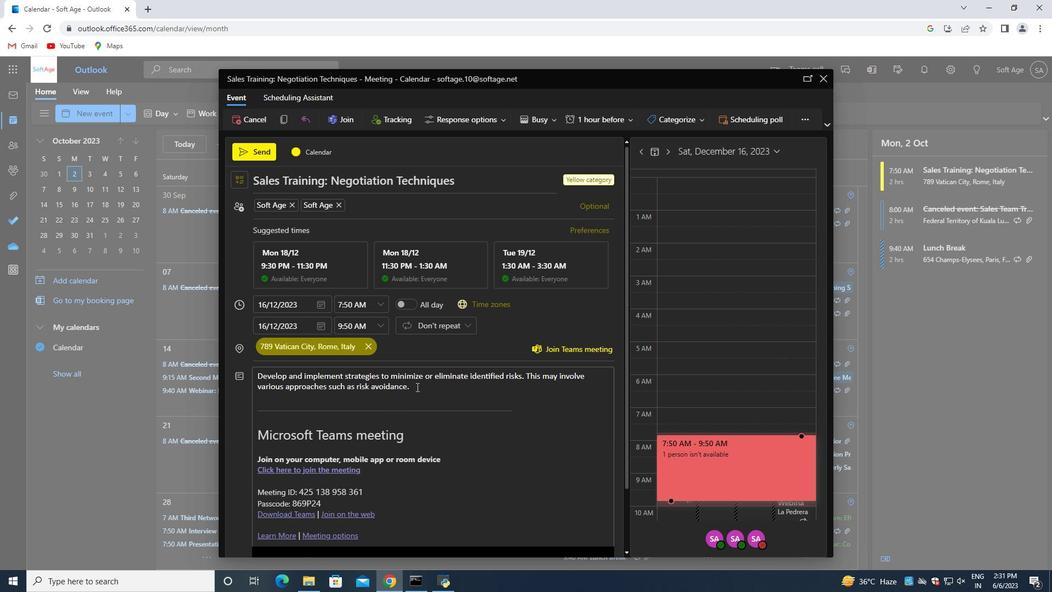 
Action: Mouse pressed left at (416, 387)
Screenshot: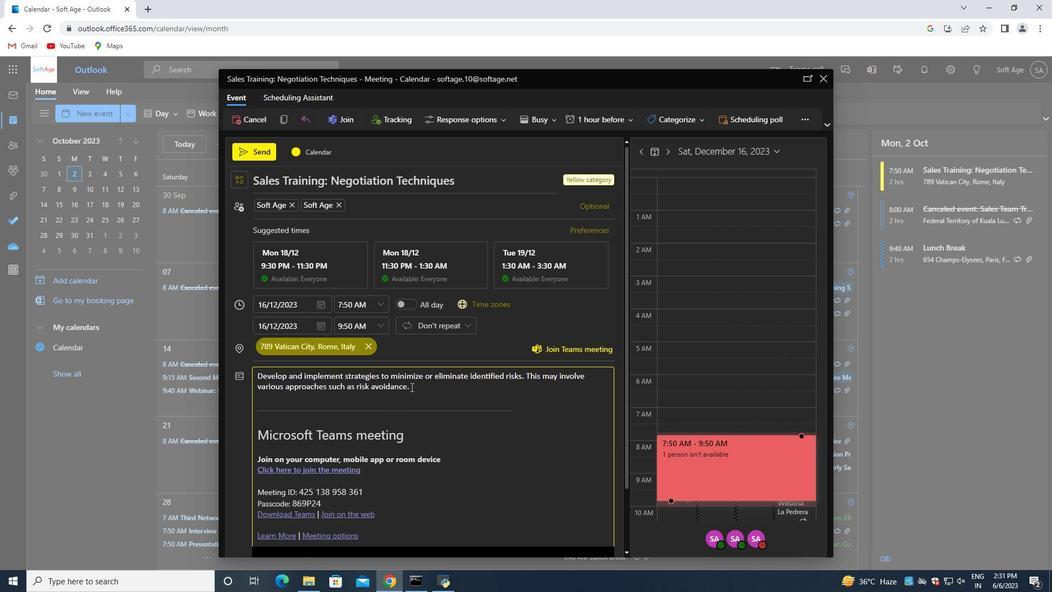 
Action: Mouse moved to (326, 402)
Screenshot: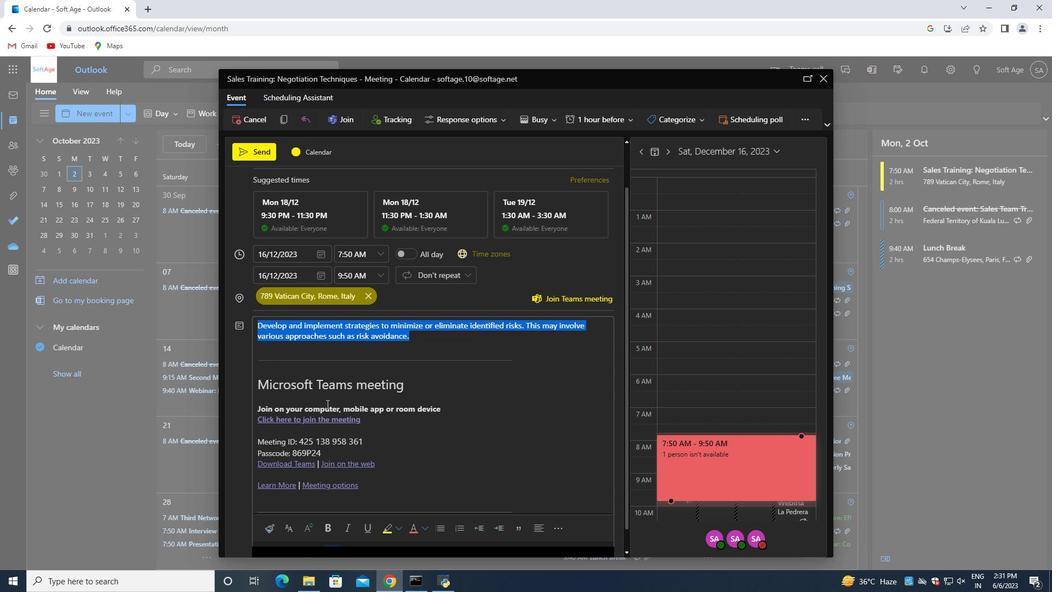 
Action: Mouse scrolled (326, 401) with delta (0, 0)
Screenshot: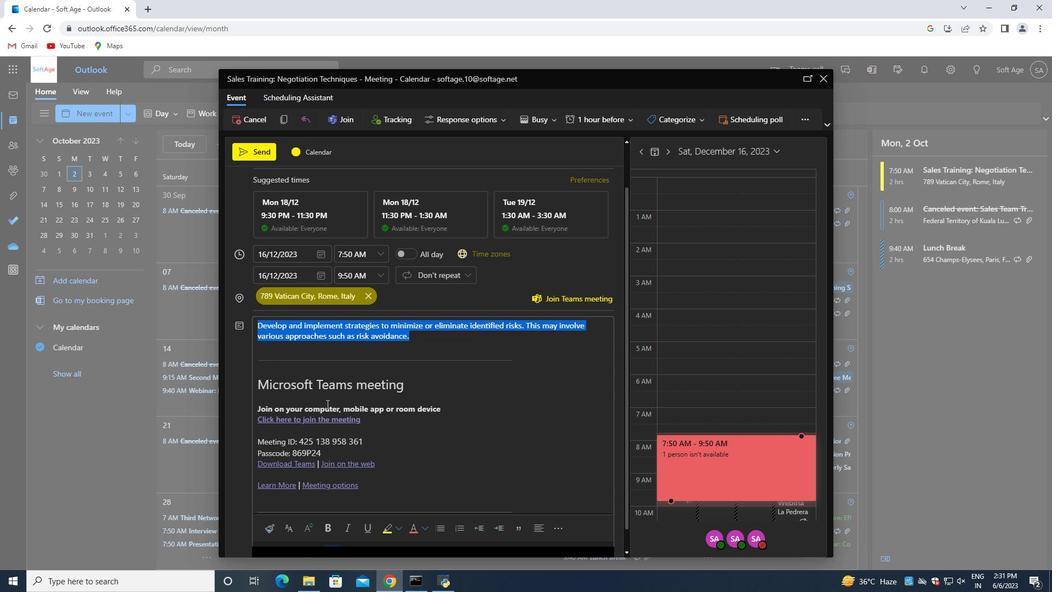 
Action: Mouse moved to (326, 403)
Screenshot: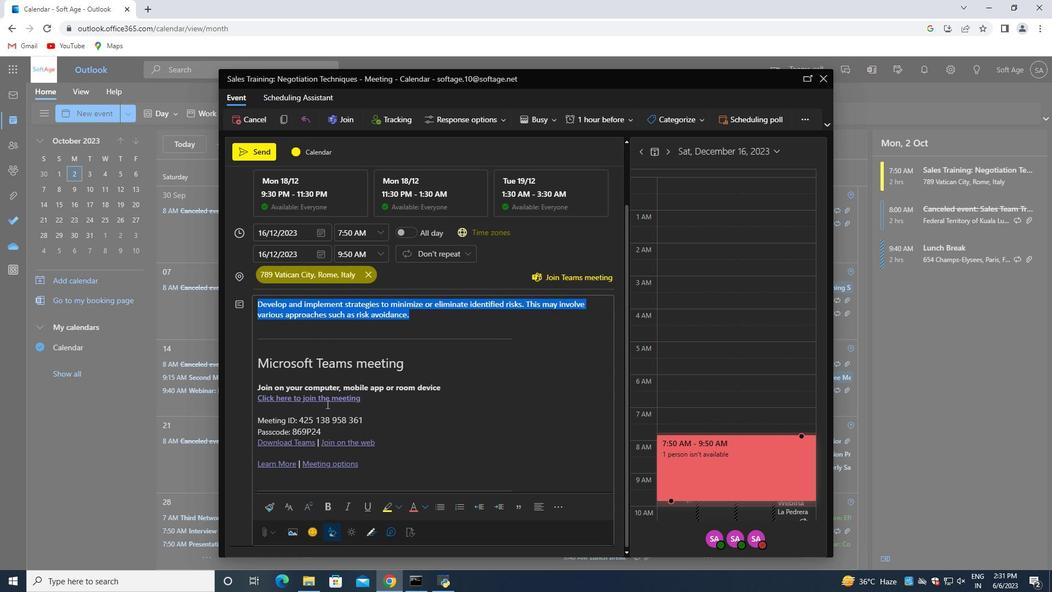 
Action: Mouse scrolled (326, 403) with delta (0, 0)
Screenshot: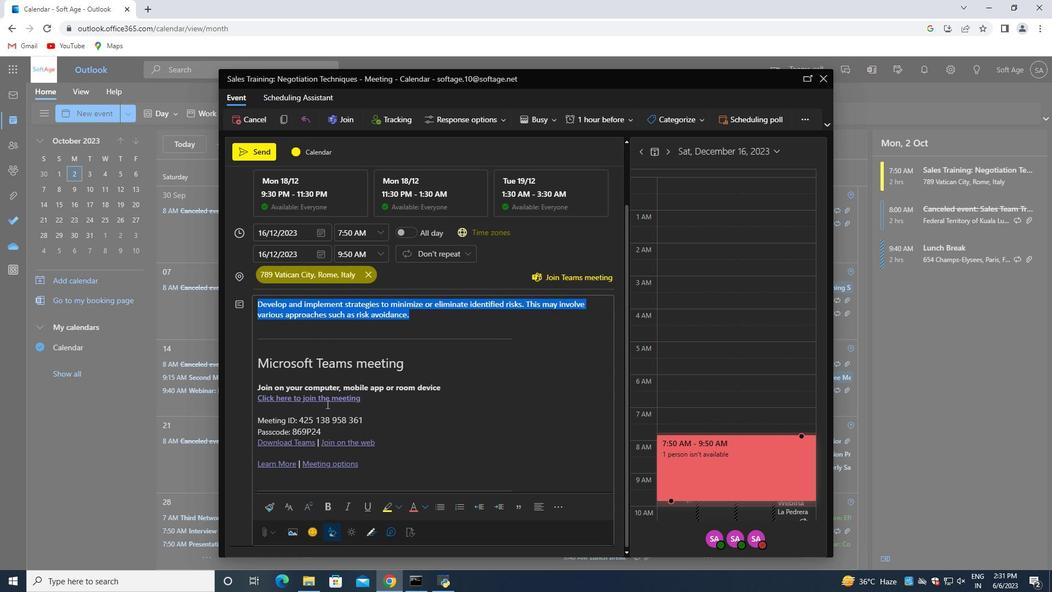 
Action: Mouse moved to (326, 404)
Screenshot: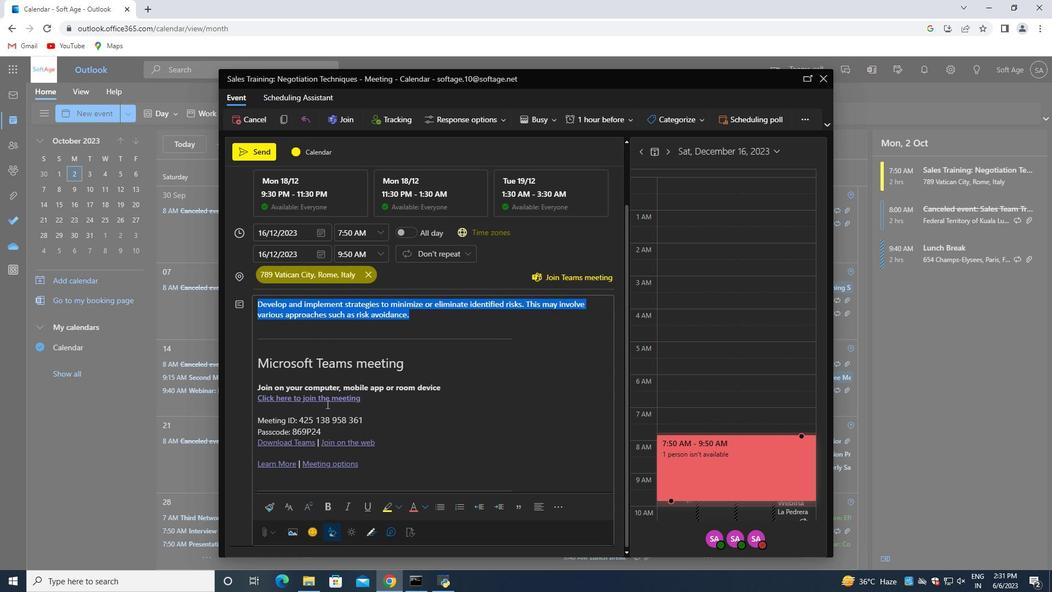 
Action: Mouse scrolled (326, 403) with delta (0, 0)
Screenshot: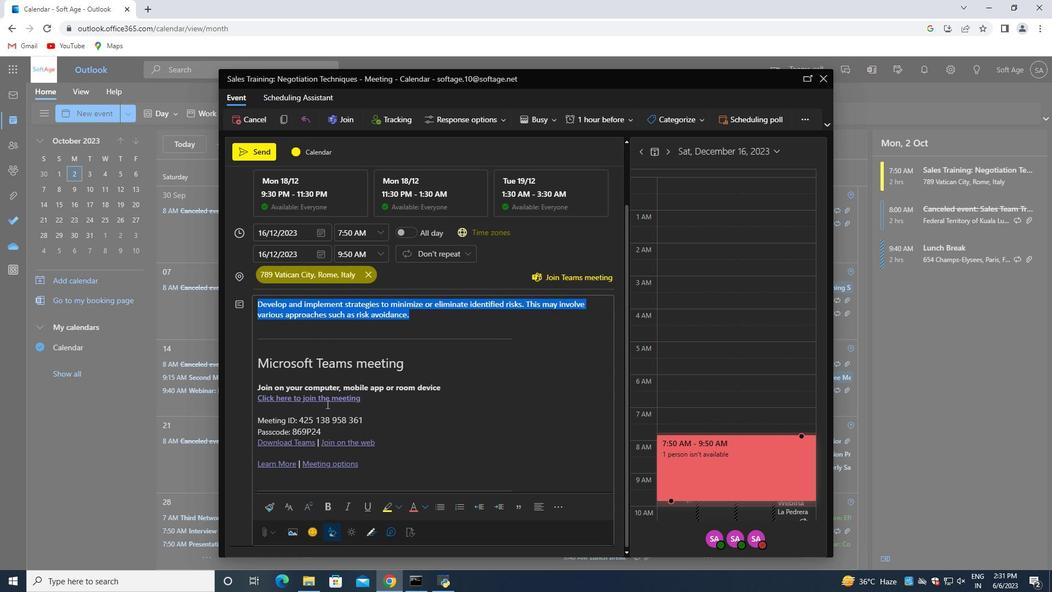 
Action: Mouse moved to (288, 511)
Screenshot: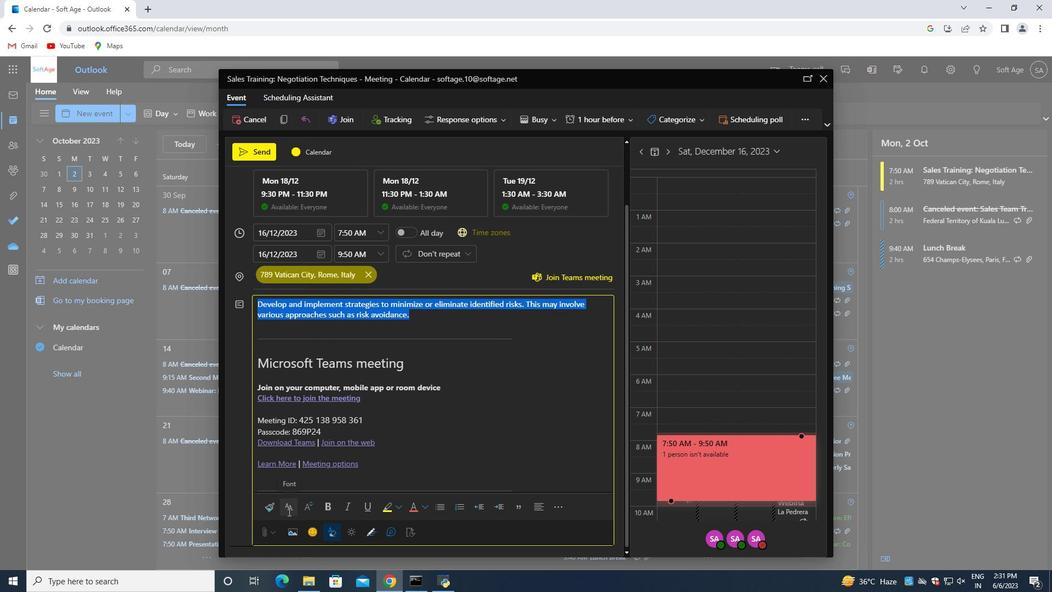 
Action: Mouse pressed left at (288, 511)
Screenshot: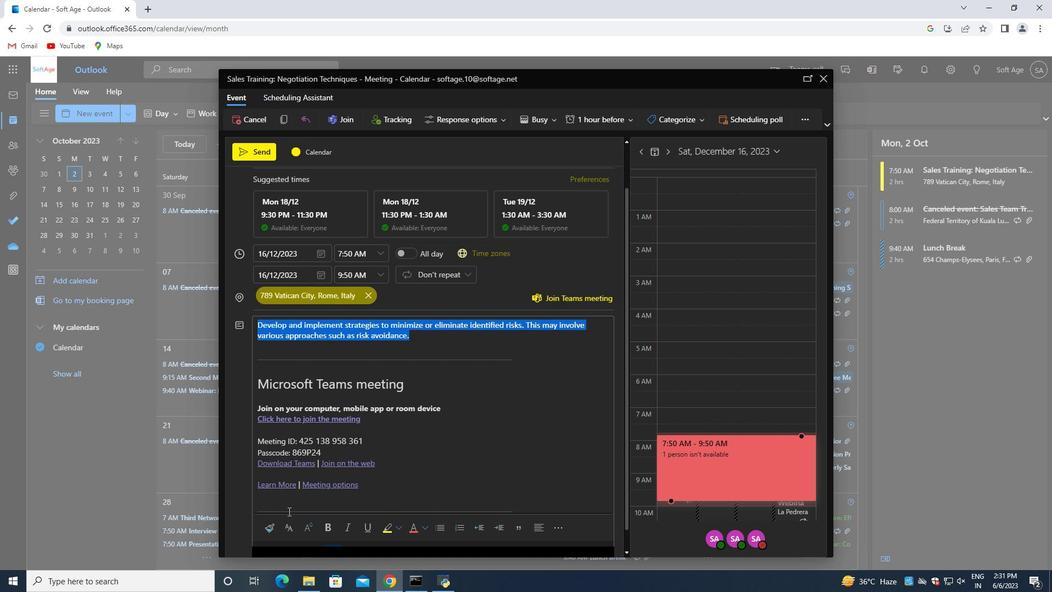 
Action: Mouse moved to (338, 445)
Screenshot: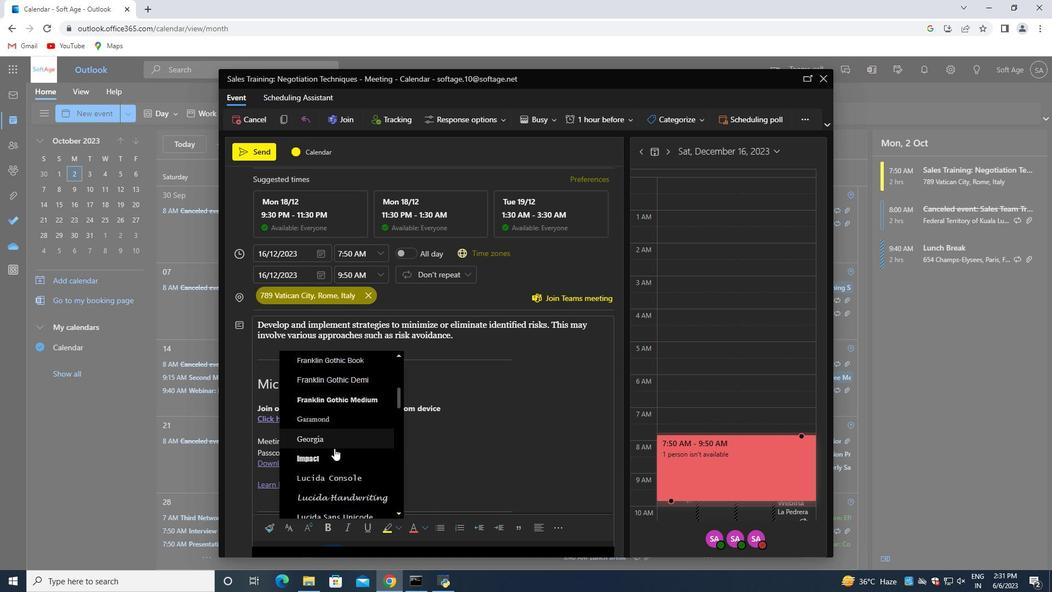 
Action: Mouse scrolled (338, 444) with delta (0, 0)
Screenshot: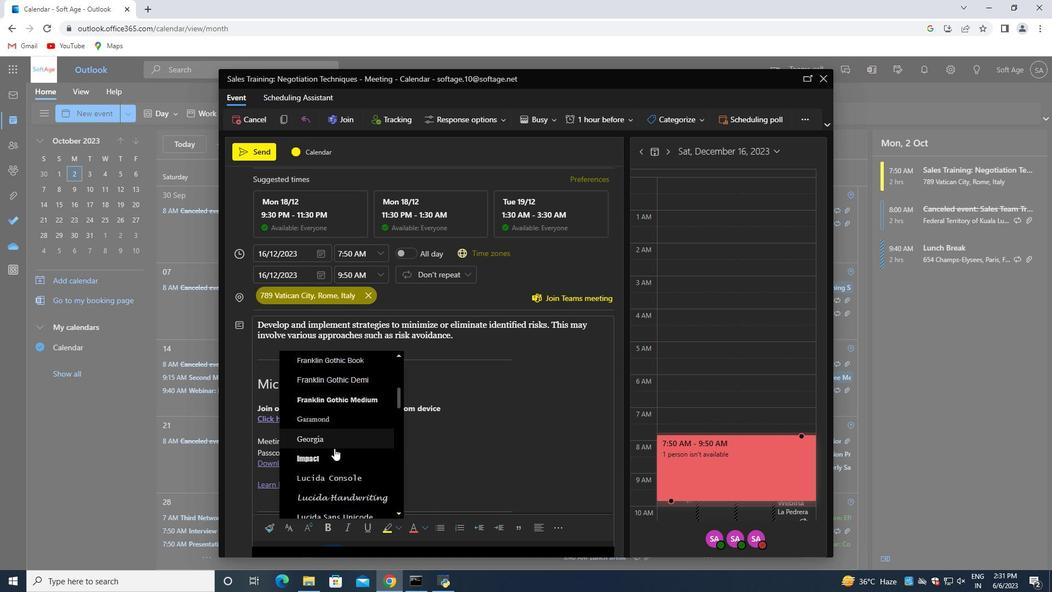 
Action: Mouse moved to (336, 446)
Screenshot: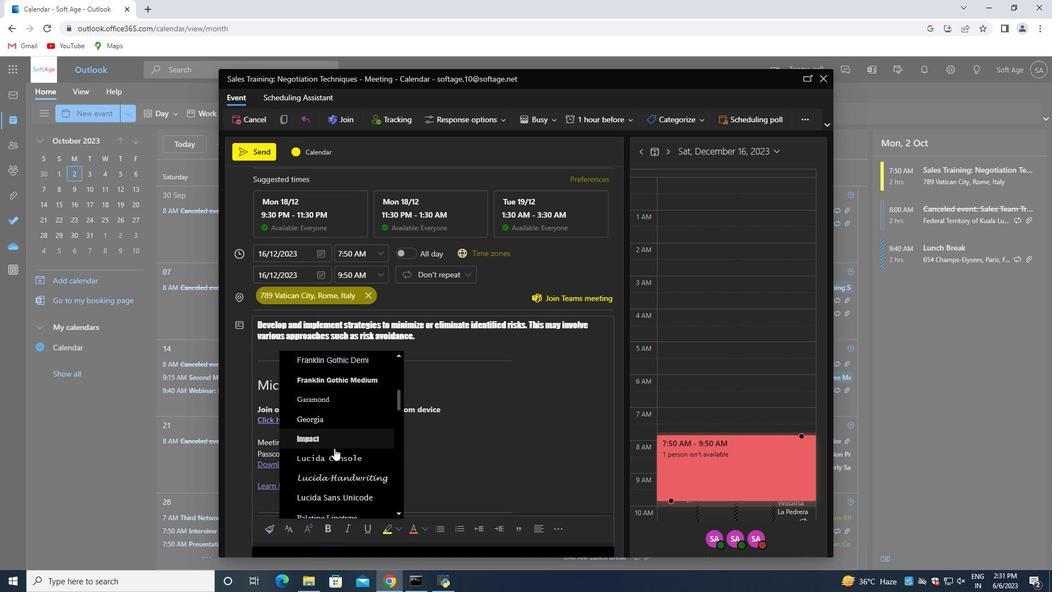 
Action: Mouse scrolled (336, 446) with delta (0, 0)
Screenshot: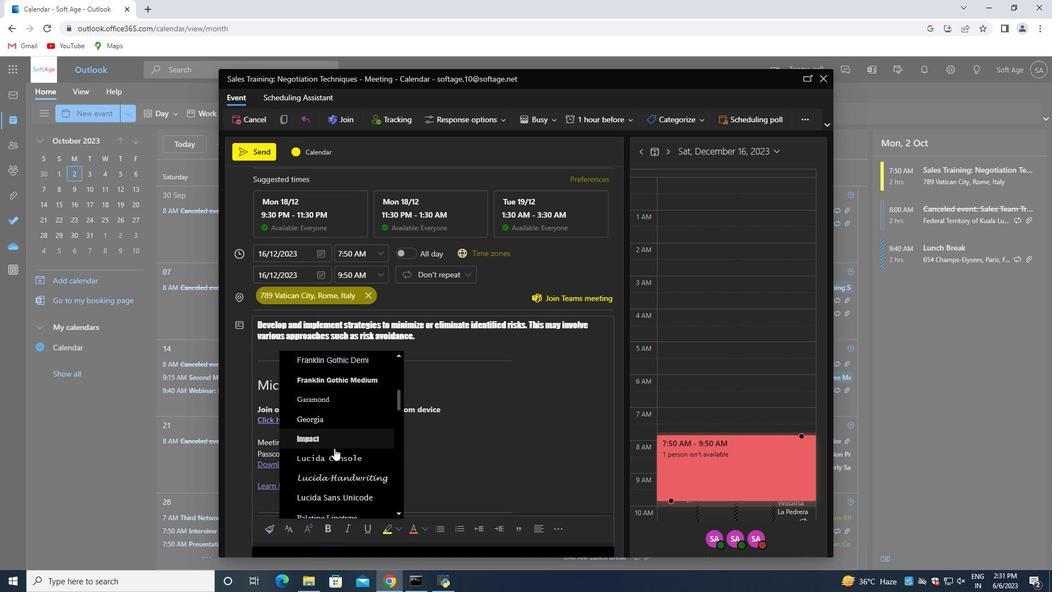 
Action: Mouse moved to (335, 446)
Screenshot: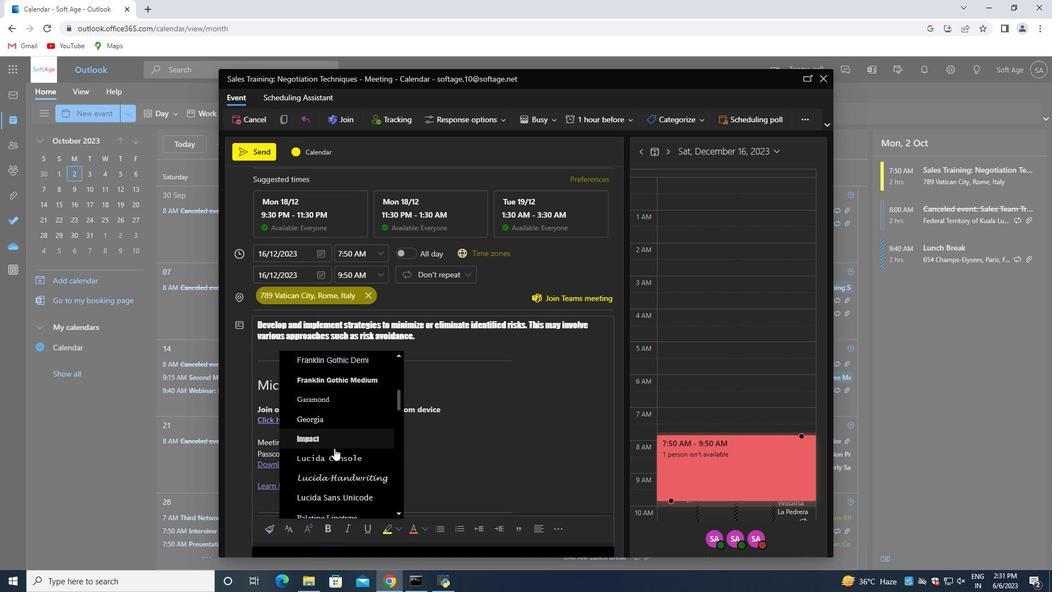 
Action: Mouse scrolled (335, 446) with delta (0, 0)
Screenshot: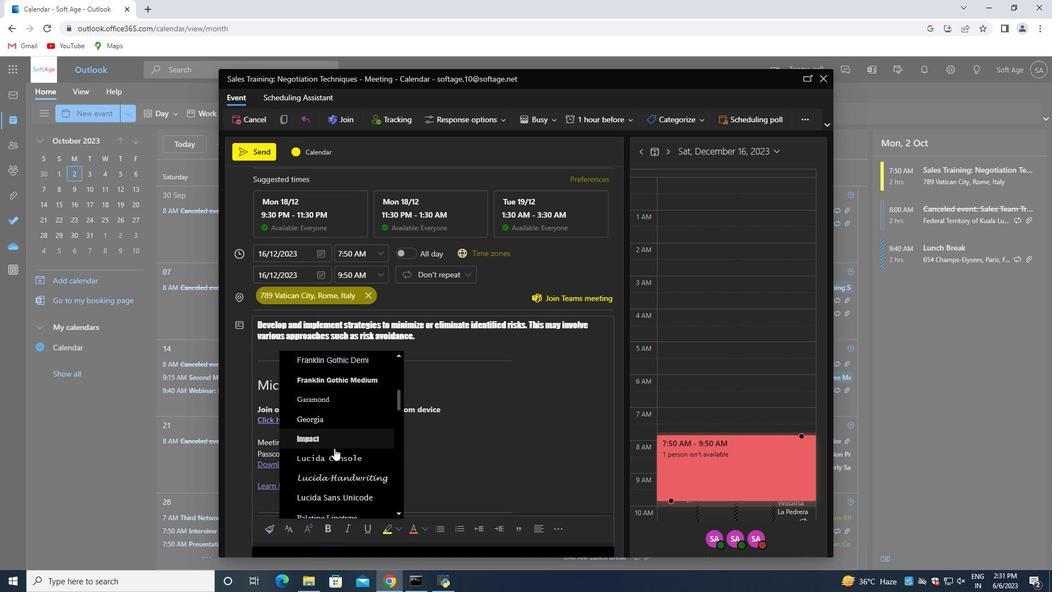 
Action: Mouse moved to (335, 447)
Screenshot: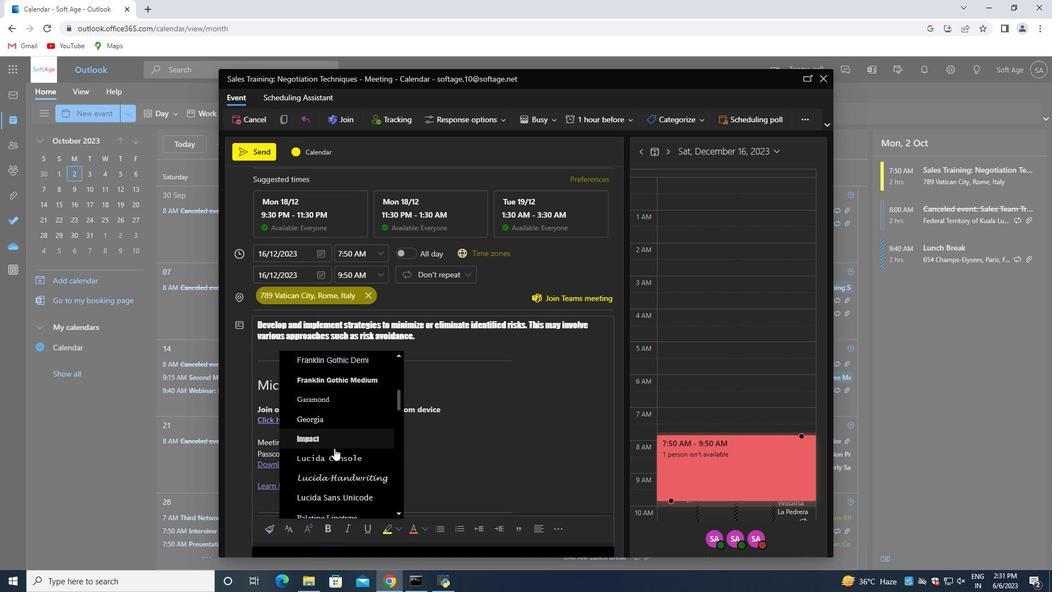 
Action: Mouse scrolled (335, 447) with delta (0, 0)
Screenshot: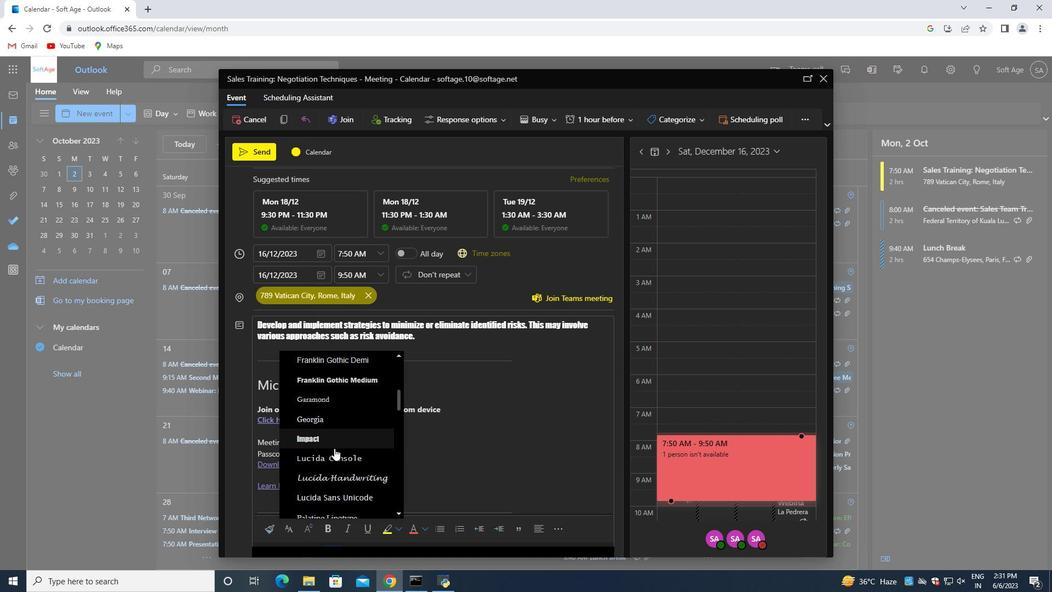 
Action: Mouse moved to (334, 448)
Screenshot: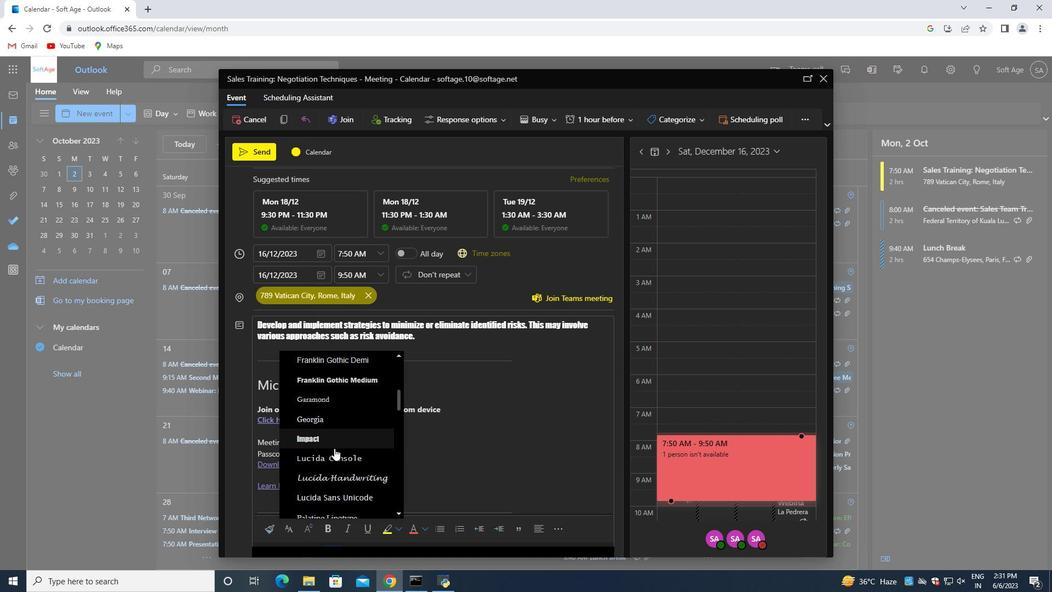 
Action: Mouse scrolled (334, 447) with delta (0, 0)
Screenshot: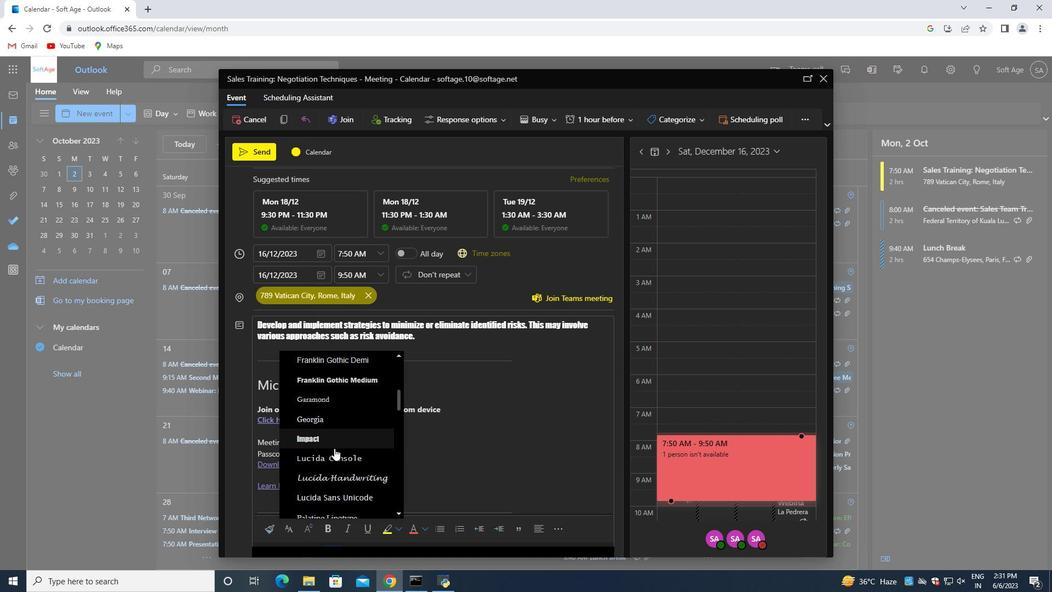 
Action: Mouse moved to (334, 448)
Screenshot: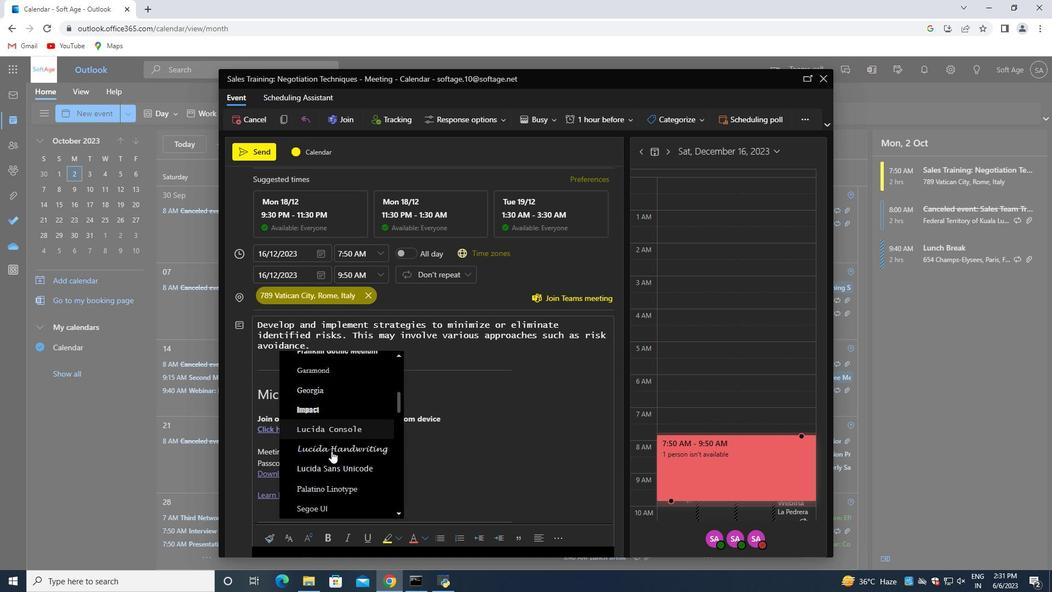 
Action: Mouse scrolled (334, 447) with delta (0, 0)
Screenshot: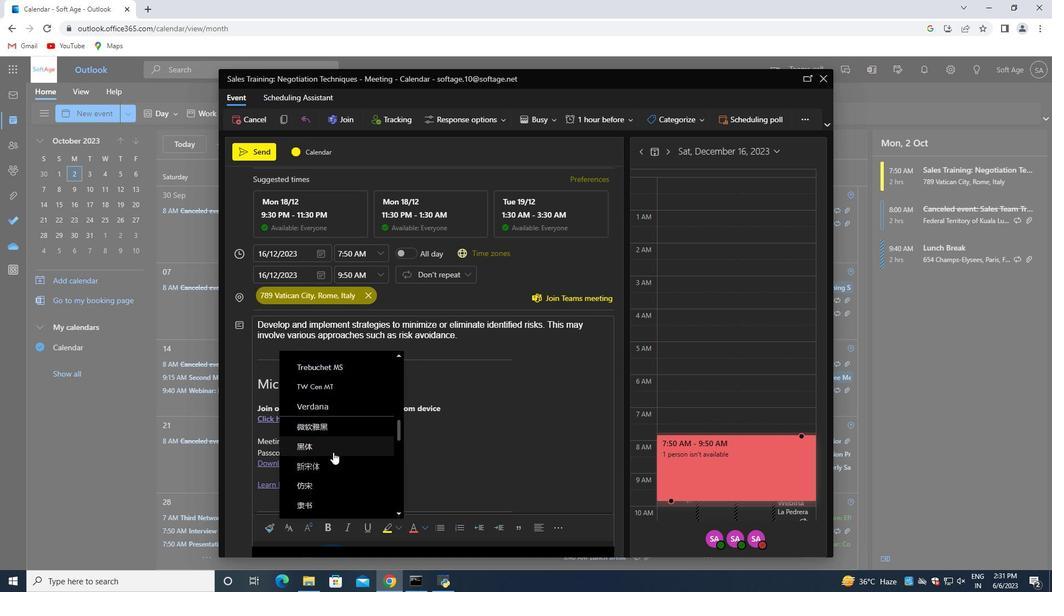
Action: Mouse moved to (332, 448)
Screenshot: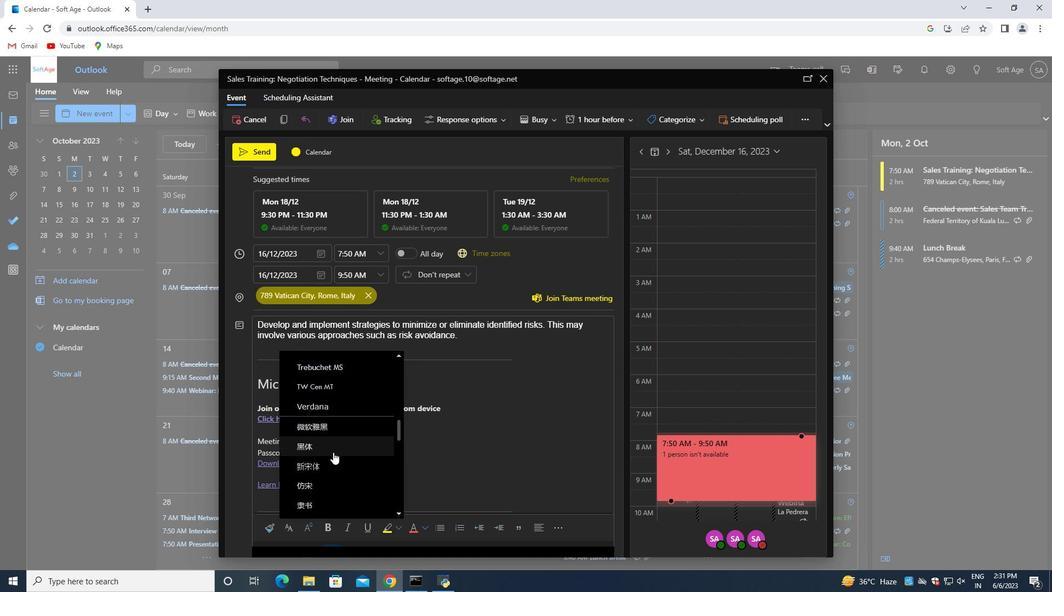 
Action: Mouse scrolled (333, 447) with delta (0, 0)
Screenshot: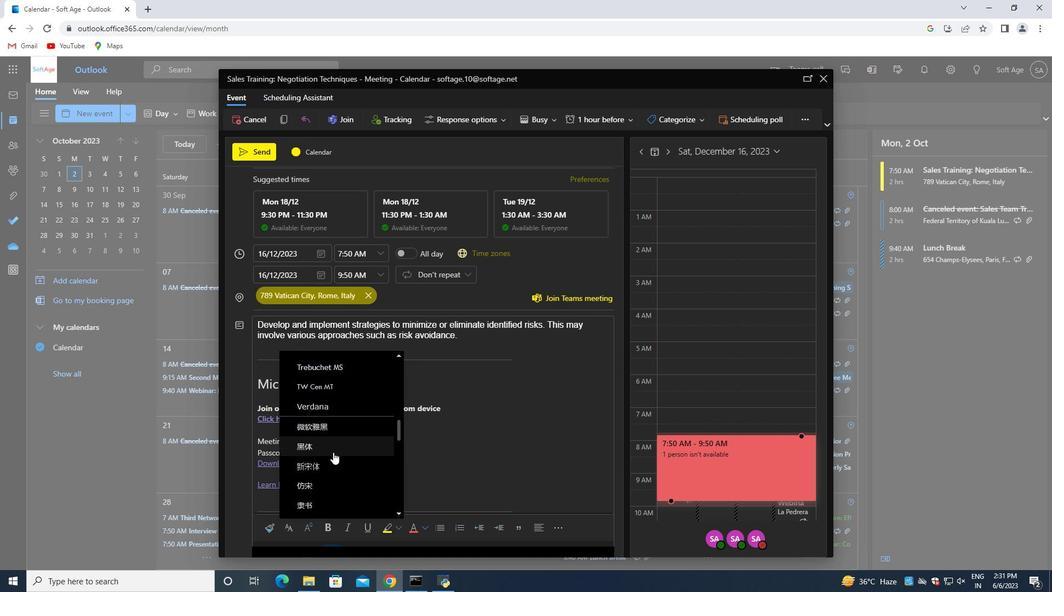 
Action: Mouse moved to (332, 449)
Screenshot: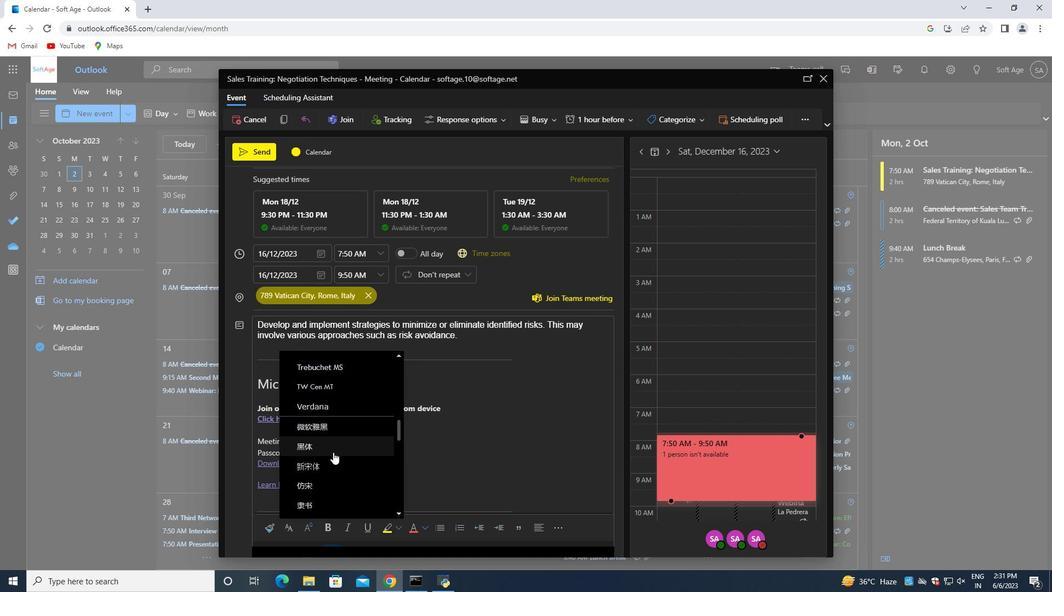 
Action: Mouse scrolled (332, 449) with delta (0, 0)
Screenshot: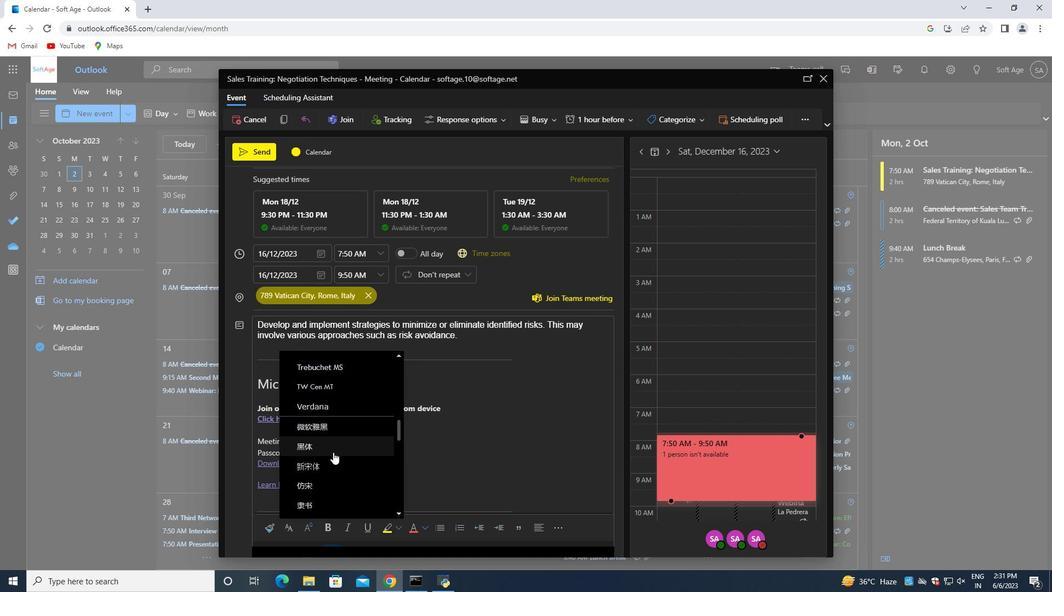 
Action: Mouse moved to (331, 450)
Screenshot: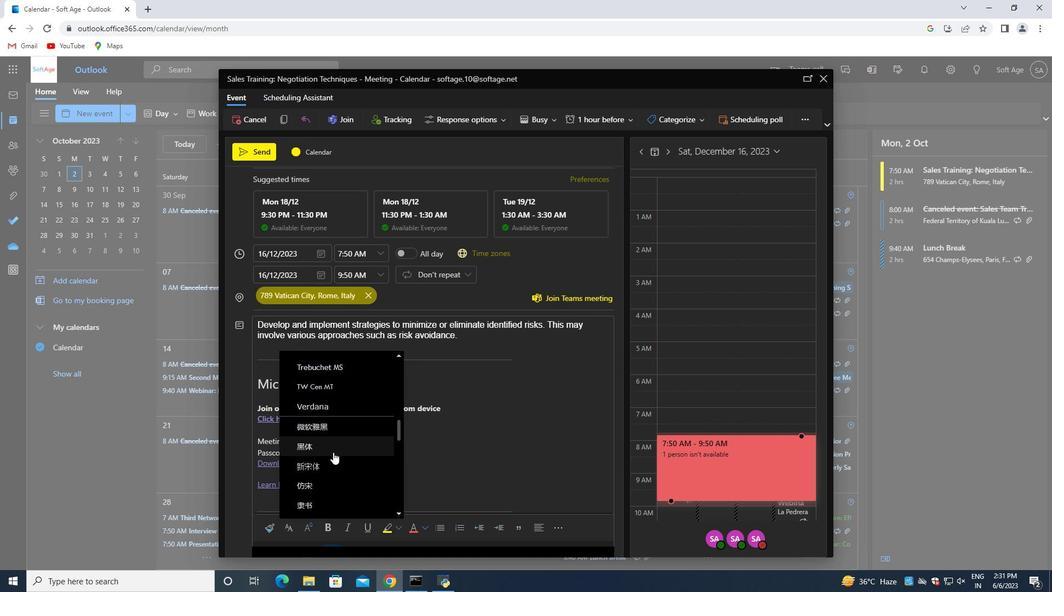 
Action: Mouse scrolled (331, 449) with delta (0, 0)
Screenshot: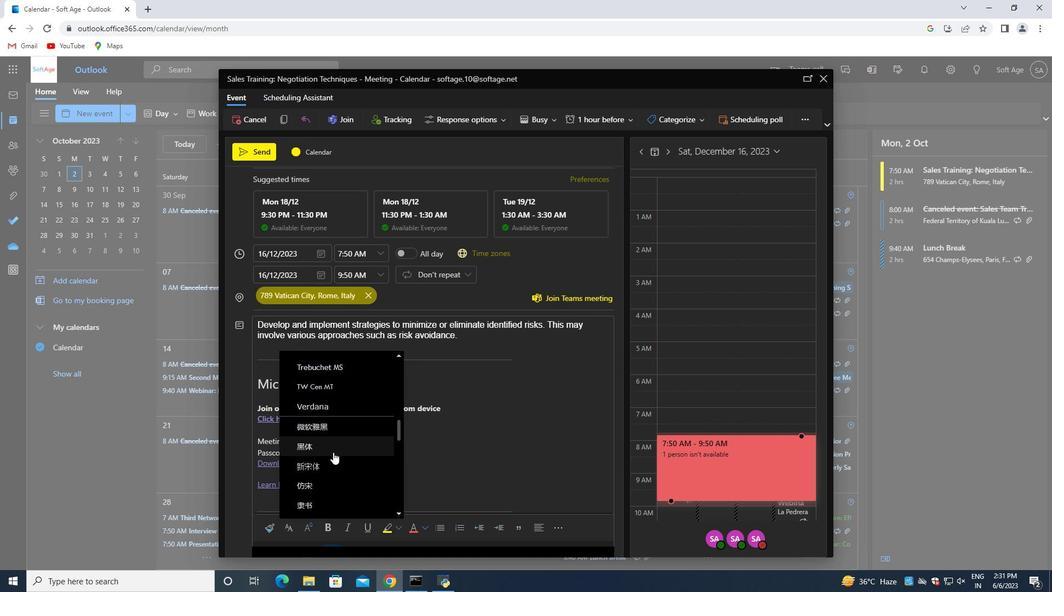 
Action: Mouse scrolled (331, 449) with delta (0, 0)
Screenshot: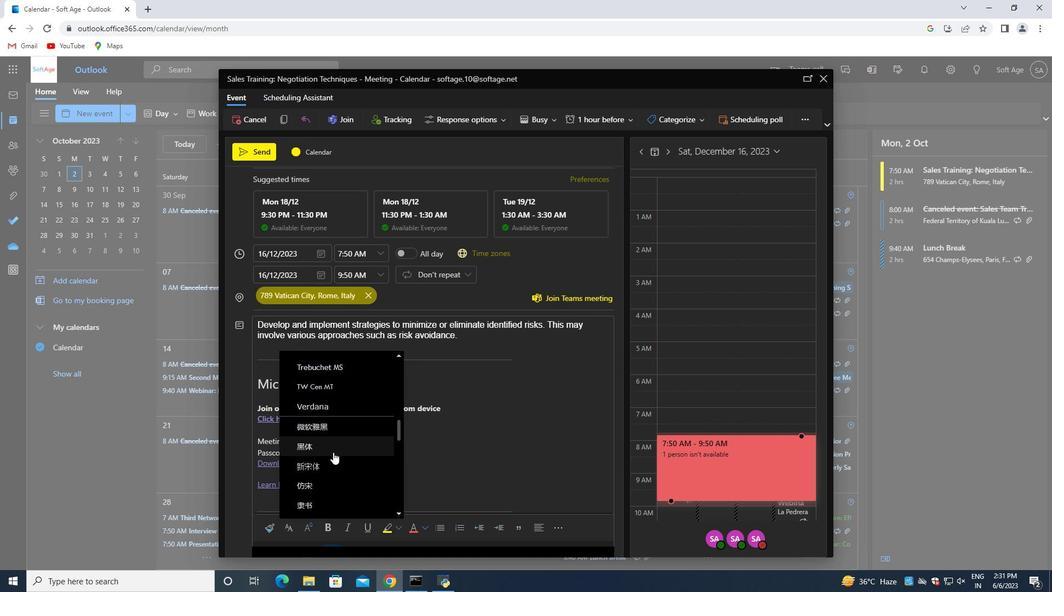
Action: Mouse moved to (333, 452)
Screenshot: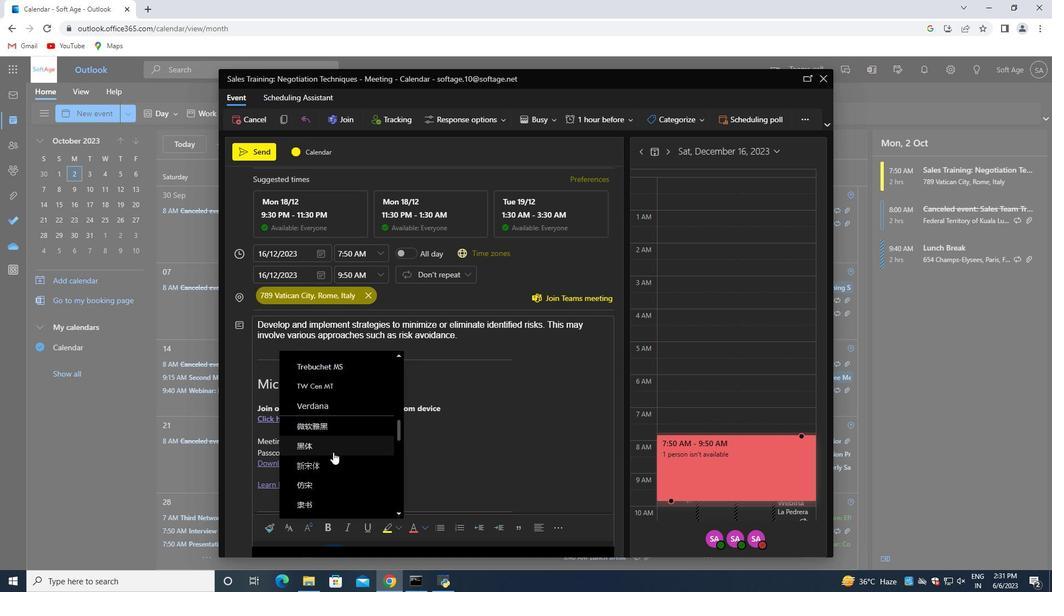 
Action: Mouse scrolled (333, 451) with delta (0, 0)
Screenshot: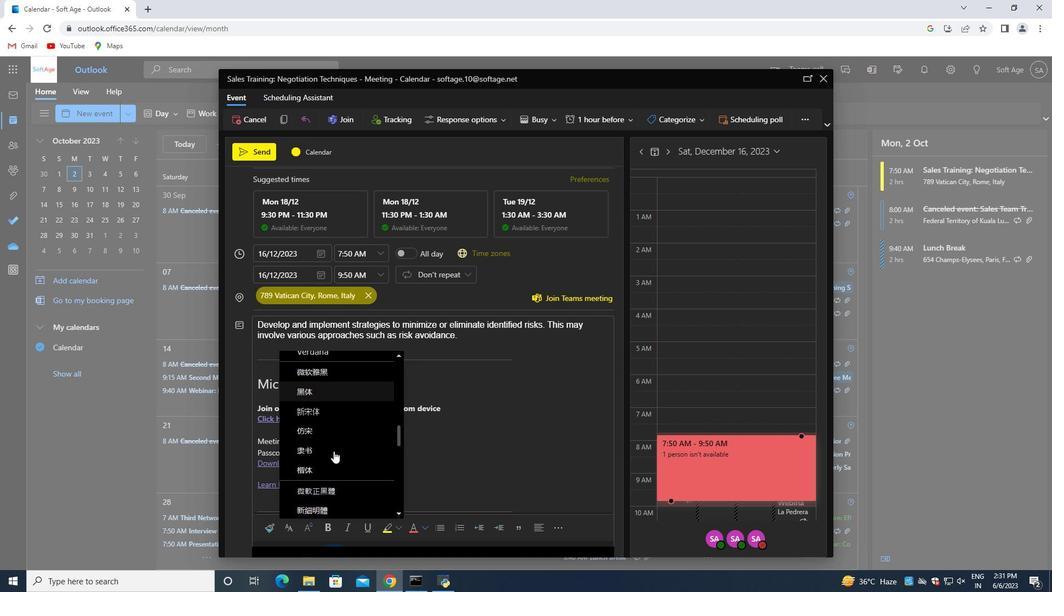 
Action: Mouse moved to (319, 415)
Screenshot: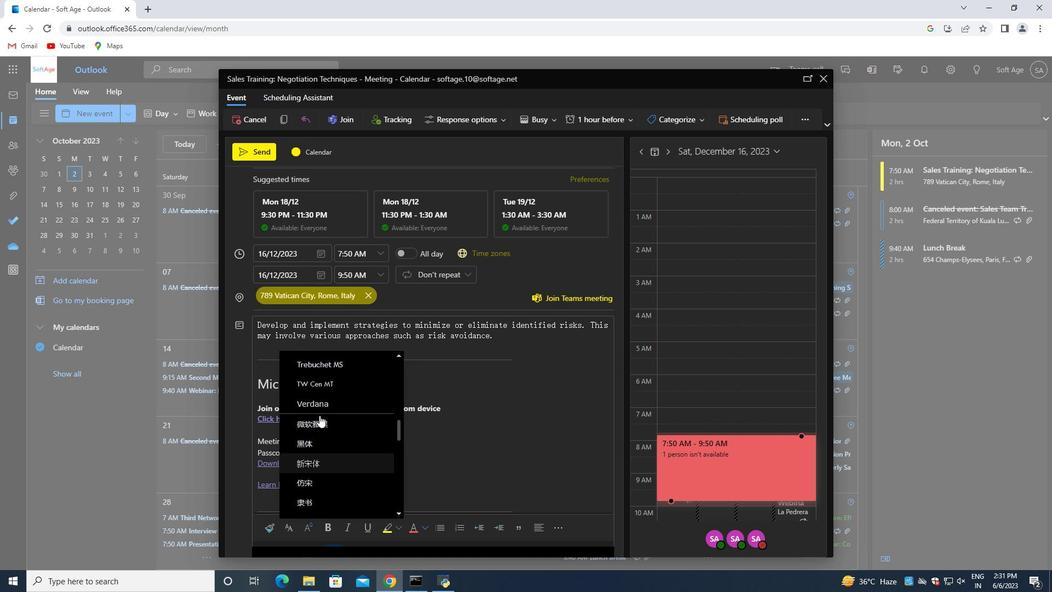 
Action: Mouse scrolled (319, 416) with delta (0, 0)
Screenshot: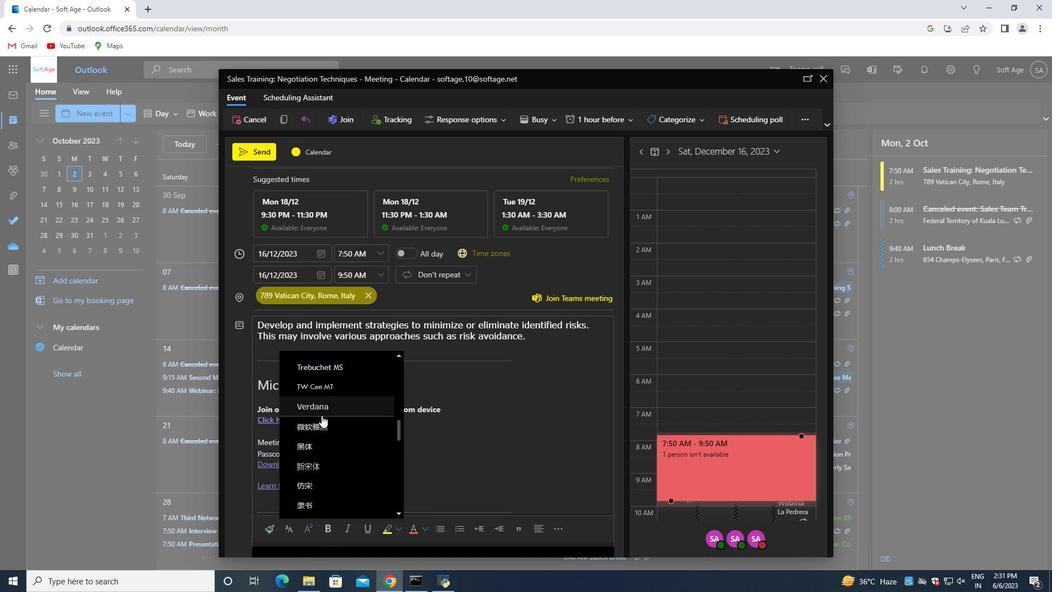 
Action: Mouse moved to (327, 407)
Screenshot: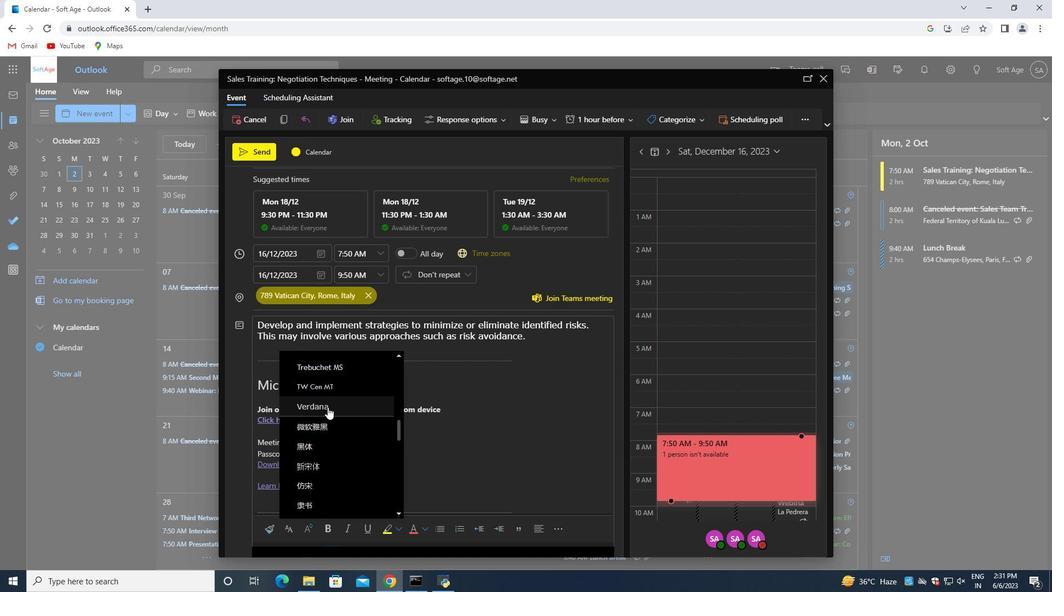 
Action: Mouse pressed left at (327, 407)
Screenshot: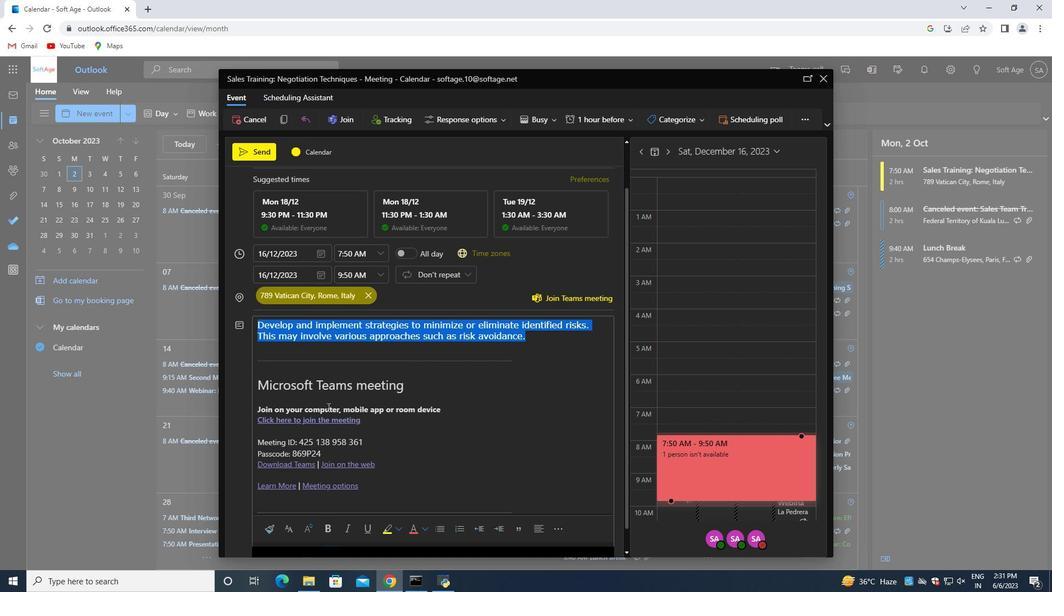 
Action: Mouse moved to (539, 345)
Screenshot: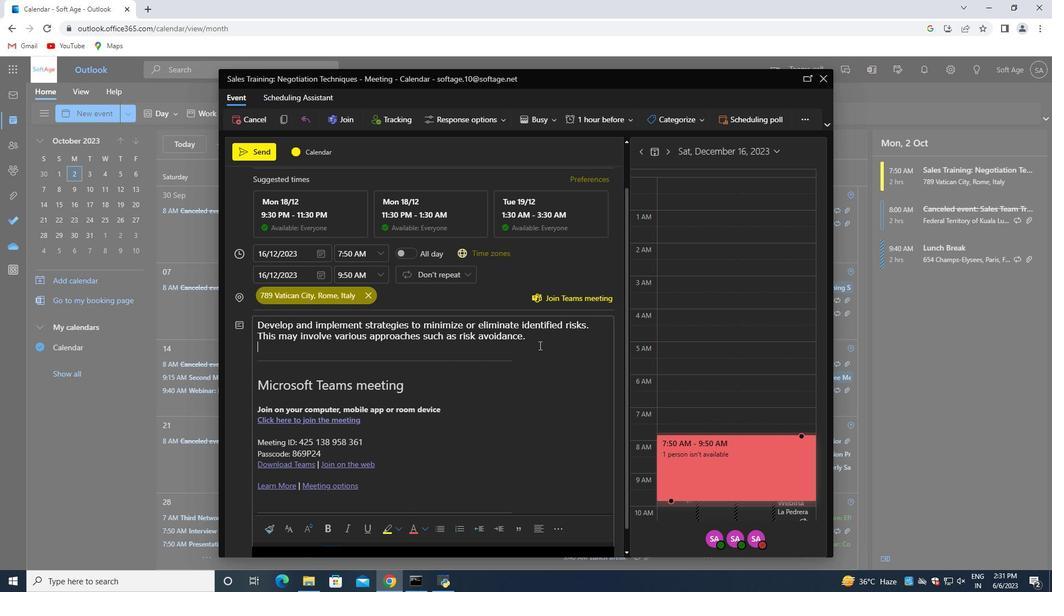
Action: Mouse pressed left at (539, 345)
Screenshot: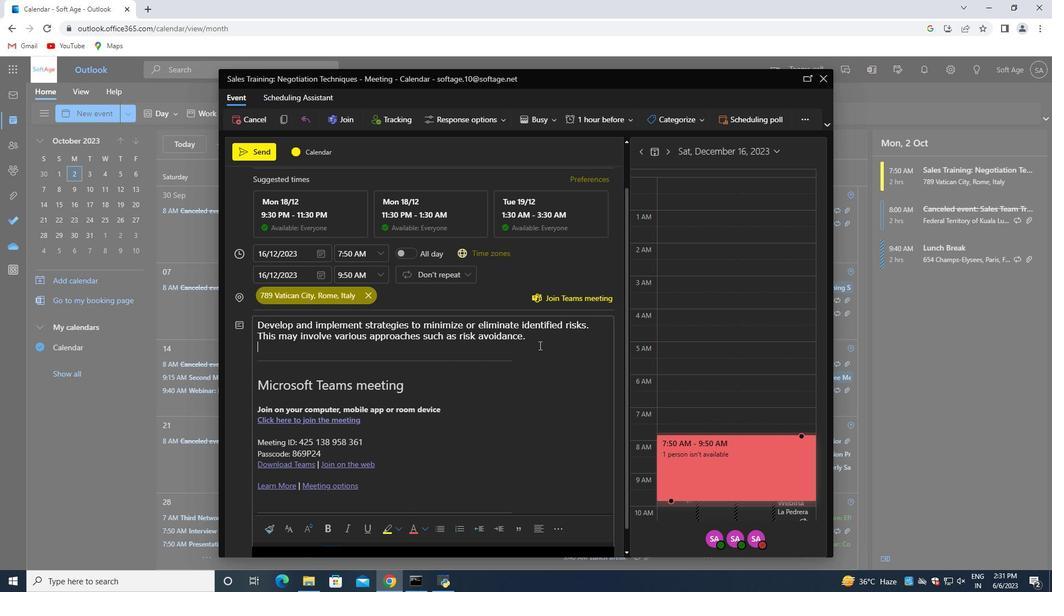 
Action: Mouse moved to (541, 330)
Screenshot: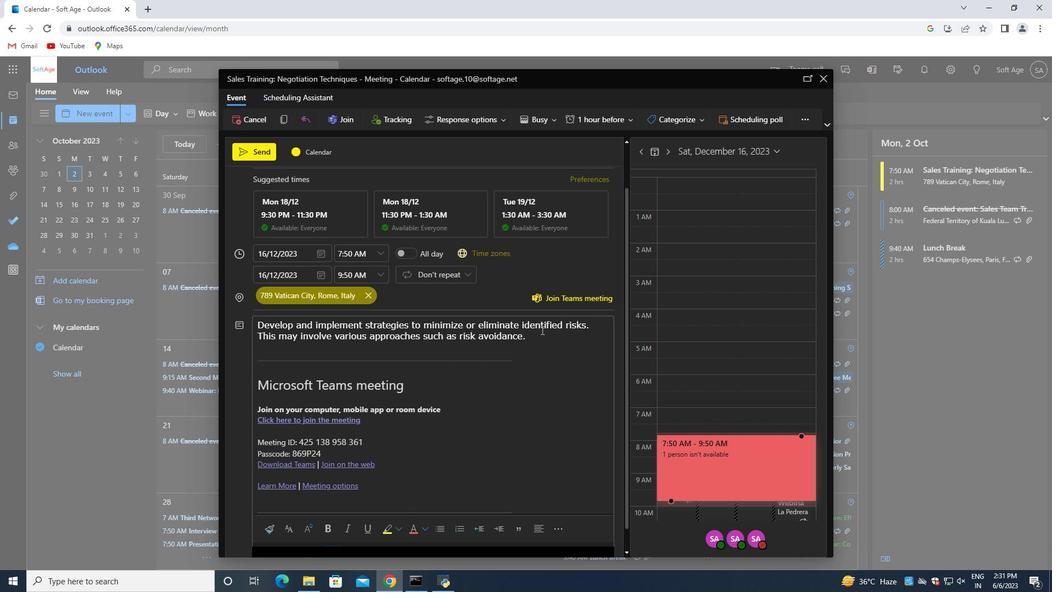 
Action: Mouse pressed left at (541, 330)
Screenshot: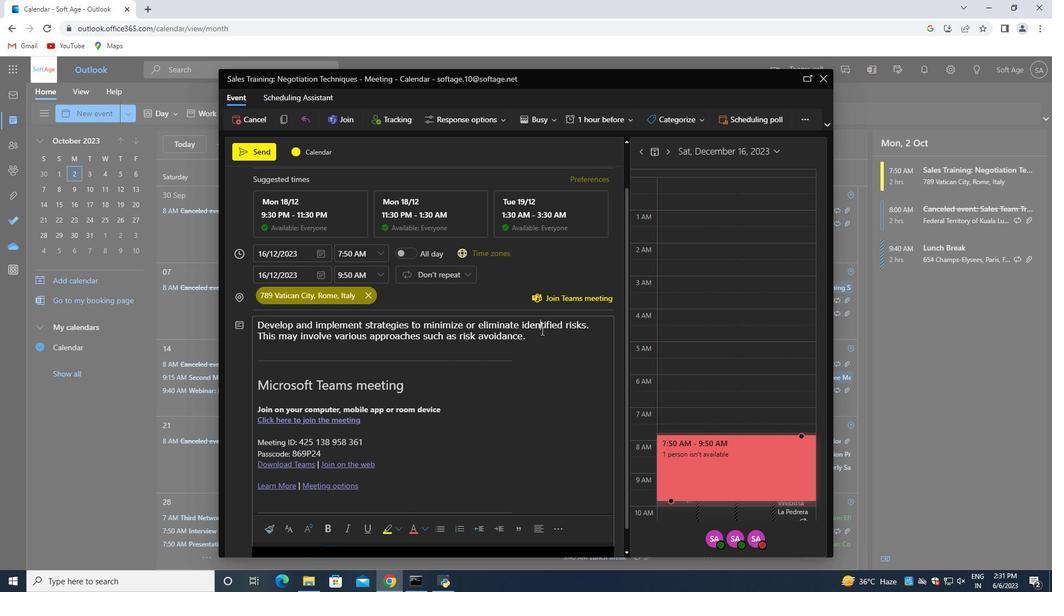 
Action: Mouse moved to (539, 339)
Screenshot: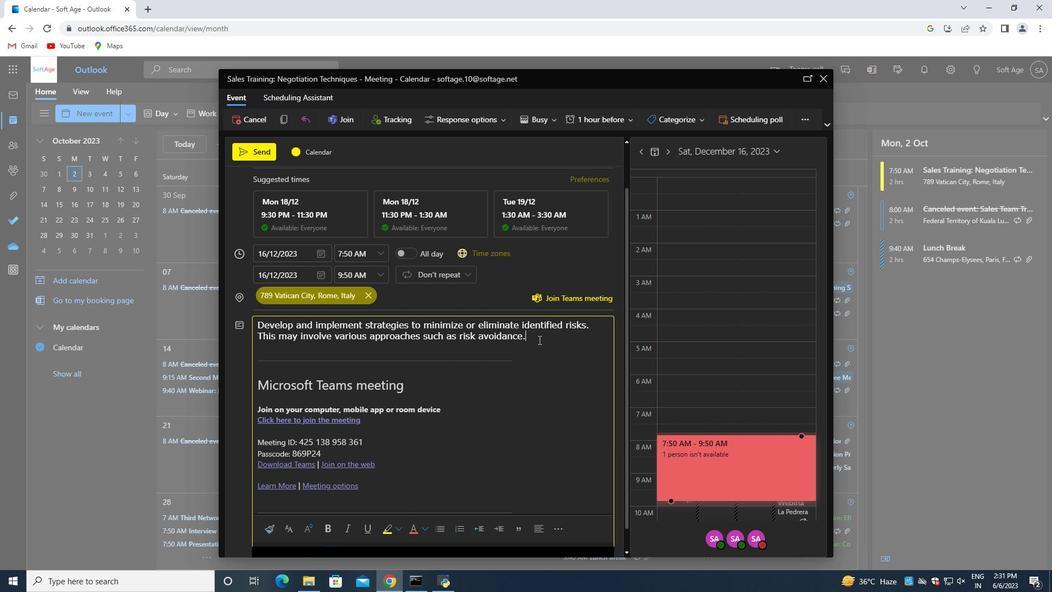 
Action: Mouse pressed left at (539, 339)
Screenshot: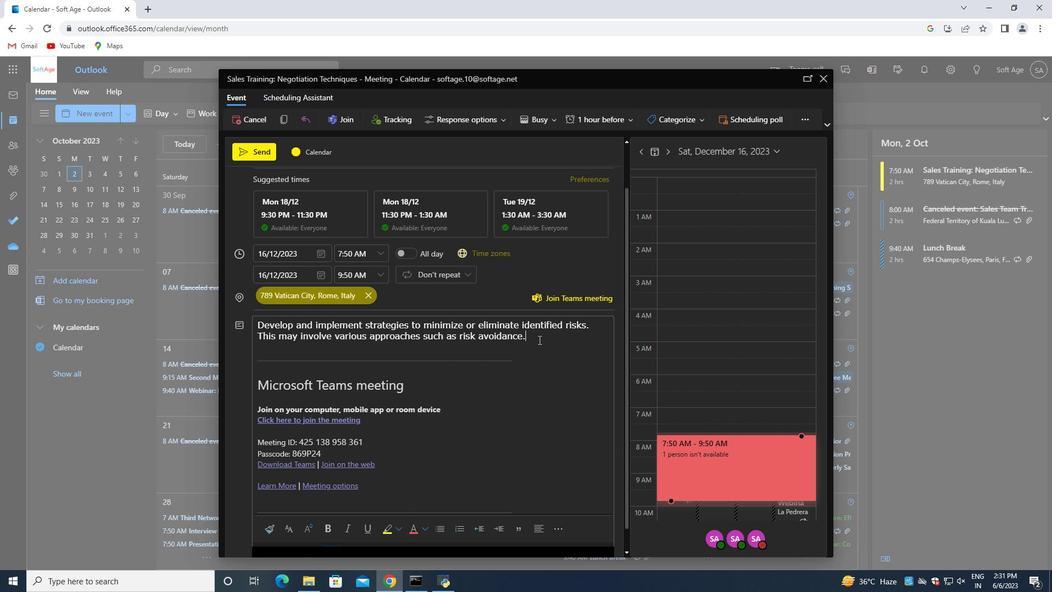 
Action: Mouse moved to (536, 111)
Screenshot: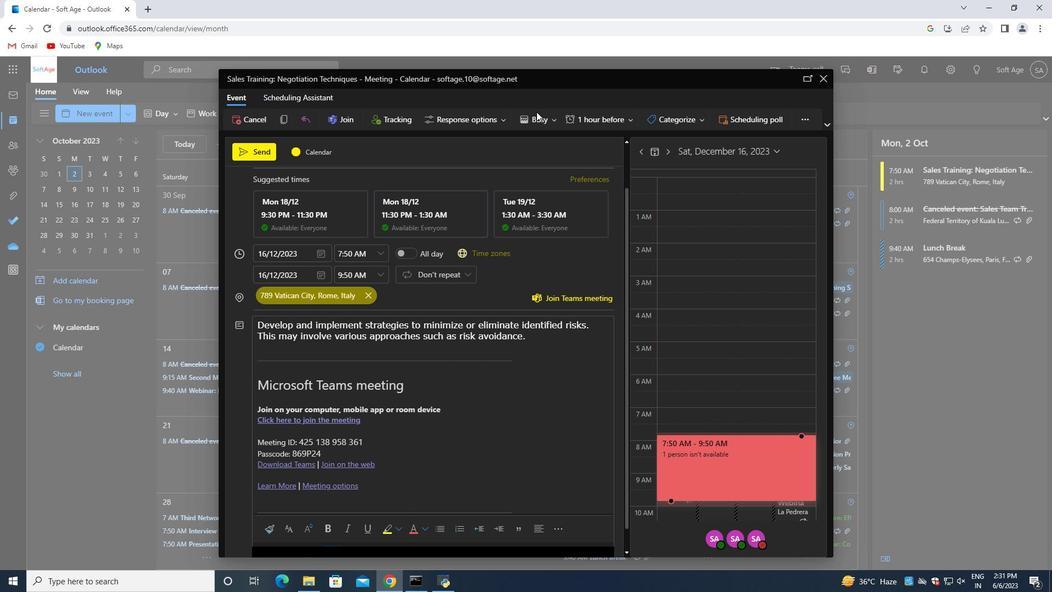 
Action: Mouse pressed left at (536, 111)
Screenshot: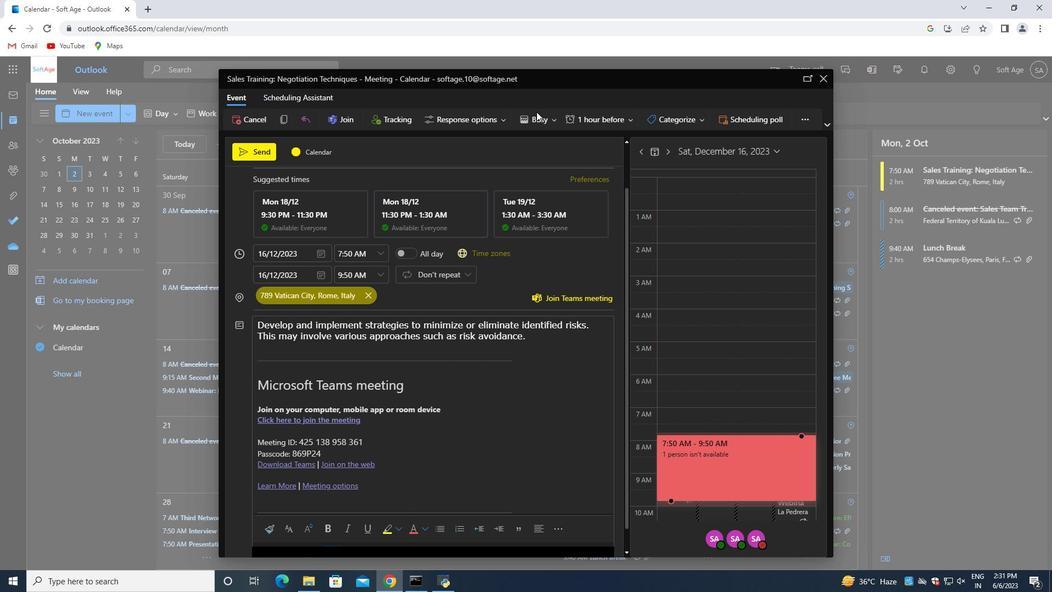 
Action: Mouse moved to (537, 118)
Screenshot: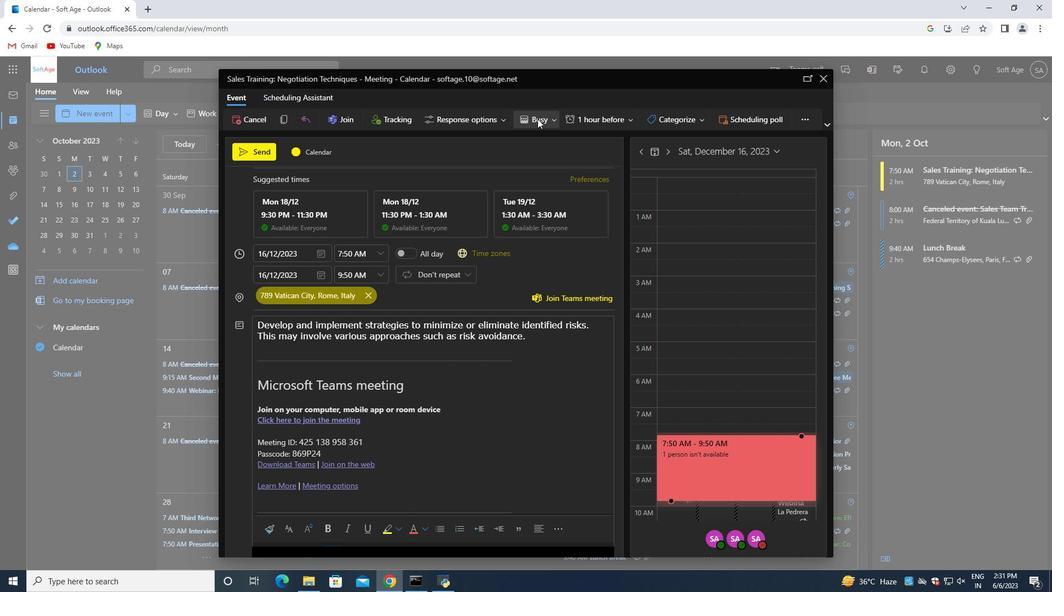 
Action: Mouse pressed left at (537, 118)
Screenshot: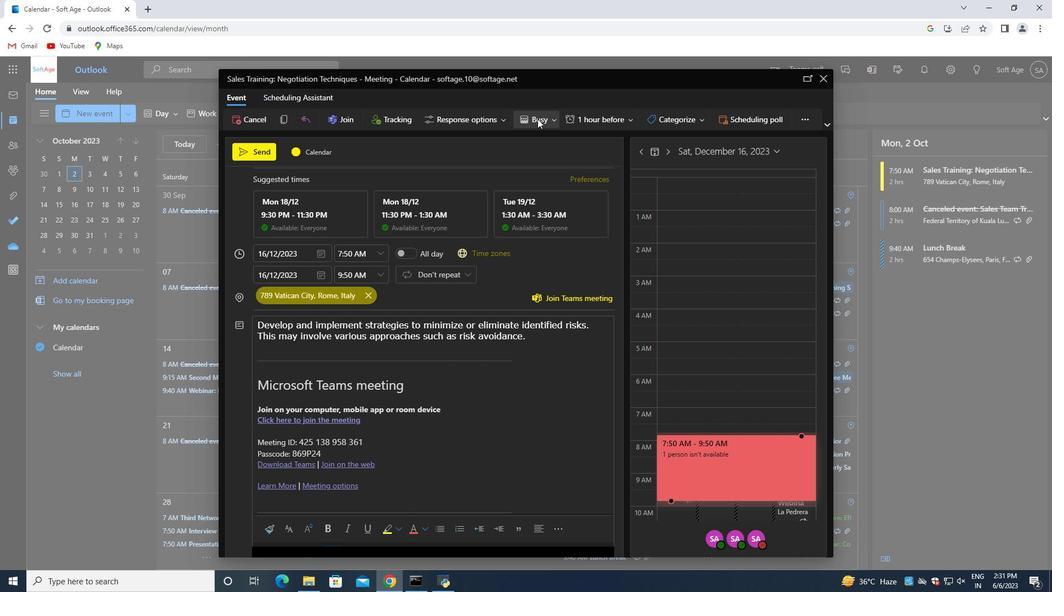 
Action: Mouse moved to (550, 120)
Screenshot: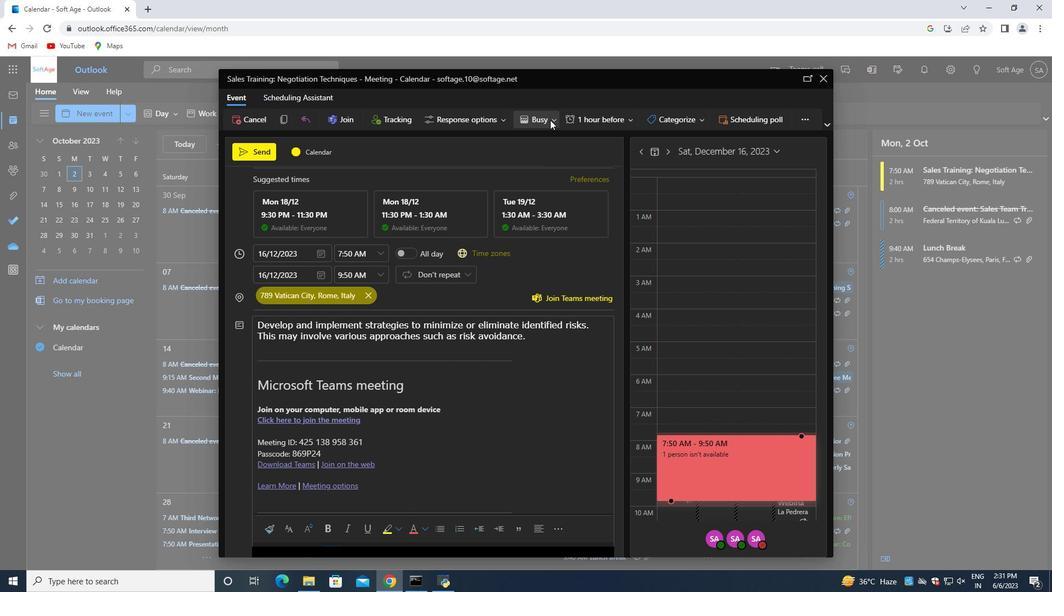 
Action: Mouse pressed left at (550, 120)
Screenshot: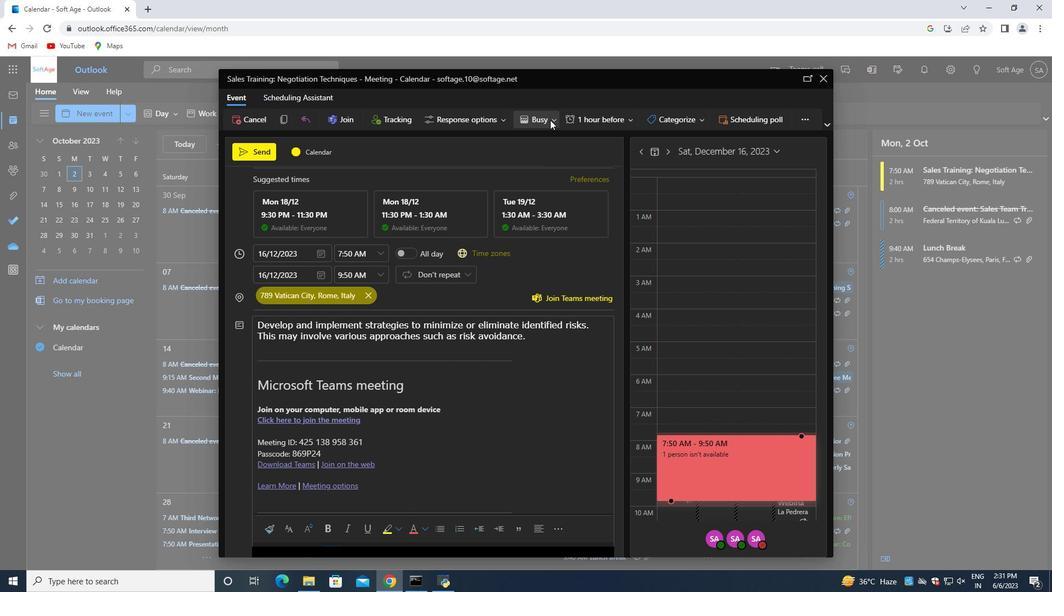 
Action: Mouse moved to (534, 177)
Screenshot: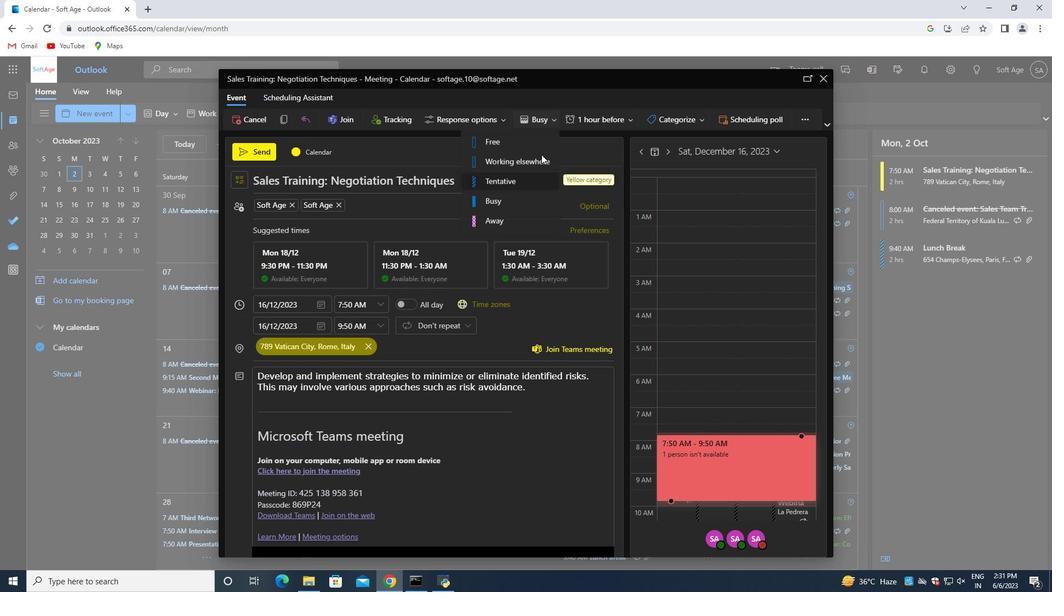 
Action: Mouse scrolled (534, 178) with delta (0, 0)
Screenshot: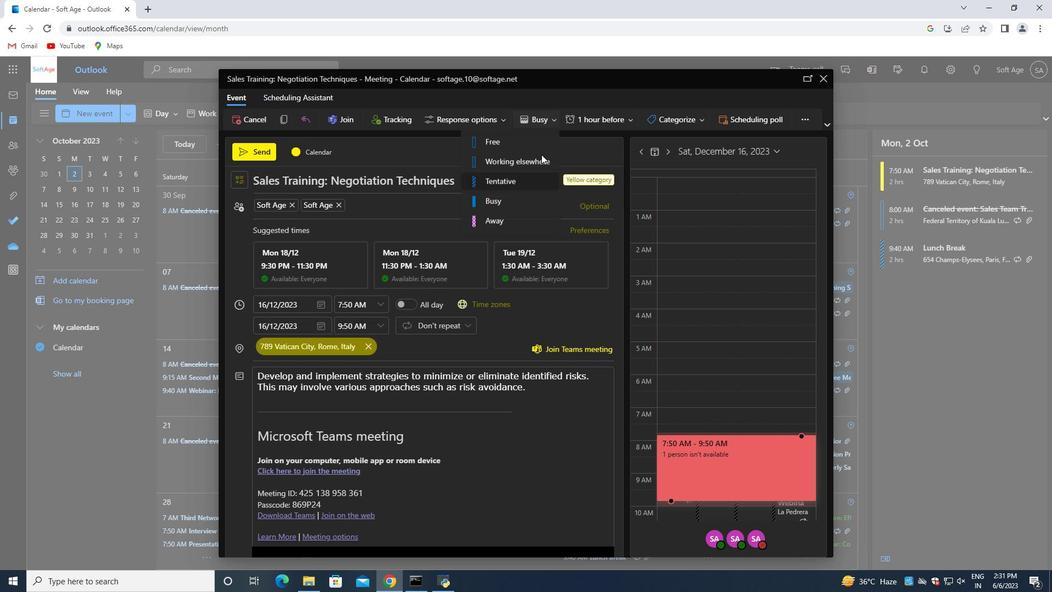 
Action: Mouse scrolled (534, 178) with delta (0, 0)
Screenshot: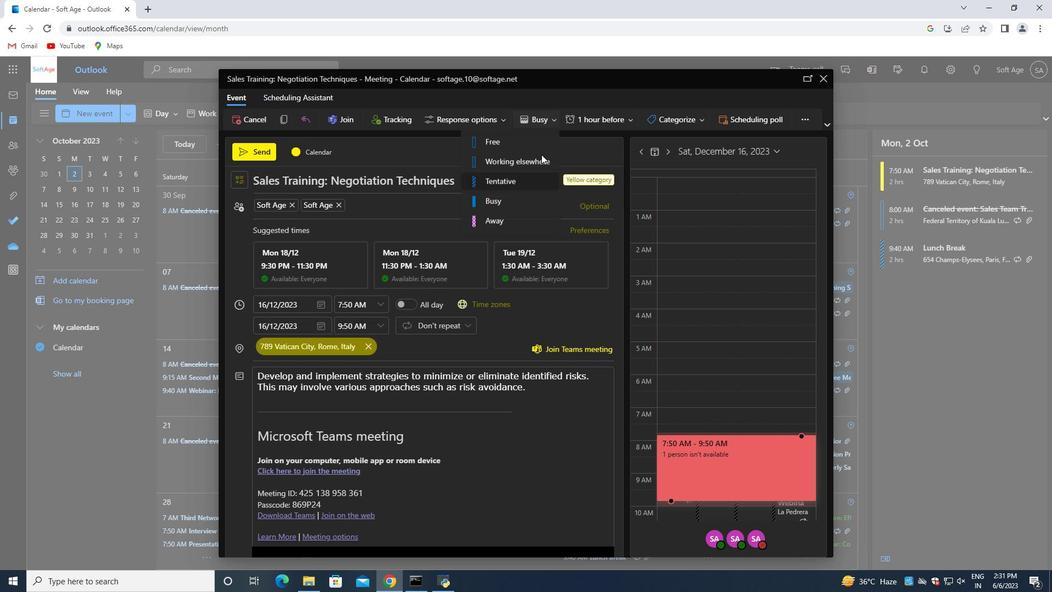 
Action: Mouse scrolled (534, 178) with delta (0, 0)
Screenshot: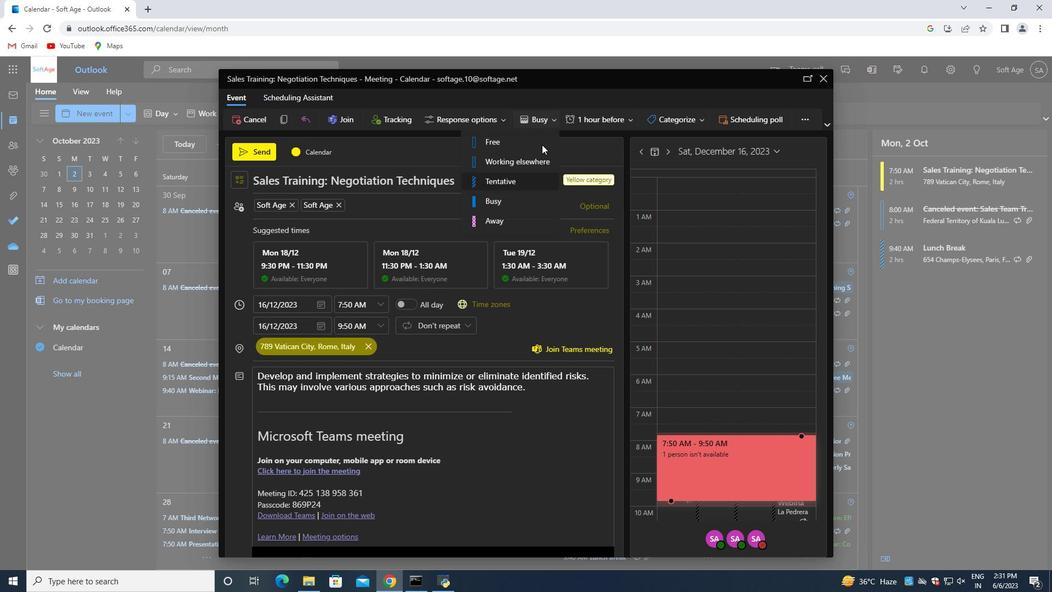 
Action: Mouse scrolled (534, 178) with delta (0, 0)
Screenshot: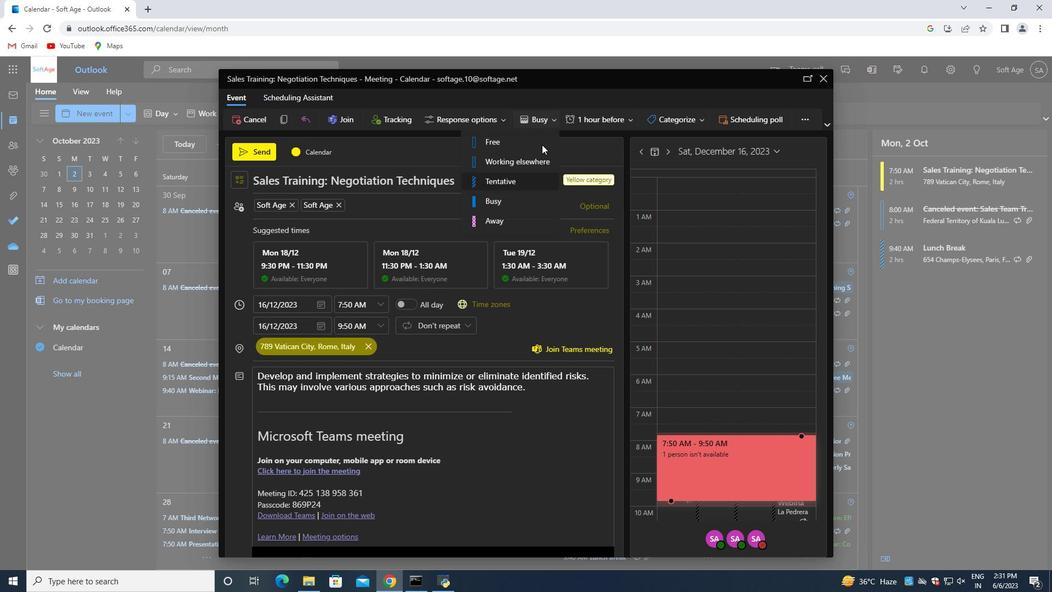 
Action: Mouse moved to (488, 222)
Screenshot: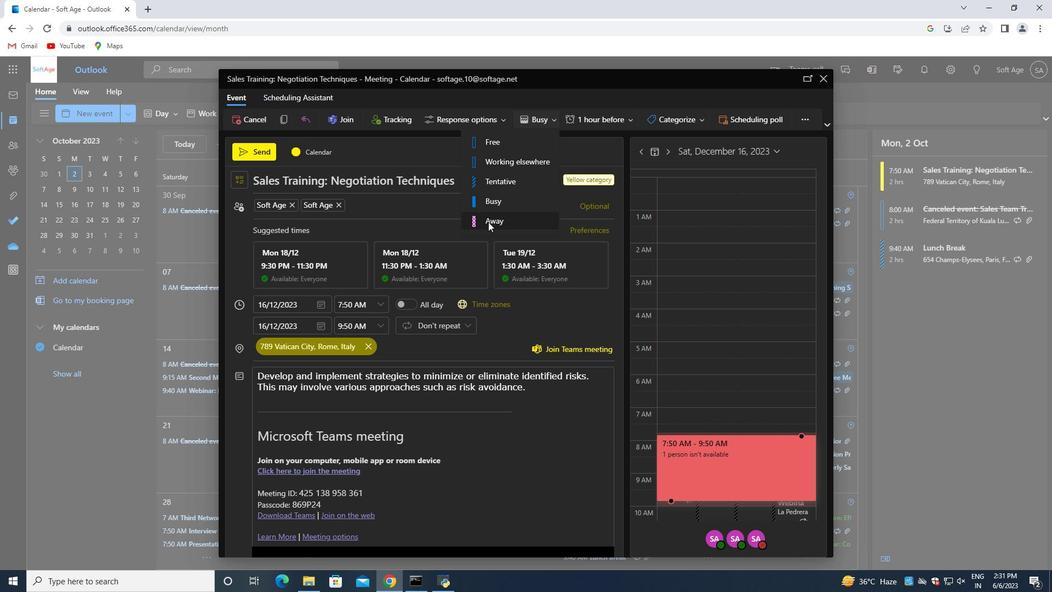 
Action: Mouse pressed left at (488, 222)
Screenshot: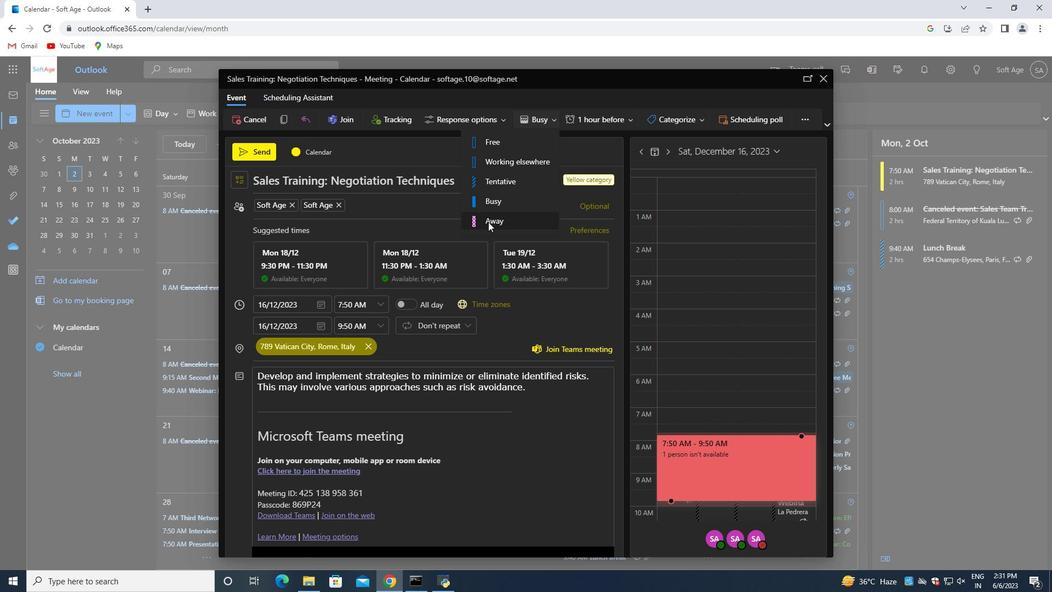 
Action: Mouse moved to (530, 390)
Screenshot: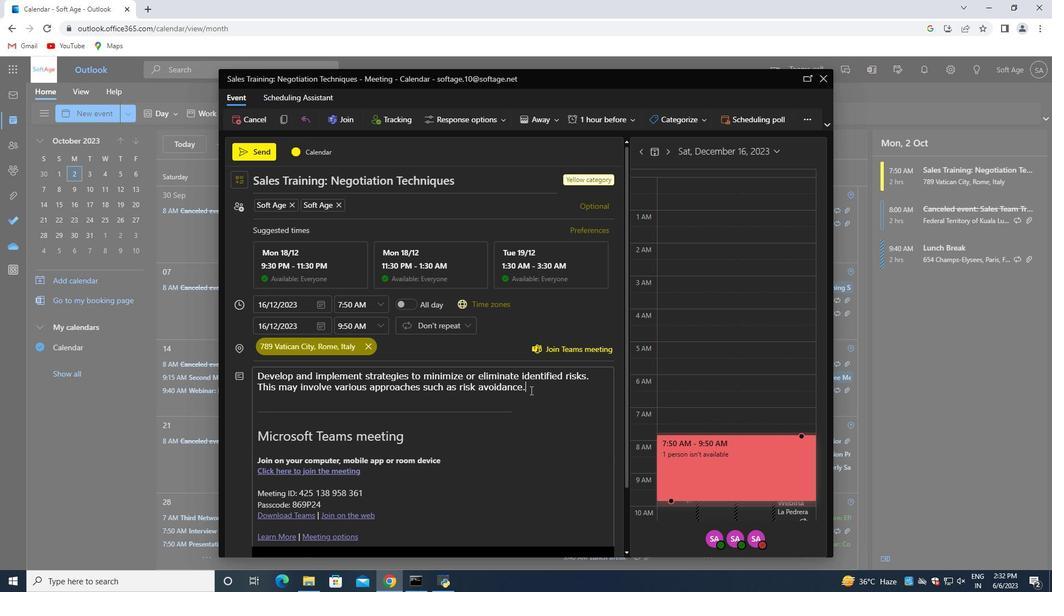 
Action: Mouse pressed left at (530, 390)
Screenshot: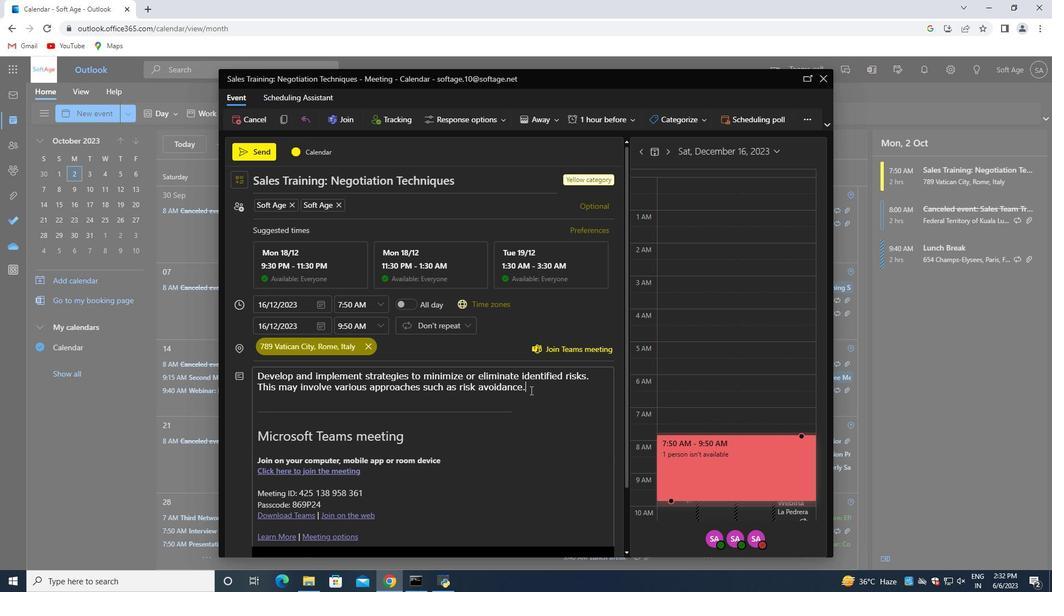 
Action: Mouse moved to (504, 395)
Screenshot: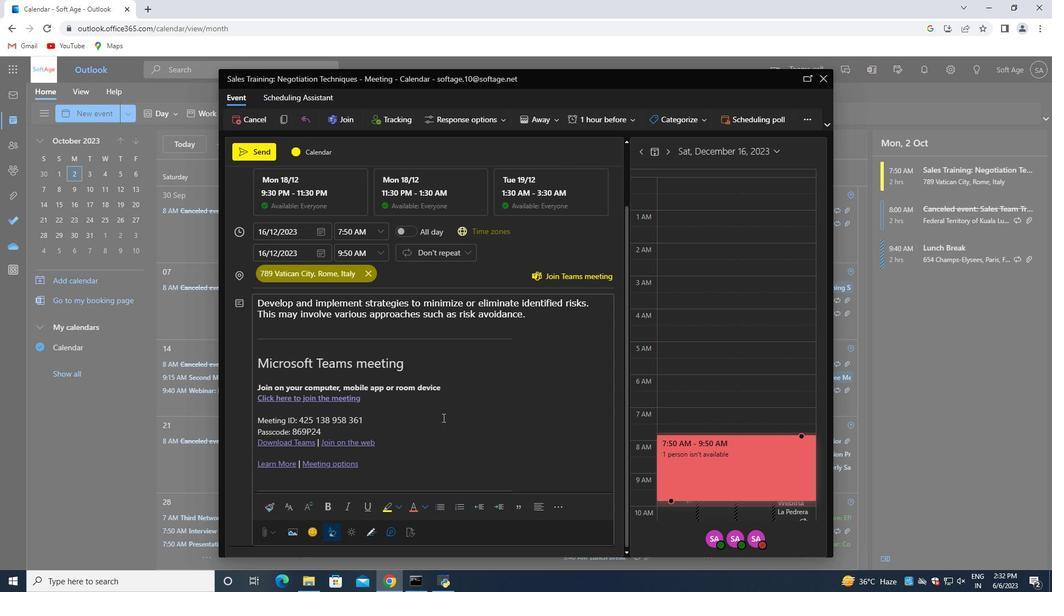 
Action: Mouse scrolled (504, 395) with delta (0, 0)
Screenshot: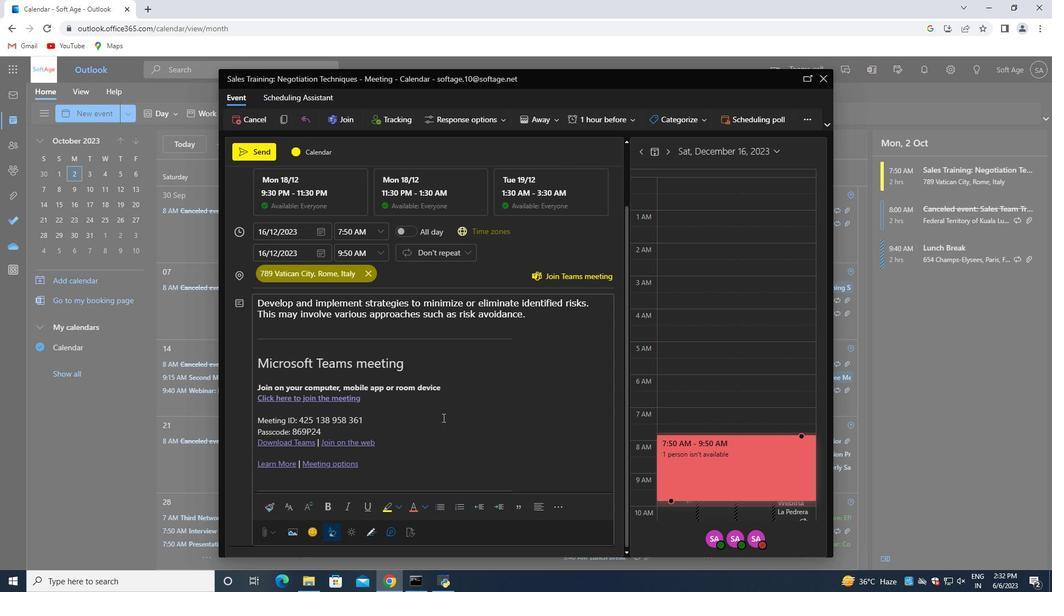 
Action: Mouse moved to (494, 401)
Screenshot: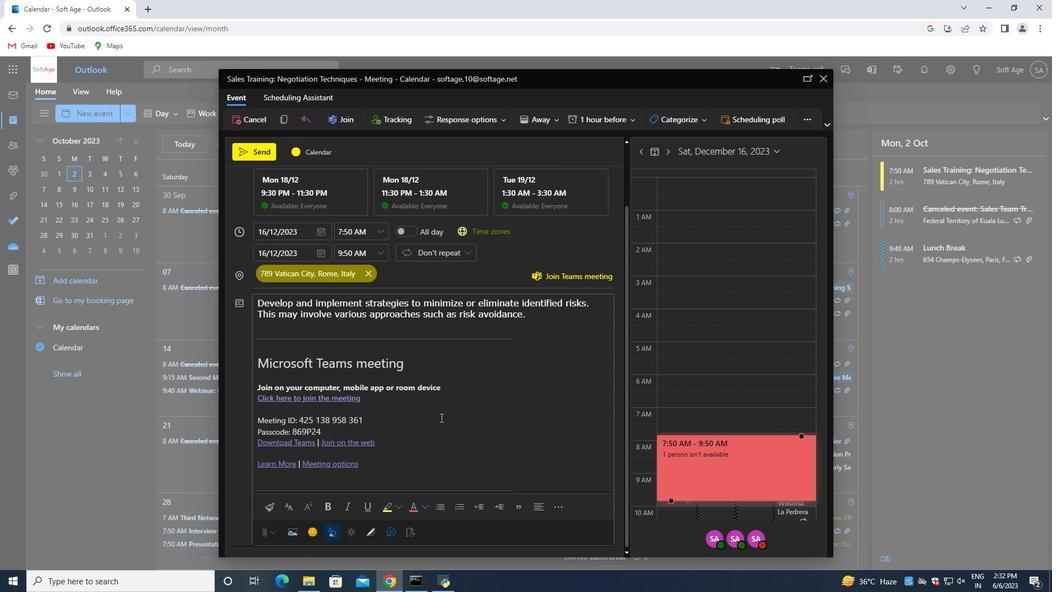 
Action: Mouse scrolled (494, 401) with delta (0, 0)
Screenshot: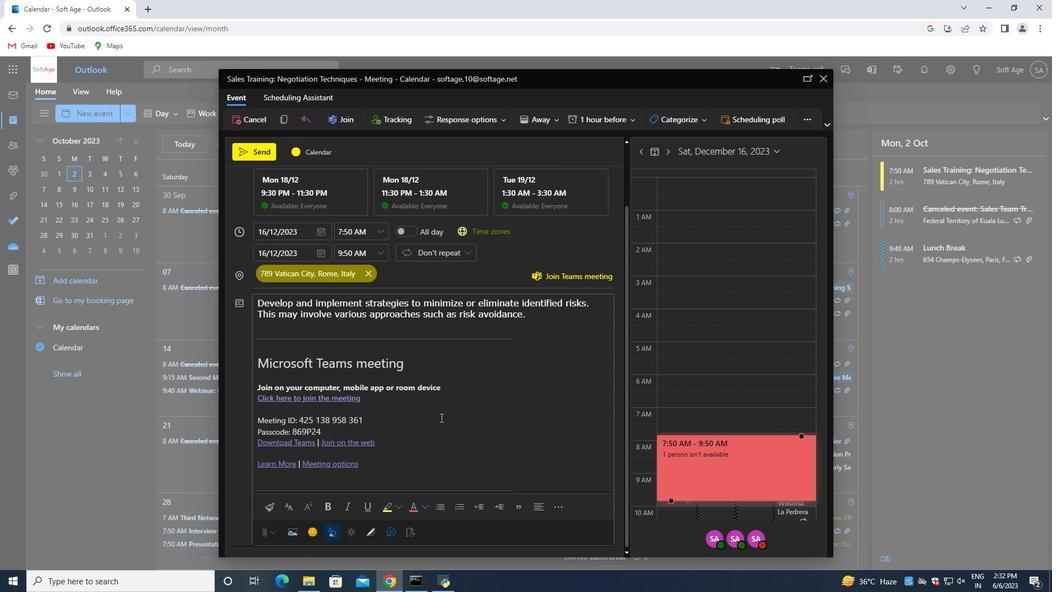 
Action: Mouse moved to (484, 406)
Screenshot: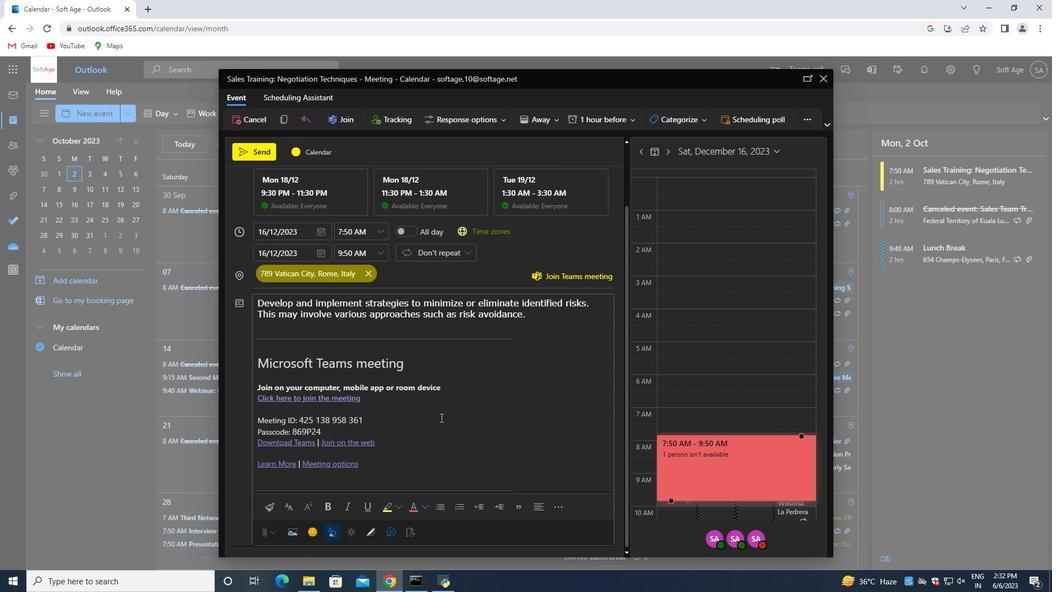 
Action: Mouse scrolled (484, 406) with delta (0, 0)
Screenshot: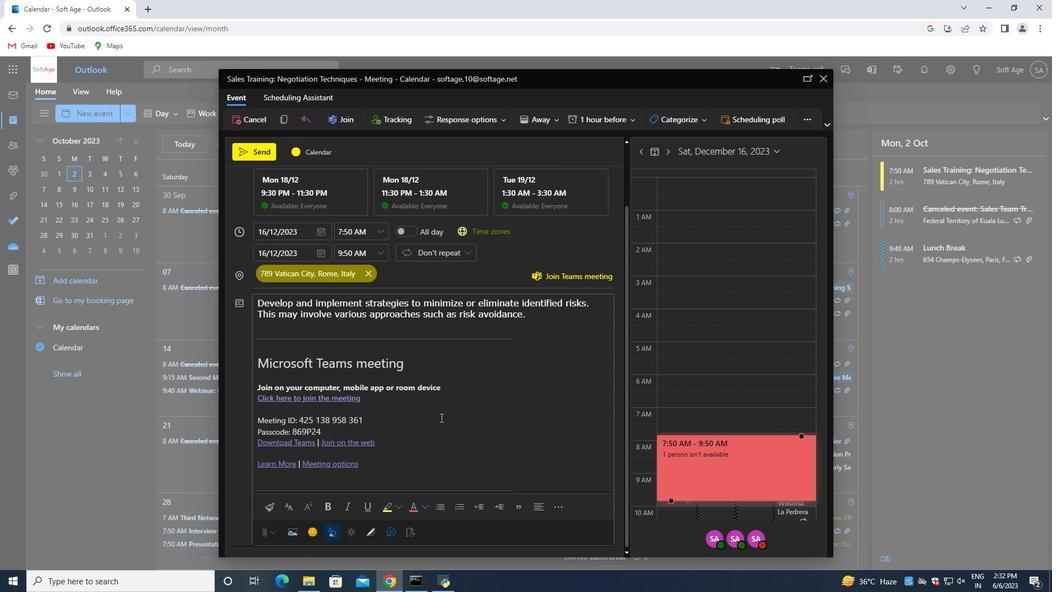 
Action: Mouse moved to (479, 409)
Screenshot: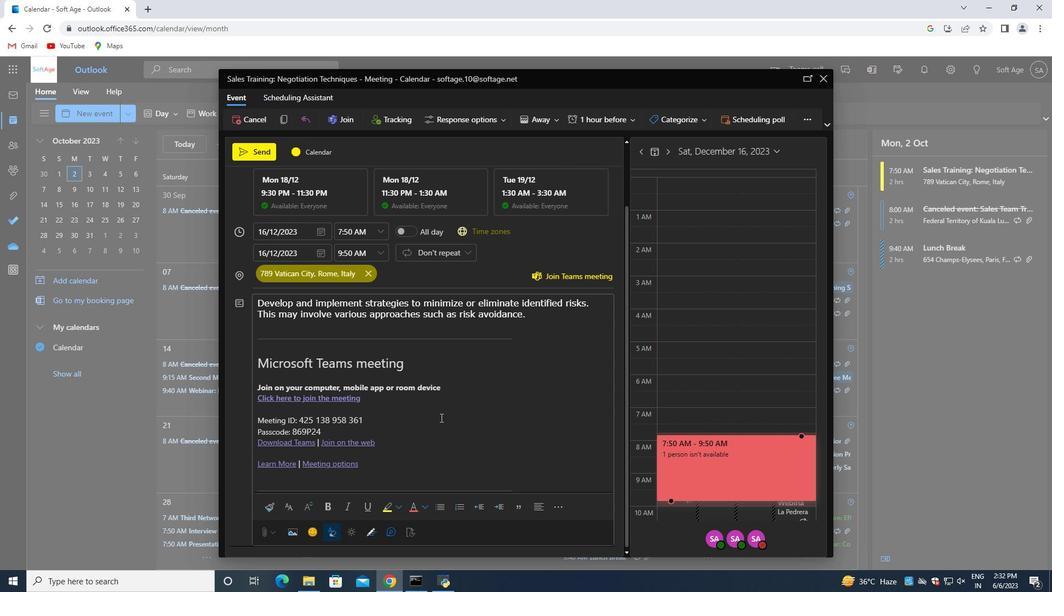
Action: Mouse scrolled (479, 408) with delta (0, 0)
Screenshot: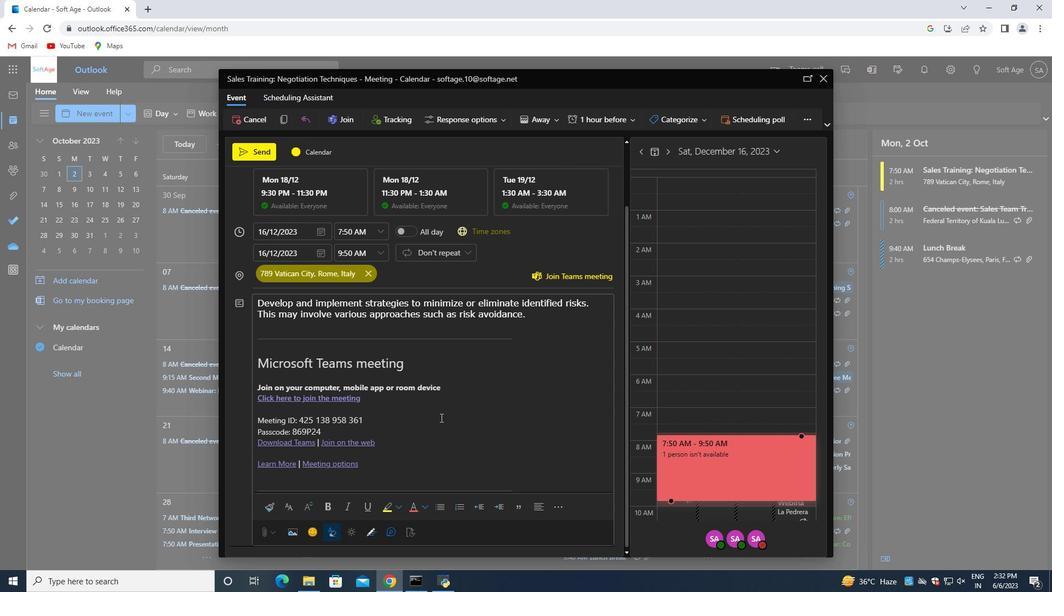 
Action: Mouse moved to (473, 411)
Screenshot: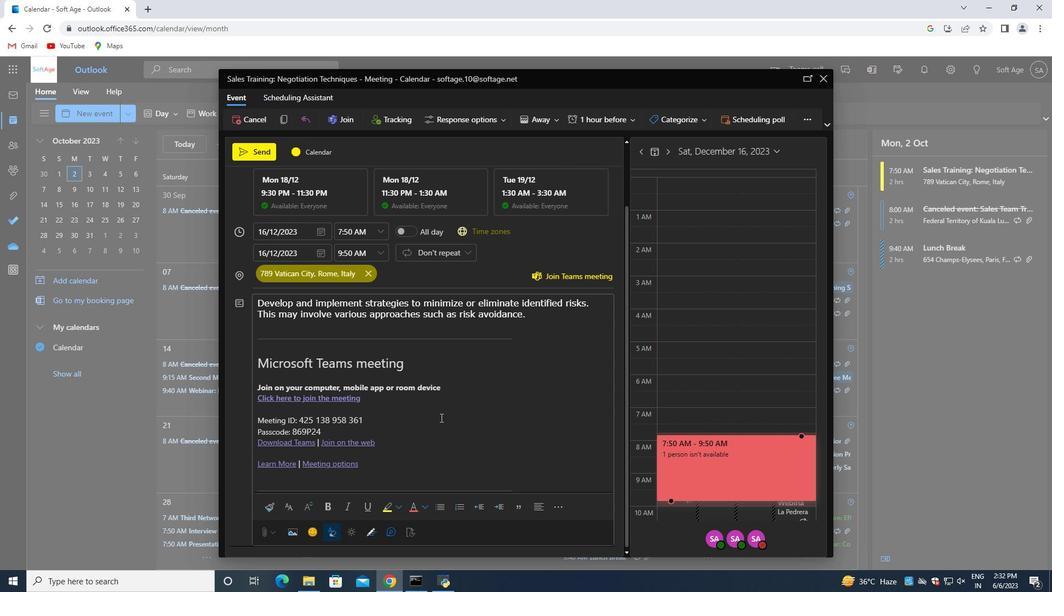 
Action: Mouse scrolled (473, 411) with delta (0, 0)
Screenshot: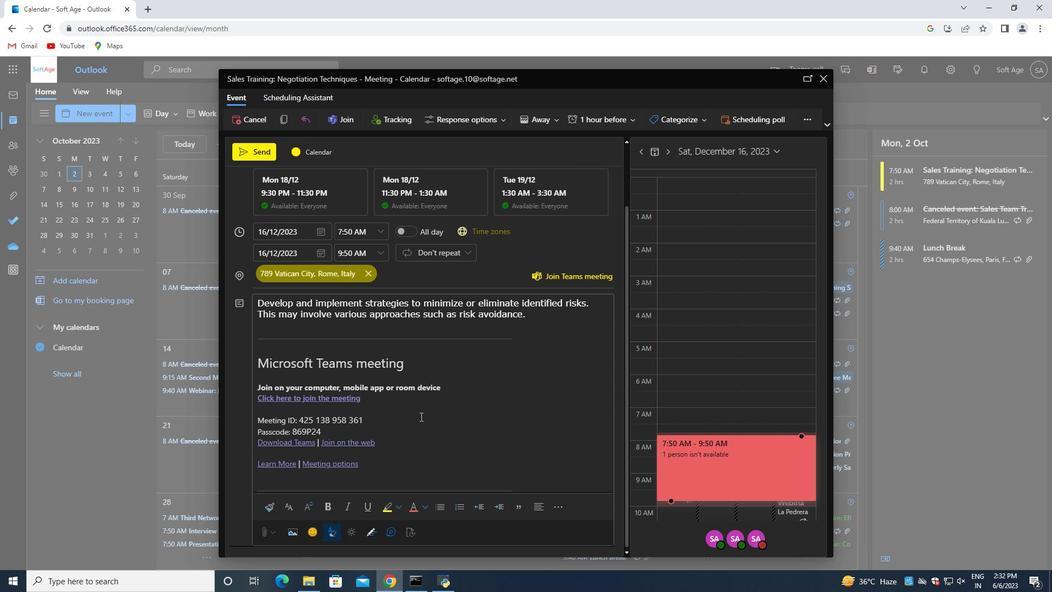 
Action: Mouse moved to (310, 532)
Screenshot: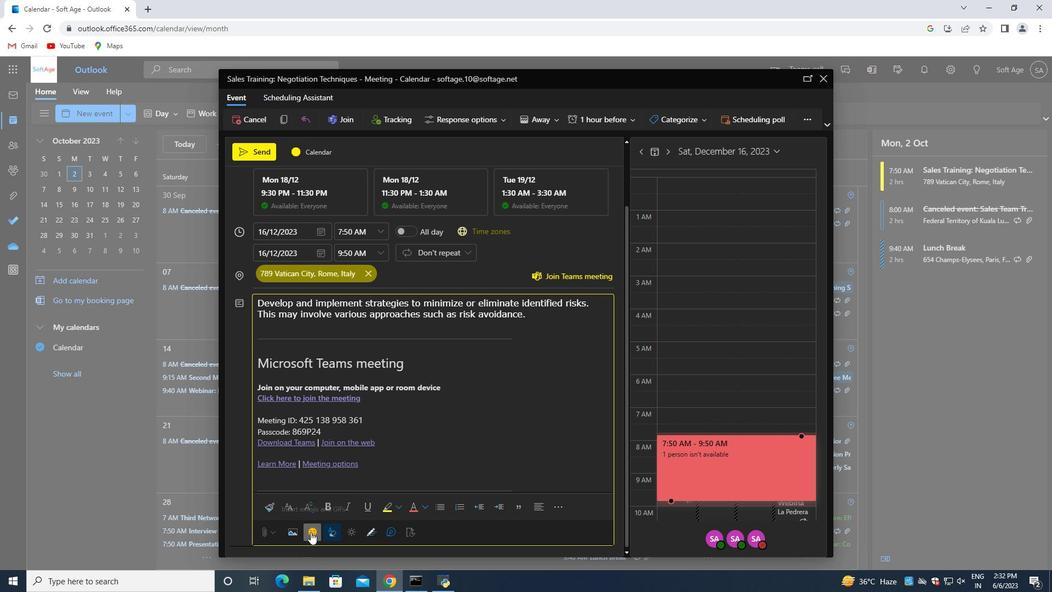 
Action: Mouse pressed left at (310, 532)
Screenshot: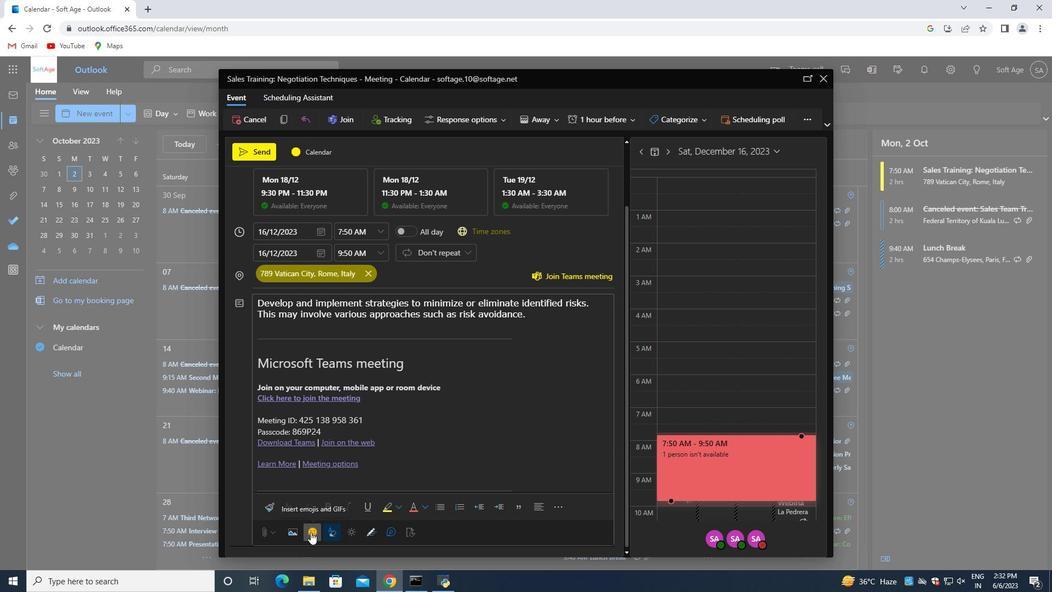 
Action: Mouse moved to (793, 239)
Screenshot: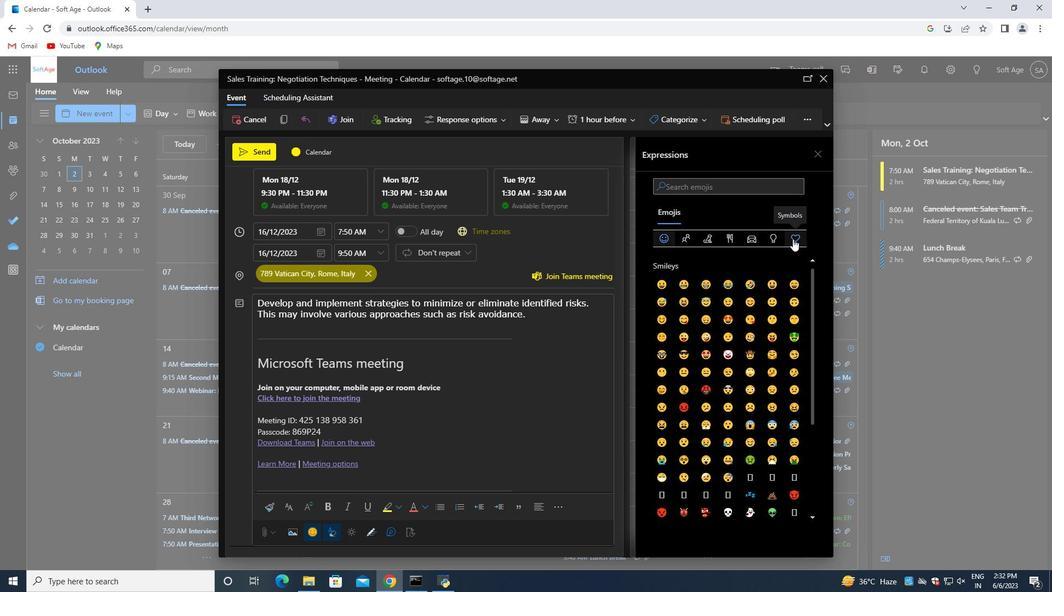 
Action: Mouse pressed left at (793, 239)
Screenshot: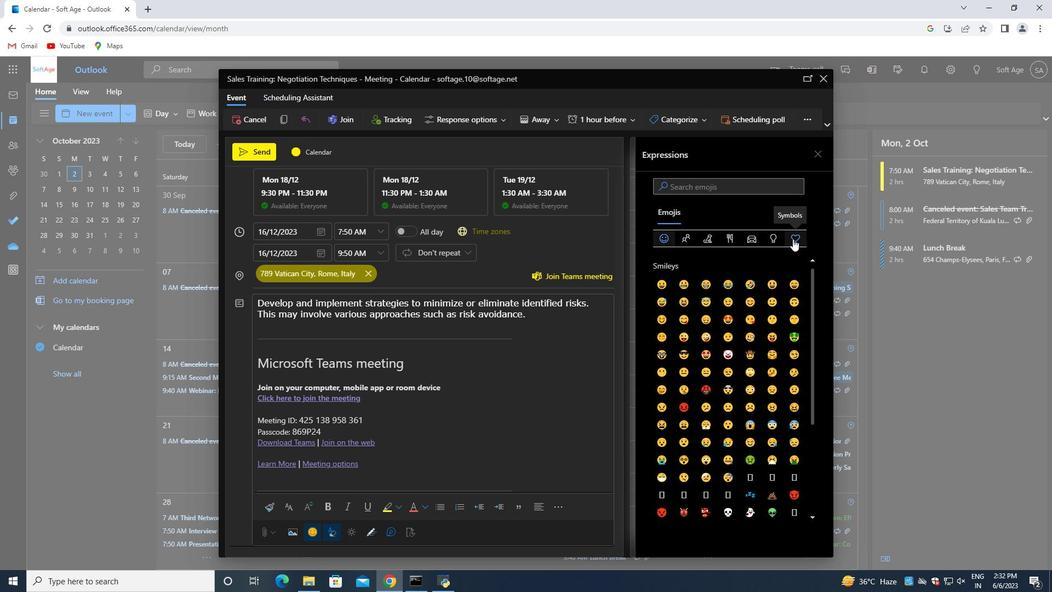 
Action: Mouse moved to (726, 284)
Screenshot: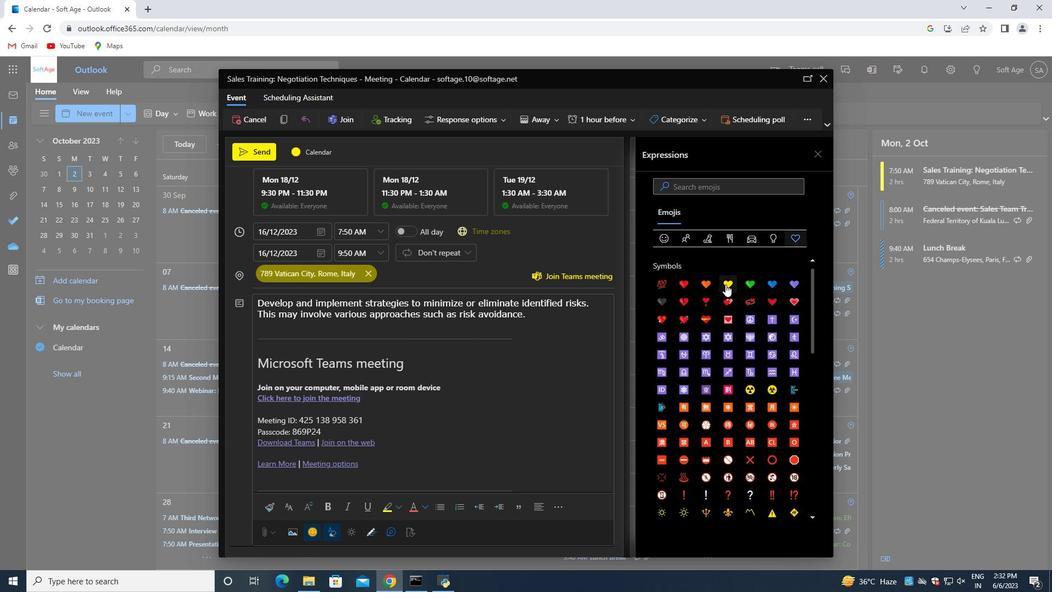 
Action: Mouse pressed left at (726, 284)
Screenshot: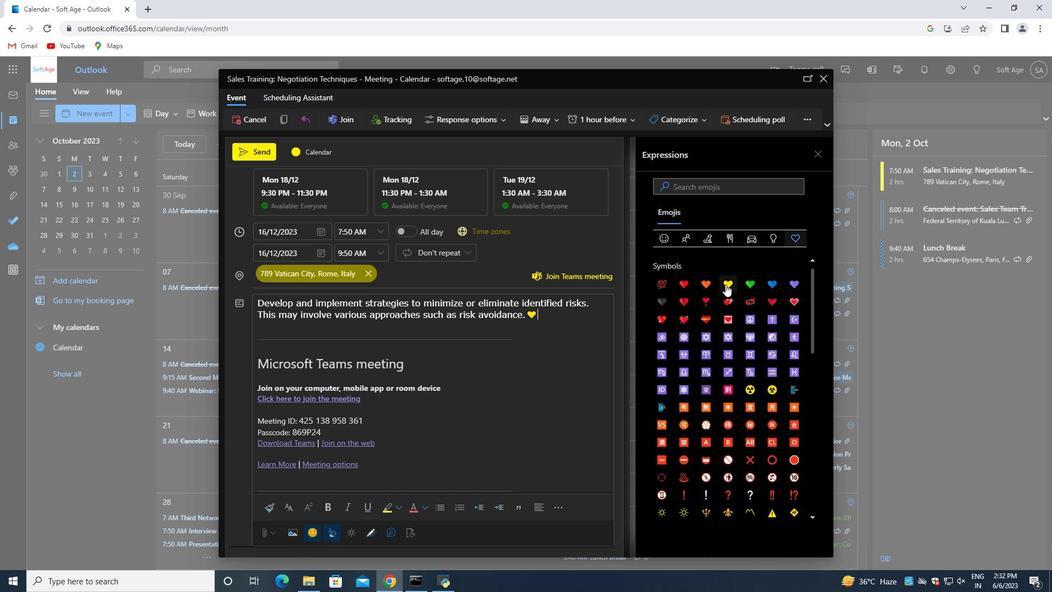 
Action: Mouse moved to (449, 300)
Screenshot: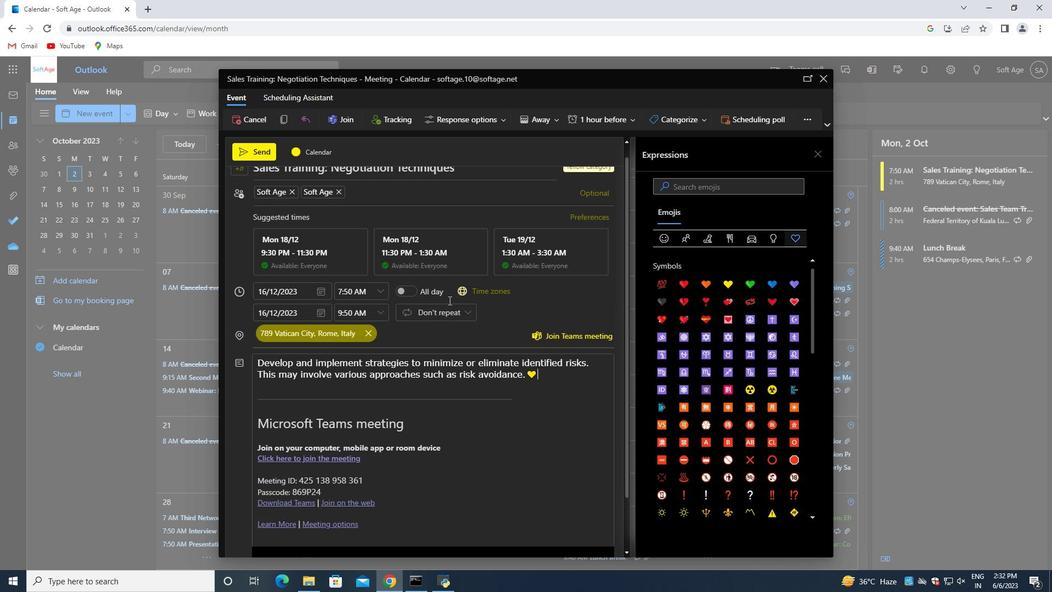 
Action: Mouse scrolled (449, 301) with delta (0, 0)
Screenshot: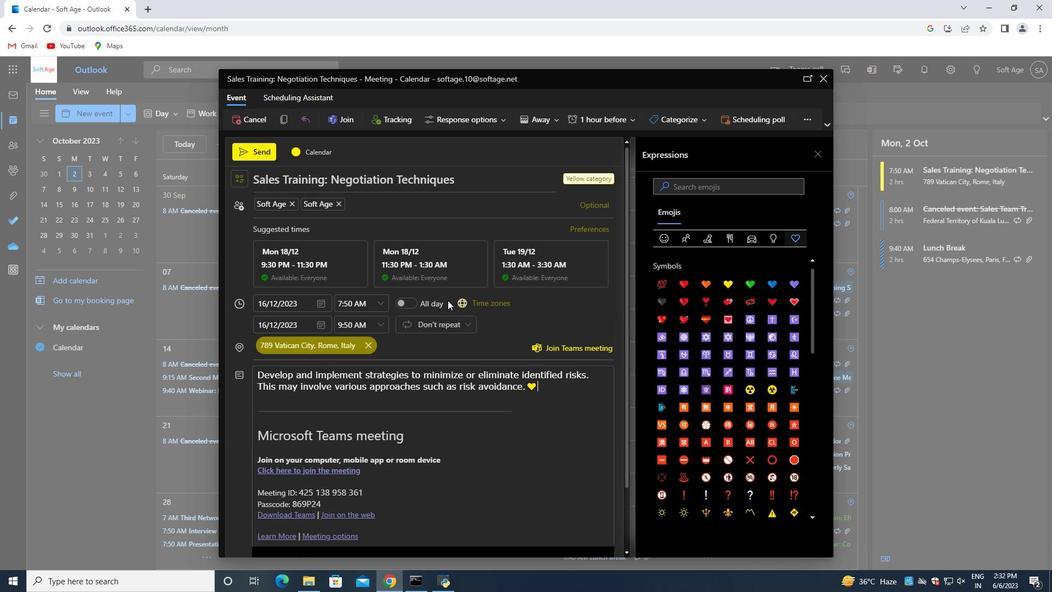 
Action: Mouse scrolled (449, 301) with delta (0, 0)
Screenshot: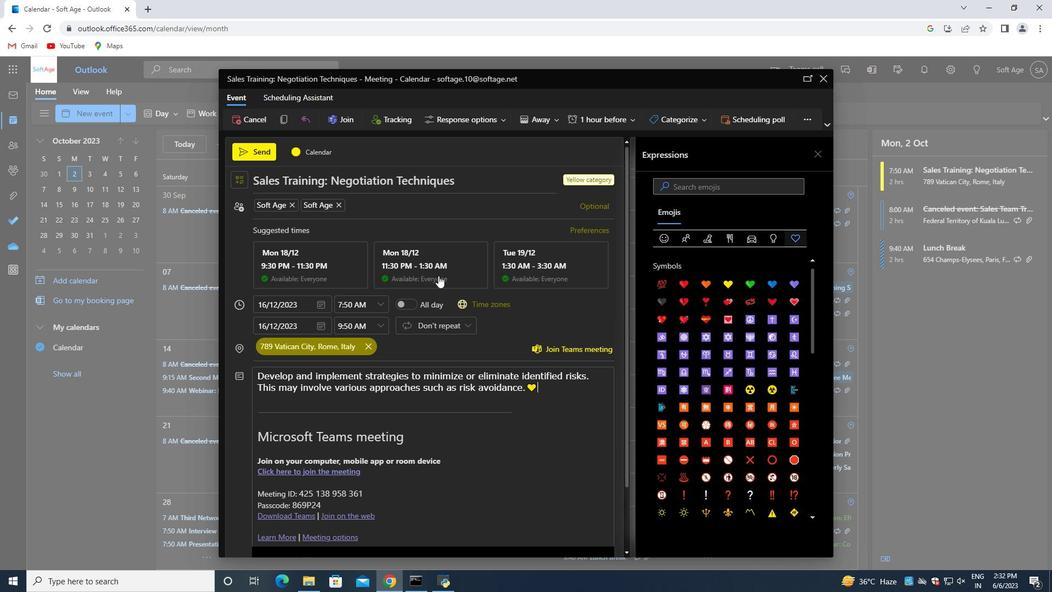 
Action: Mouse scrolled (449, 301) with delta (0, 0)
Screenshot: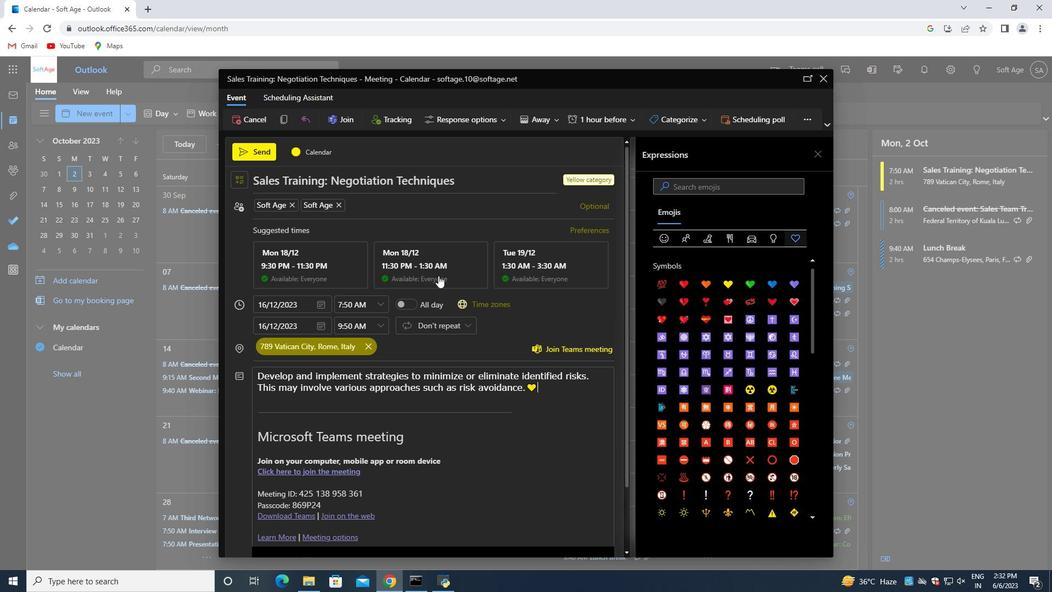 
Action: Mouse scrolled (449, 301) with delta (0, 0)
Screenshot: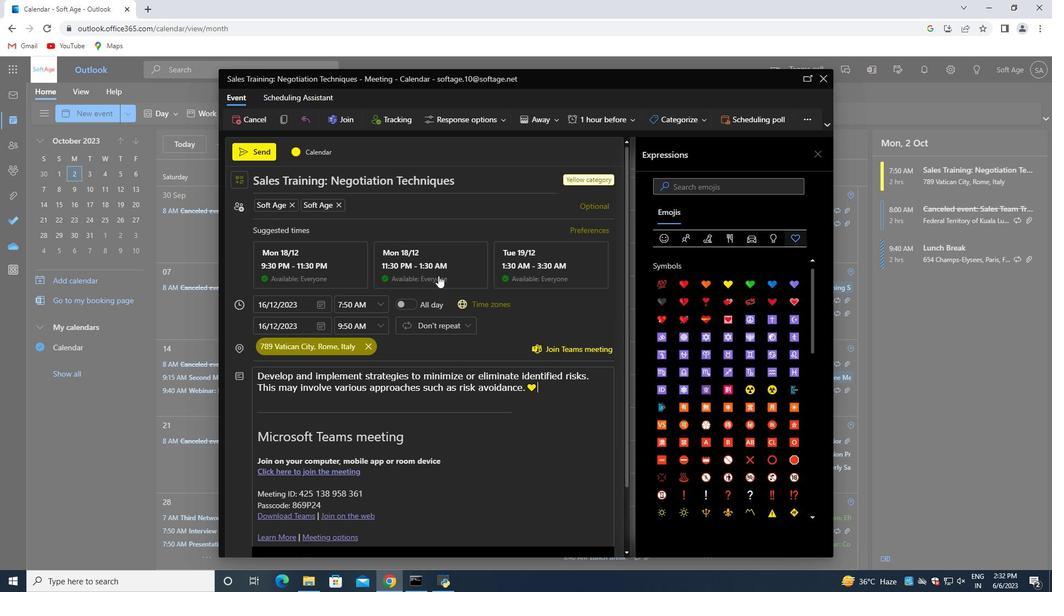 
Action: Mouse scrolled (449, 301) with delta (0, 0)
Screenshot: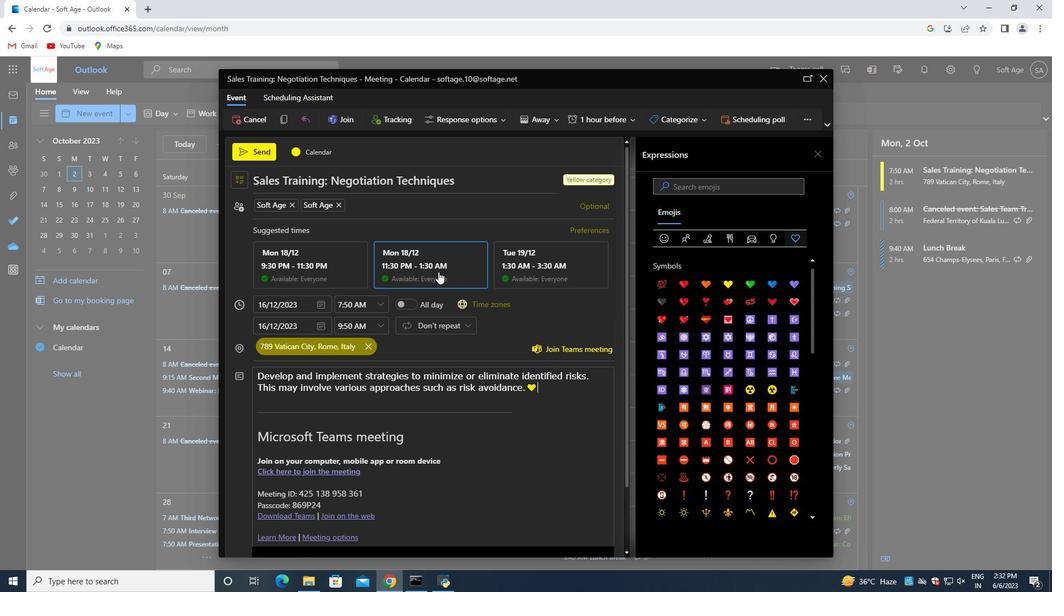 
Action: Mouse moved to (376, 206)
Screenshot: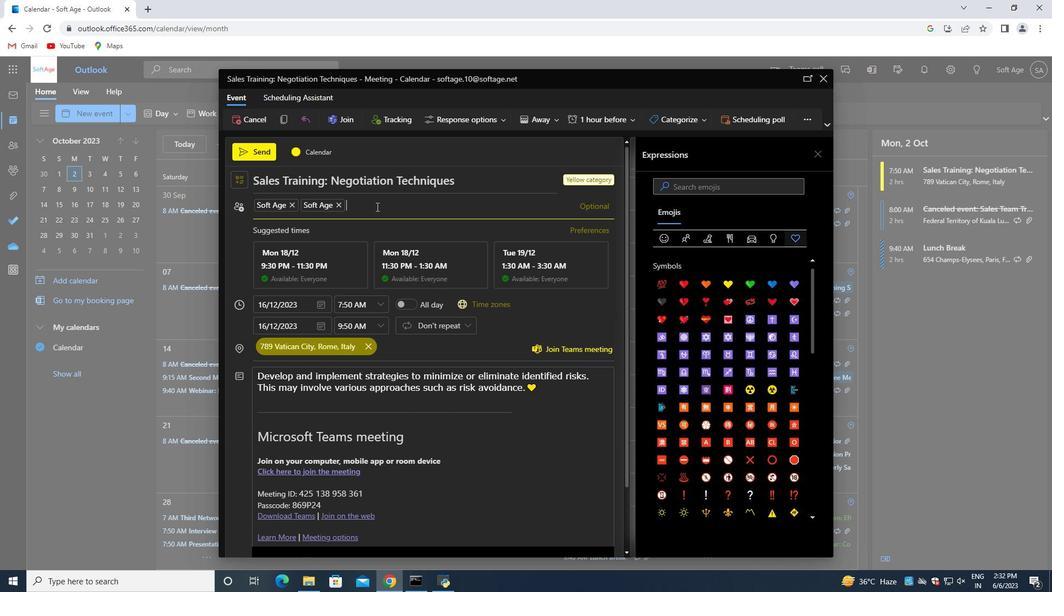 
Action: Mouse pressed left at (376, 206)
Screenshot: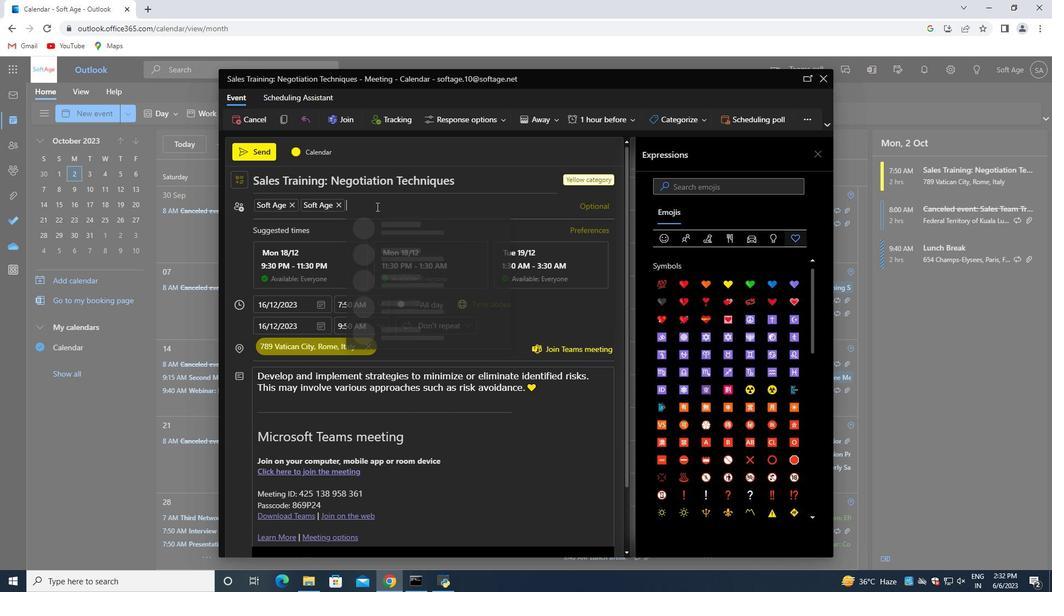 
Action: Key pressed softage.7<Key.shift>@softage.net<Key.enter>
Screenshot: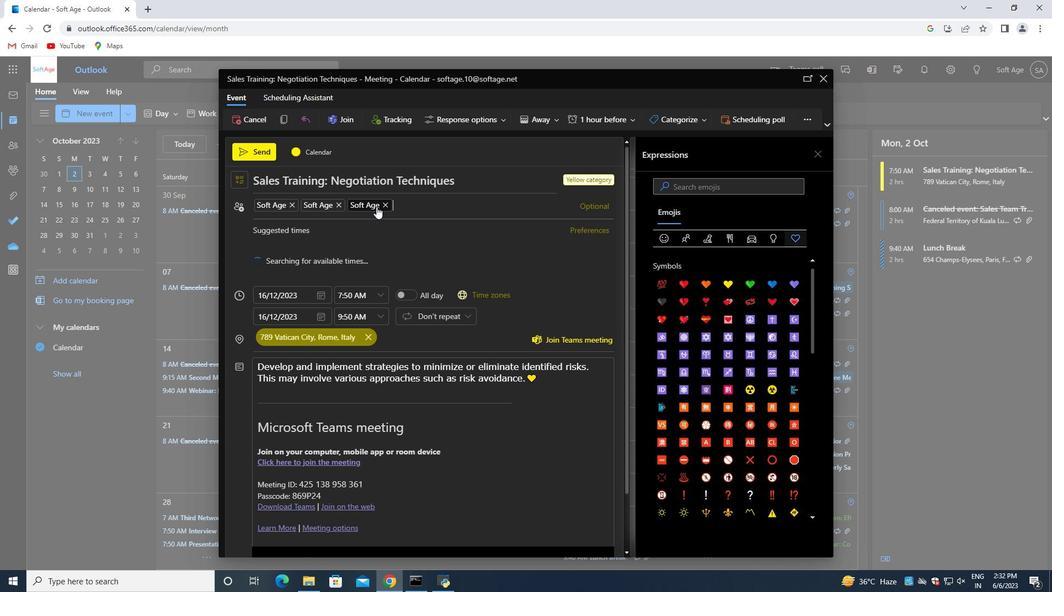 
Action: Mouse moved to (406, 280)
Screenshot: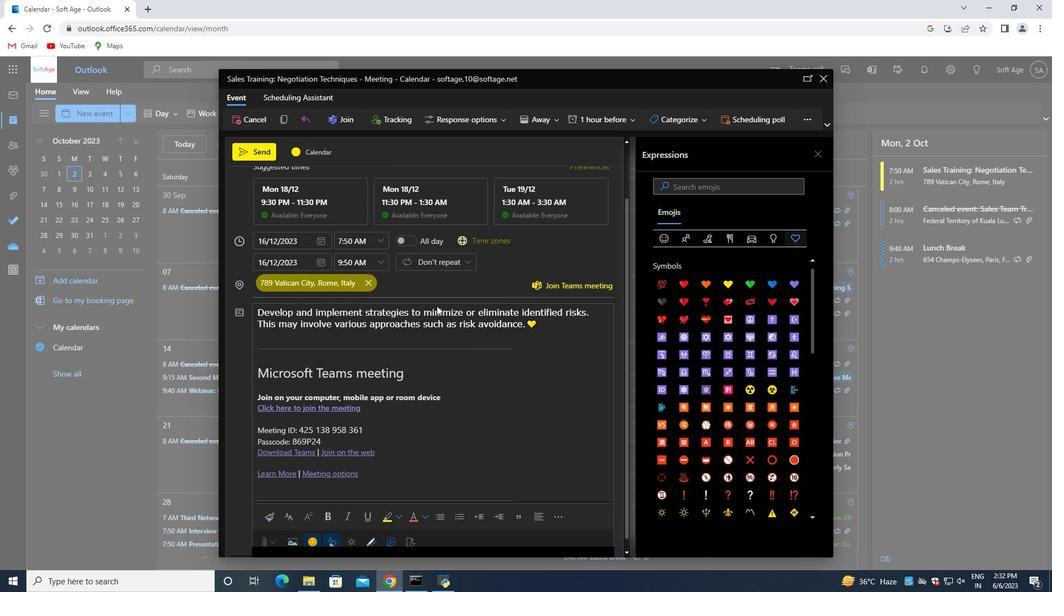 
Action: Mouse scrolled (406, 280) with delta (0, 0)
Screenshot: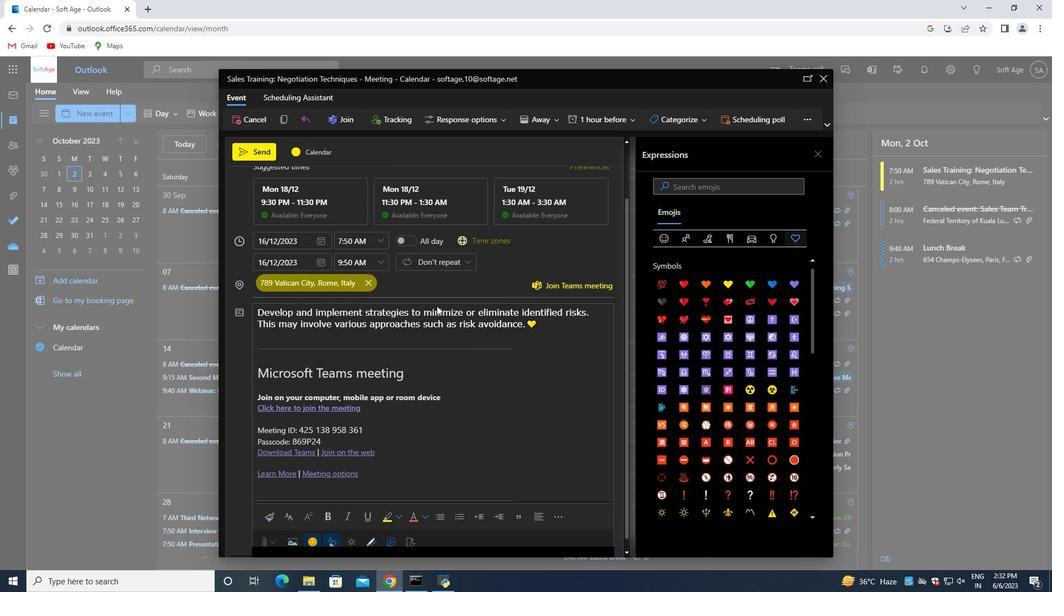 
Action: Mouse moved to (401, 286)
Screenshot: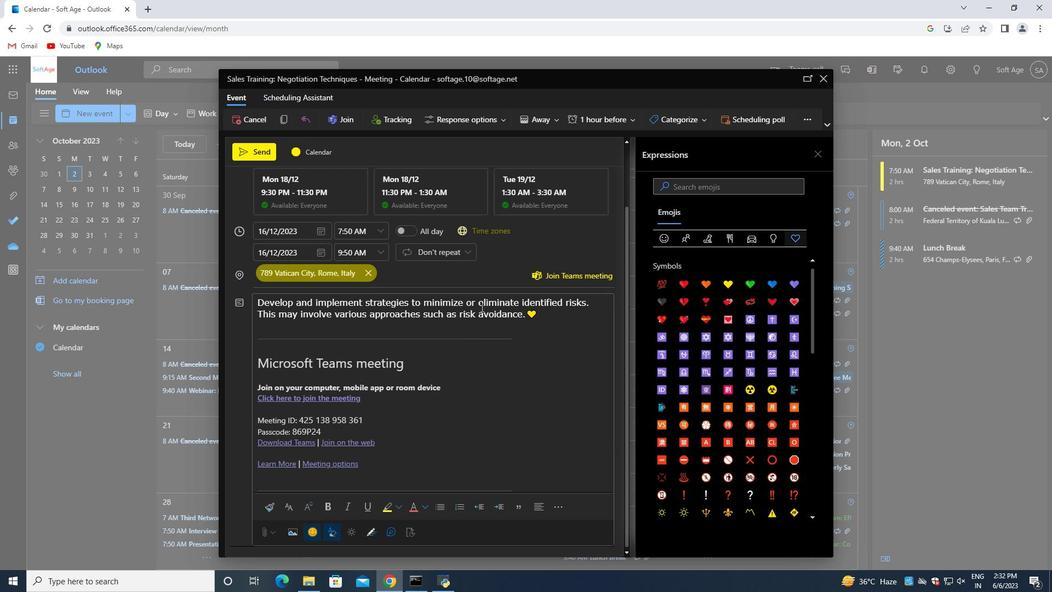 
Action: Mouse scrolled (401, 285) with delta (0, 0)
Screenshot: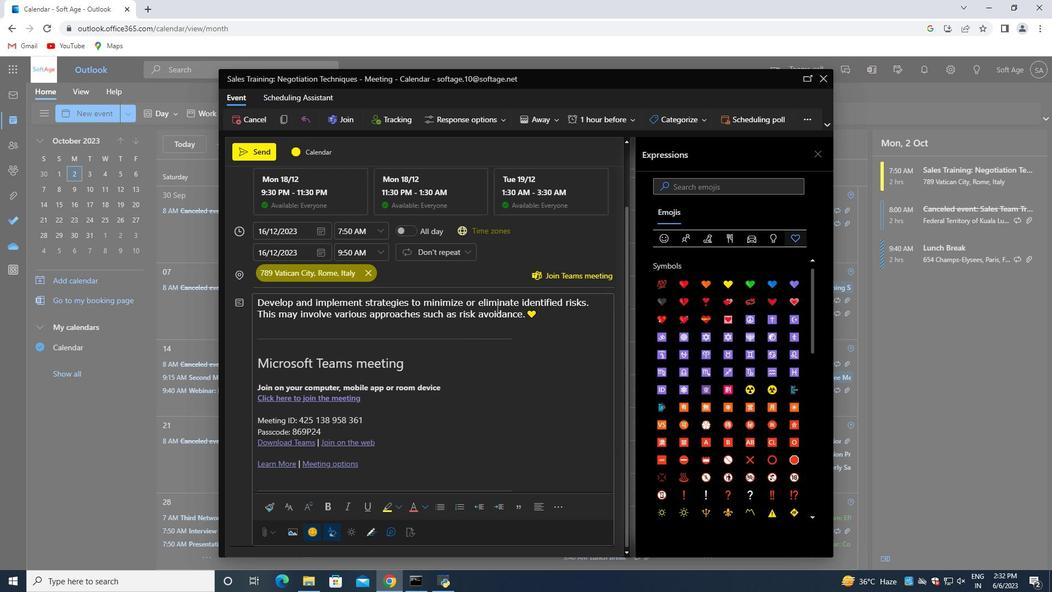 
Action: Mouse moved to (539, 315)
Screenshot: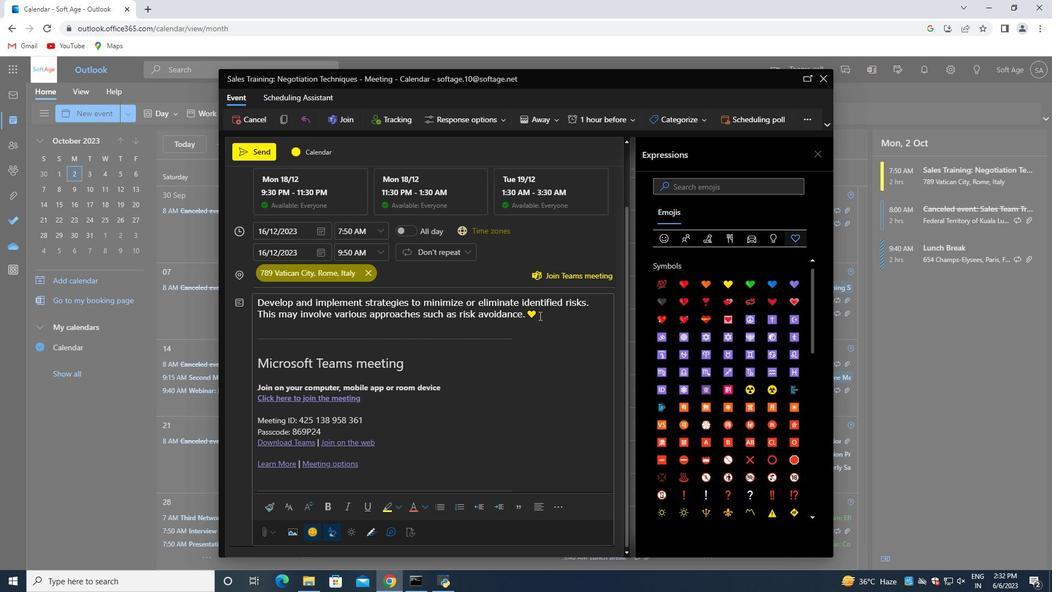 
Action: Mouse pressed left at (539, 315)
Screenshot: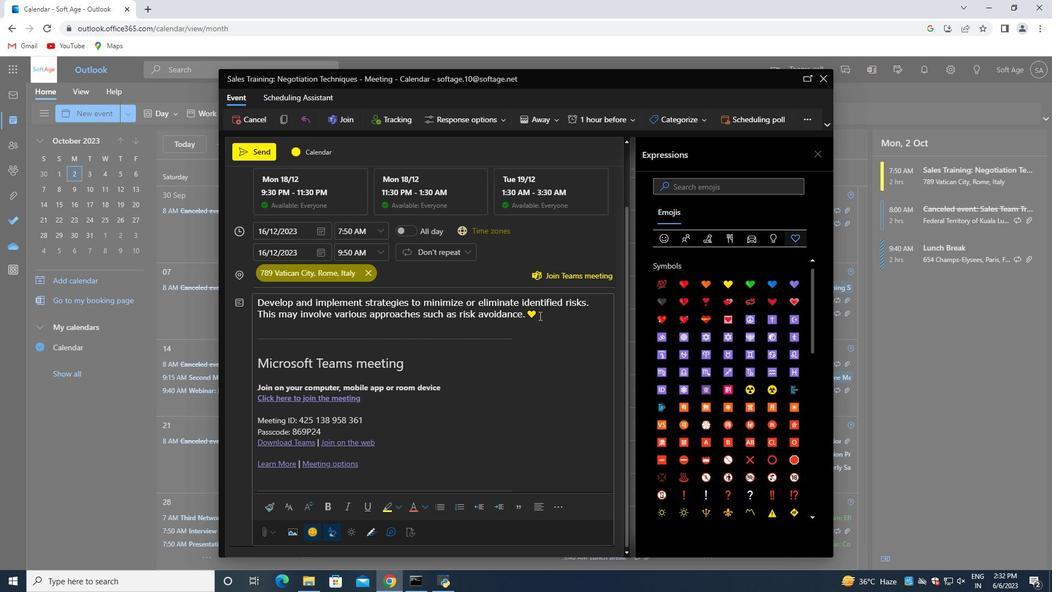 
Action: Mouse moved to (541, 509)
Screenshot: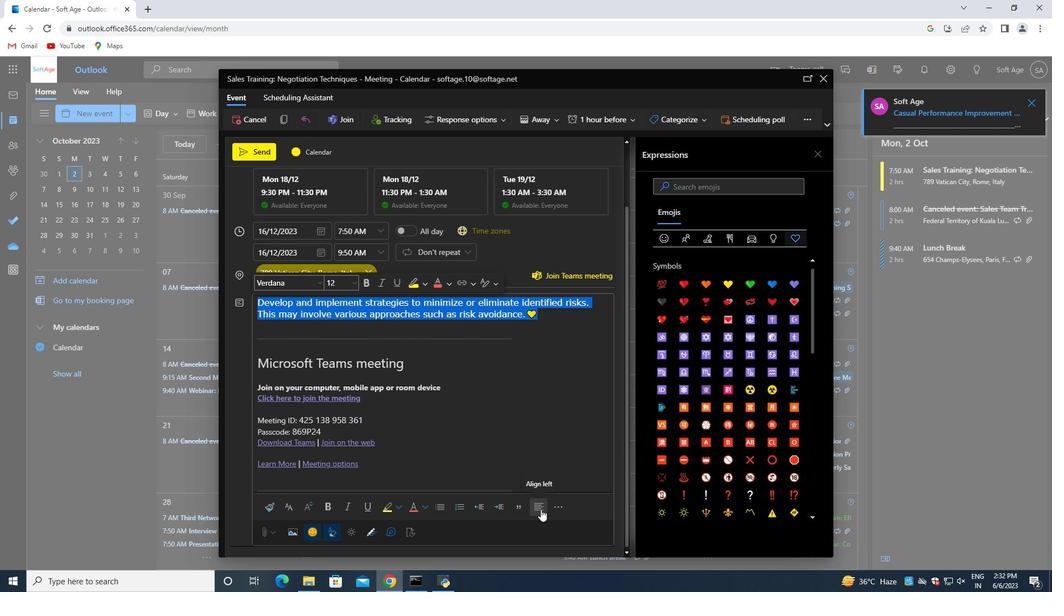 
Action: Mouse pressed left at (541, 509)
Screenshot: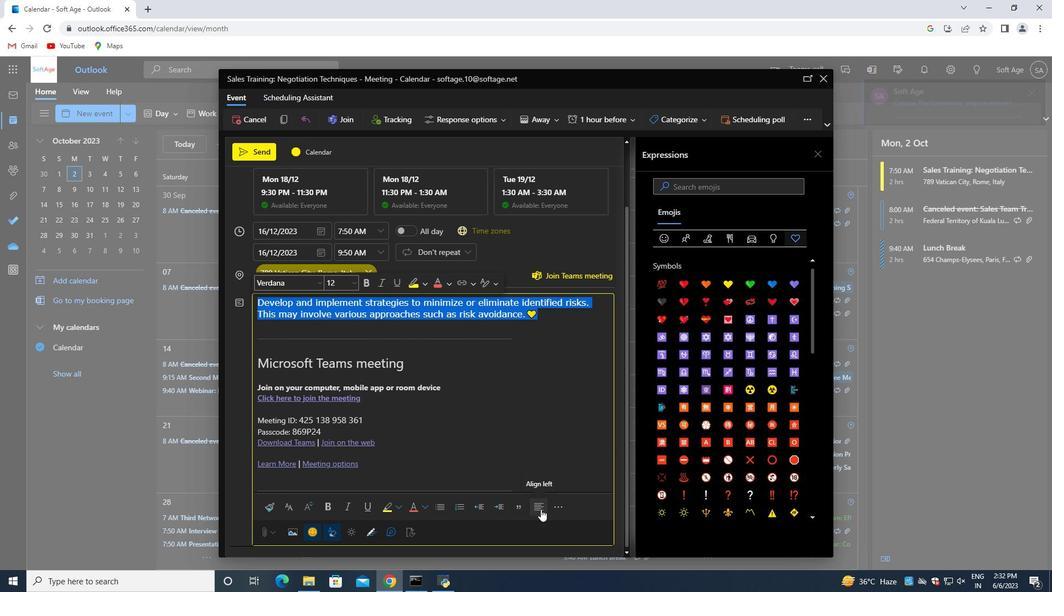 
Action: Mouse moved to (423, 507)
Screenshot: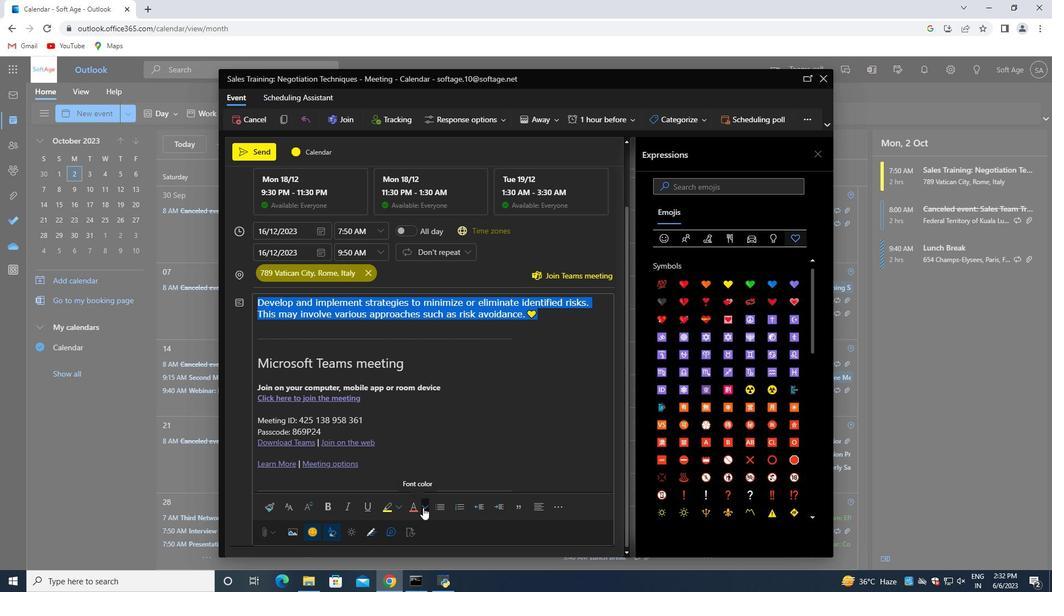 
Action: Mouse pressed left at (423, 507)
Screenshot: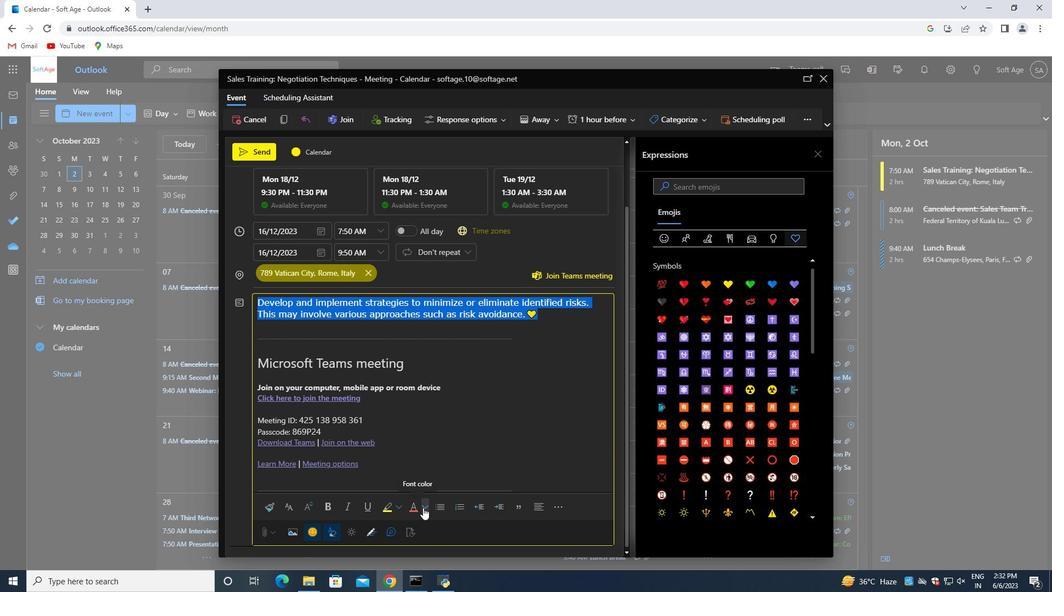 
Action: Mouse moved to (489, 432)
Screenshot: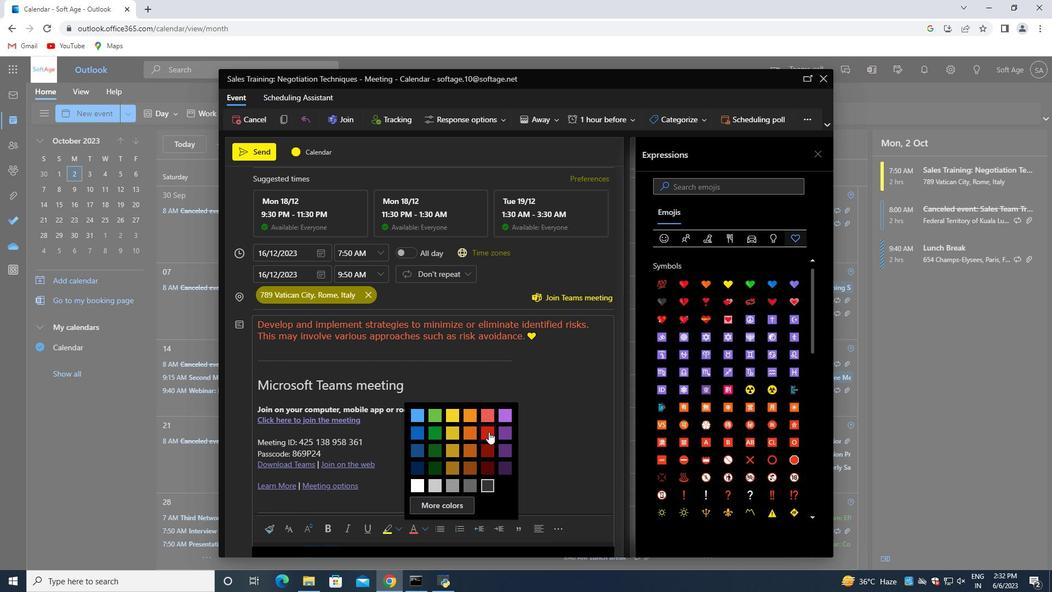 
Action: Mouse pressed left at (489, 432)
Screenshot: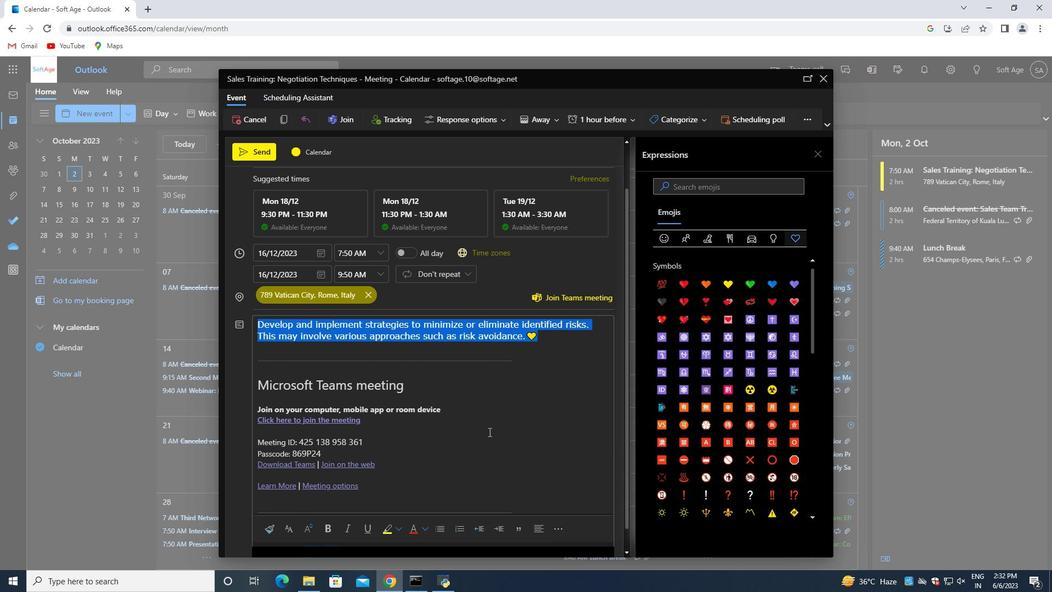 
Action: Mouse moved to (557, 339)
Screenshot: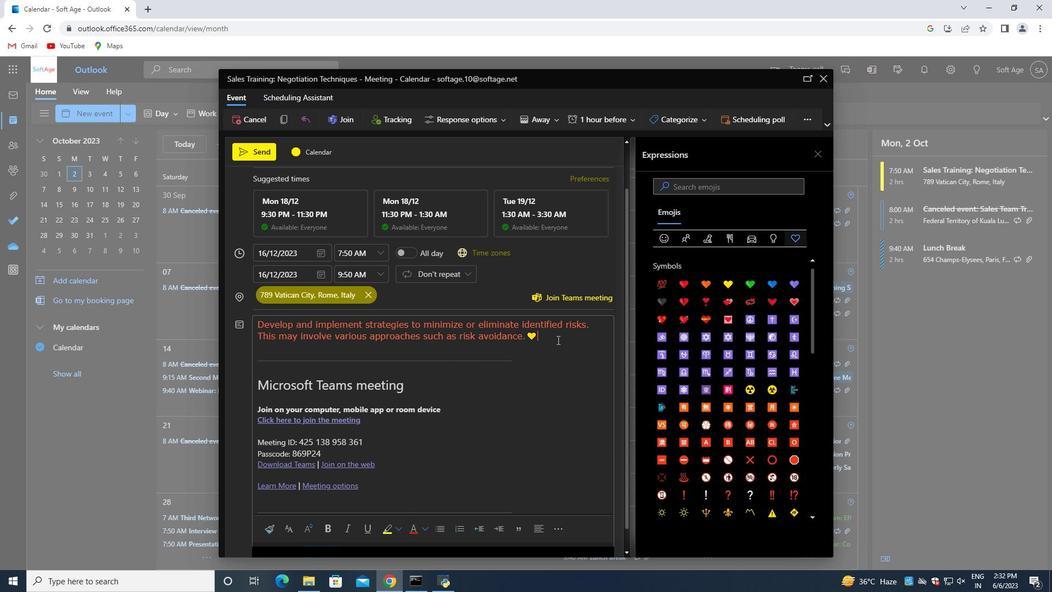
Action: Mouse pressed left at (557, 339)
Screenshot: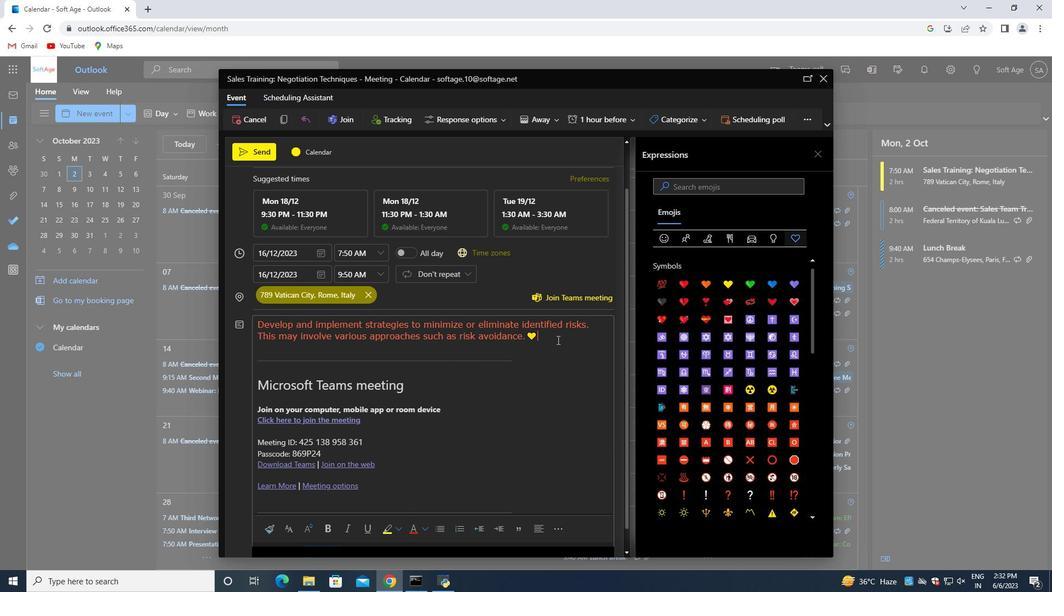 
Action: Mouse scrolled (557, 340) with delta (0, 0)
Screenshot: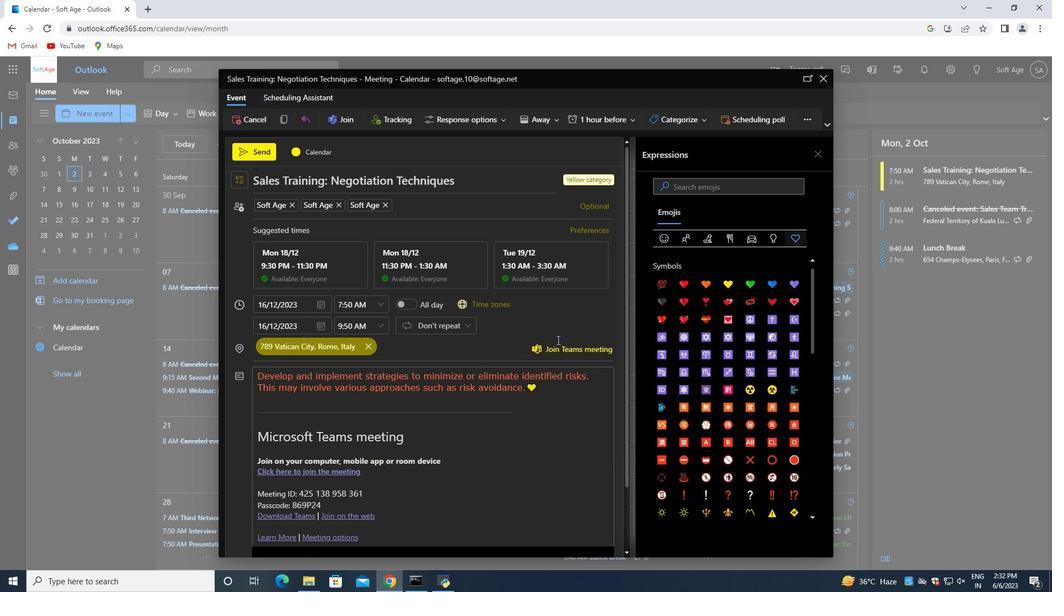 
Action: Mouse scrolled (557, 340) with delta (0, 0)
Screenshot: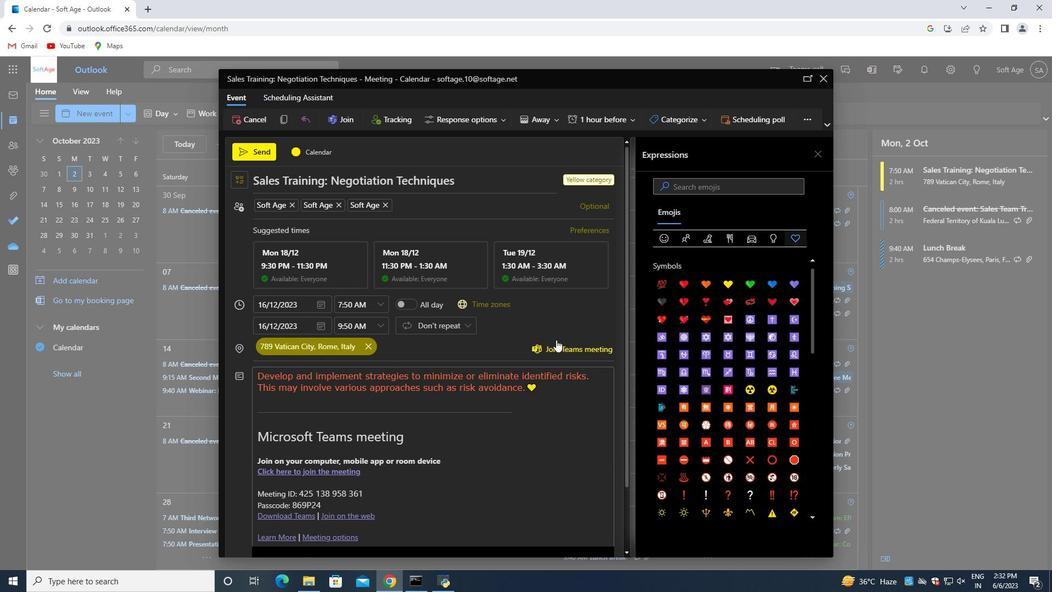 
Action: Mouse scrolled (557, 340) with delta (0, 0)
Screenshot: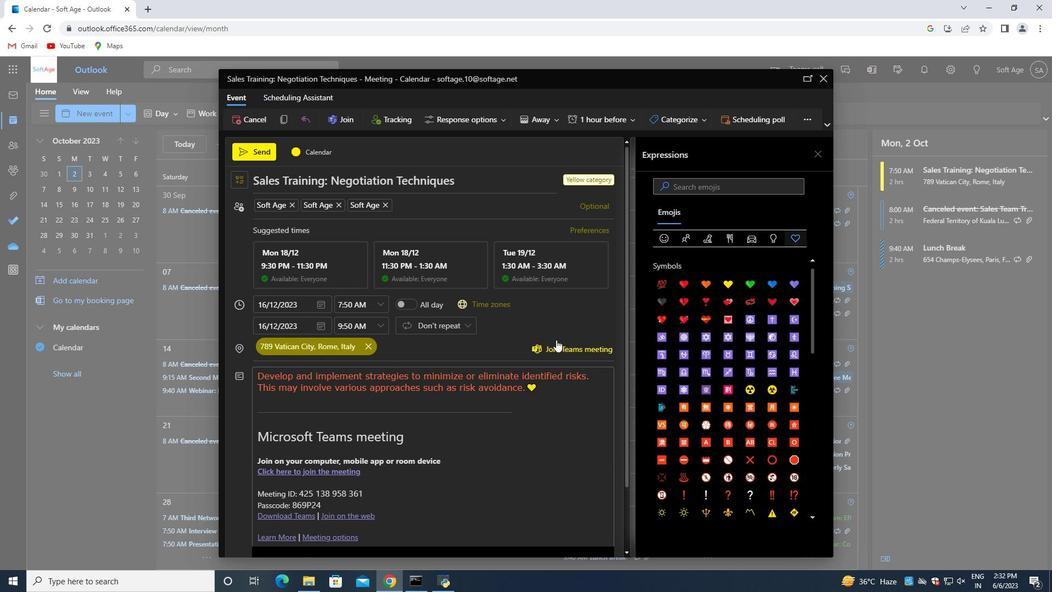 
Action: Mouse scrolled (557, 340) with delta (0, 0)
Screenshot: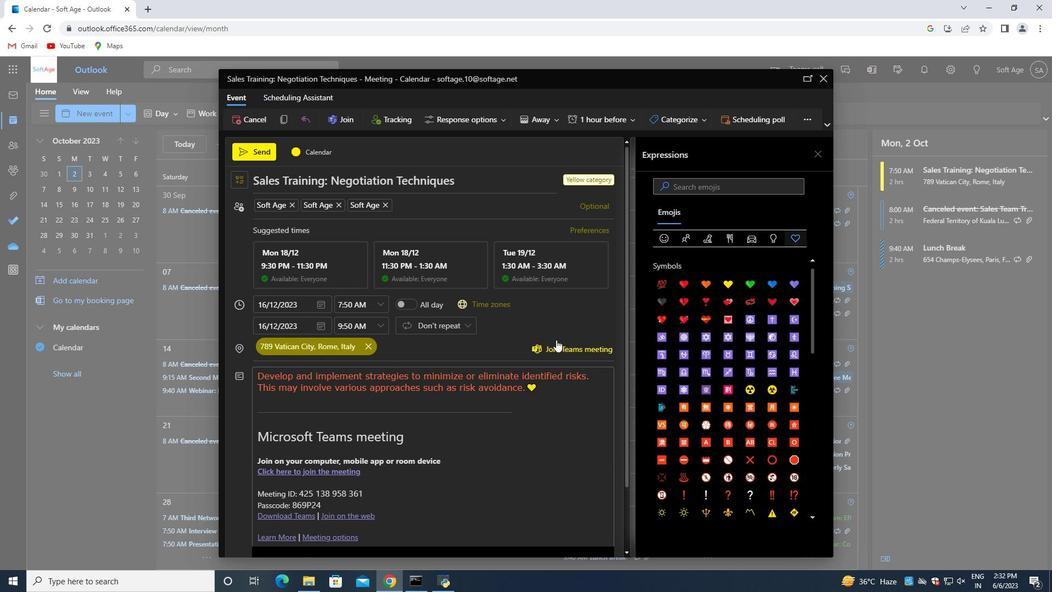
Action: Mouse scrolled (557, 340) with delta (0, 0)
Screenshot: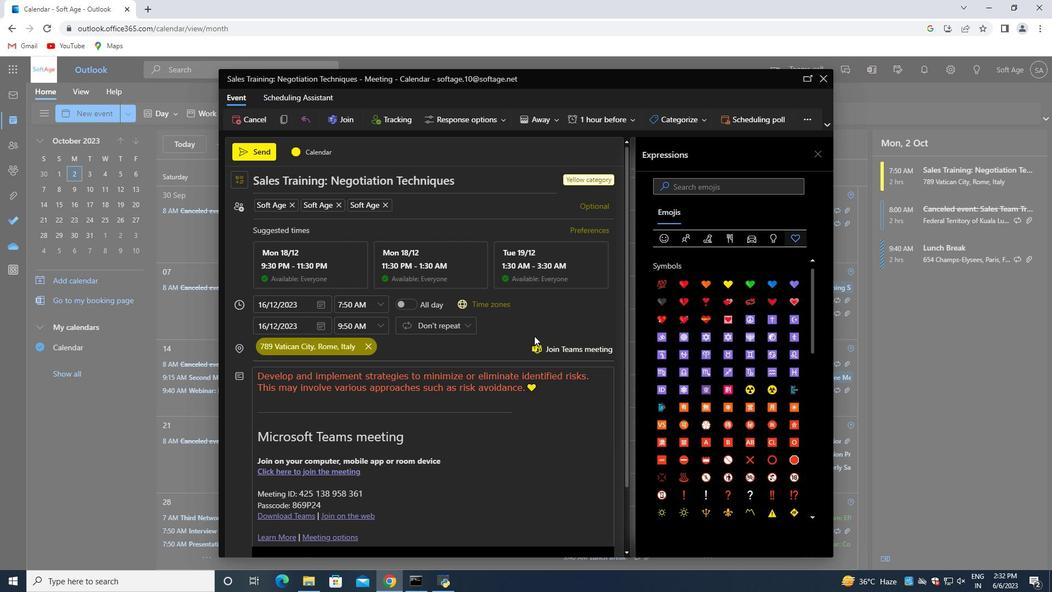 
Action: Mouse moved to (244, 184)
Screenshot: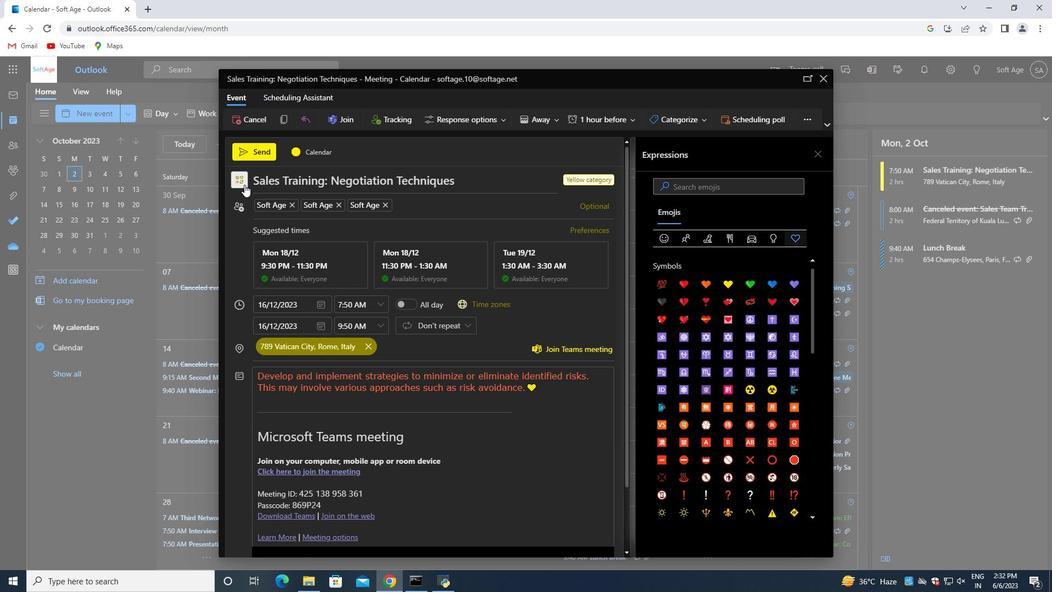 
Action: Mouse pressed left at (244, 184)
Screenshot: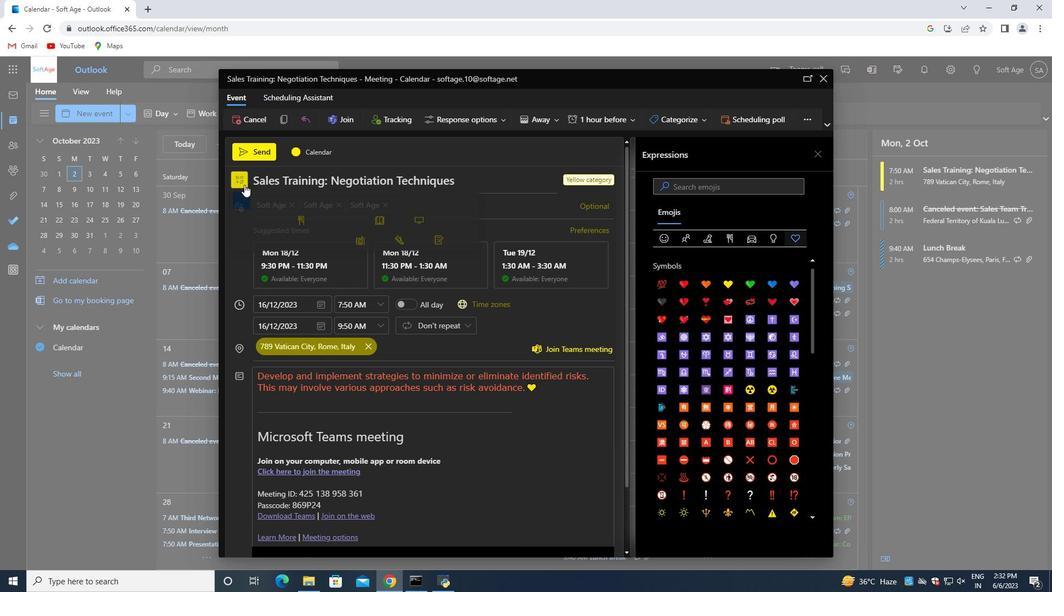 
Action: Mouse moved to (282, 201)
Screenshot: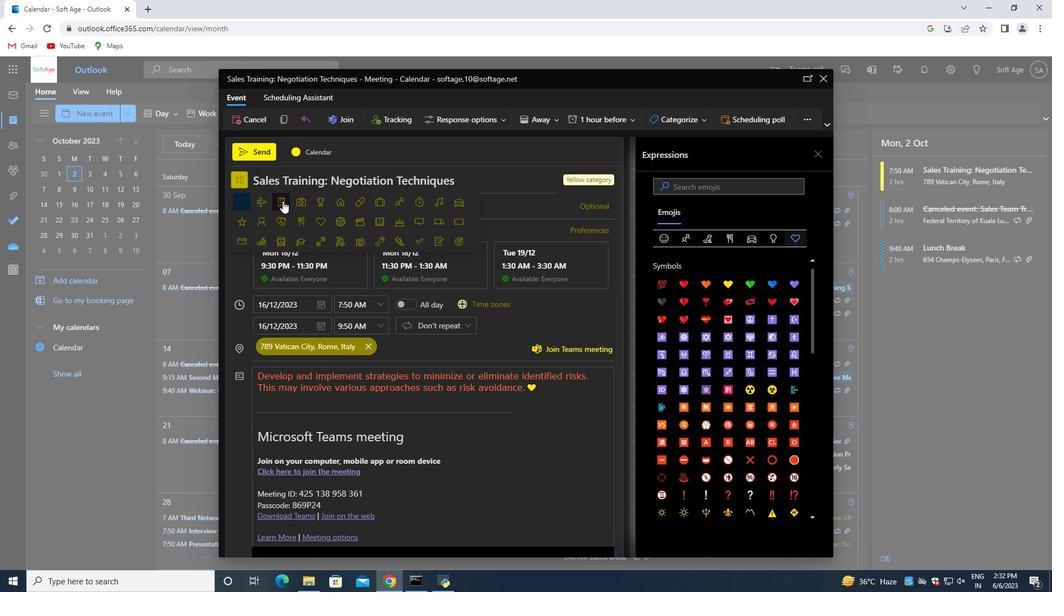 
Action: Mouse pressed left at (282, 201)
Screenshot: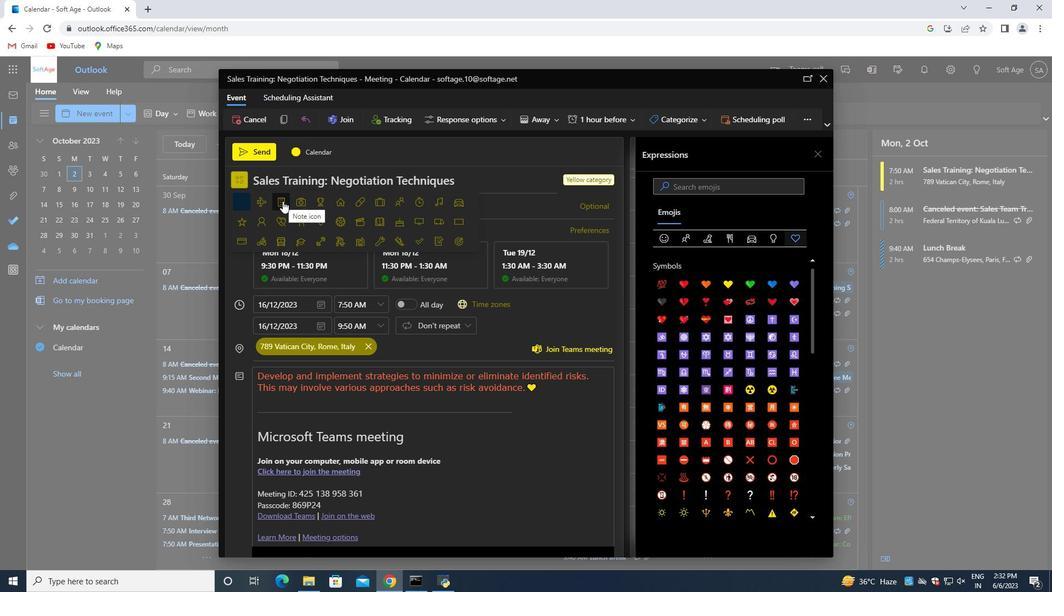 
Action: Mouse moved to (250, 150)
Screenshot: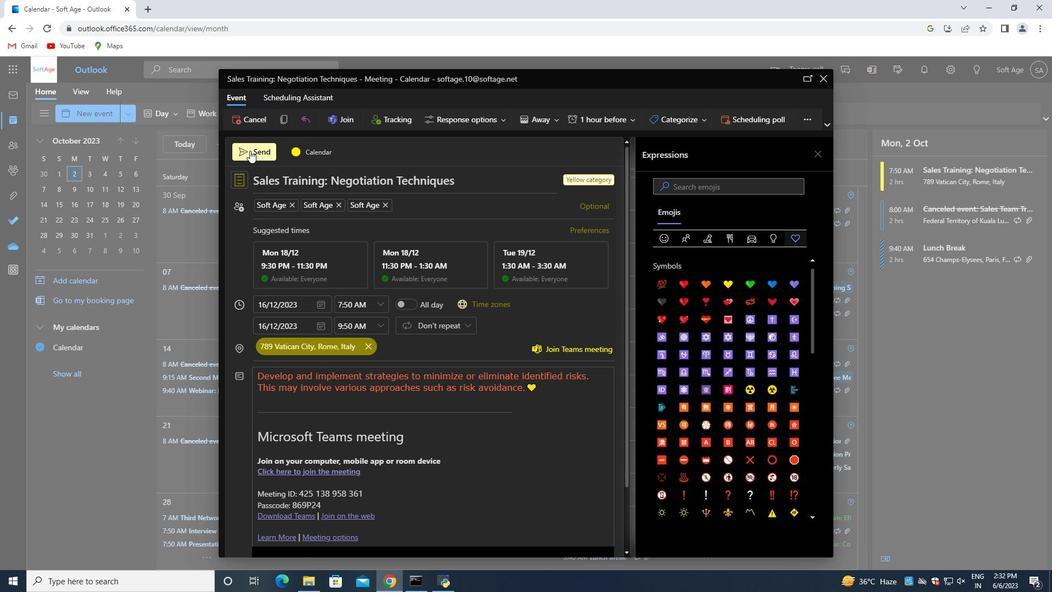 
Action: Mouse pressed left at (250, 150)
Screenshot: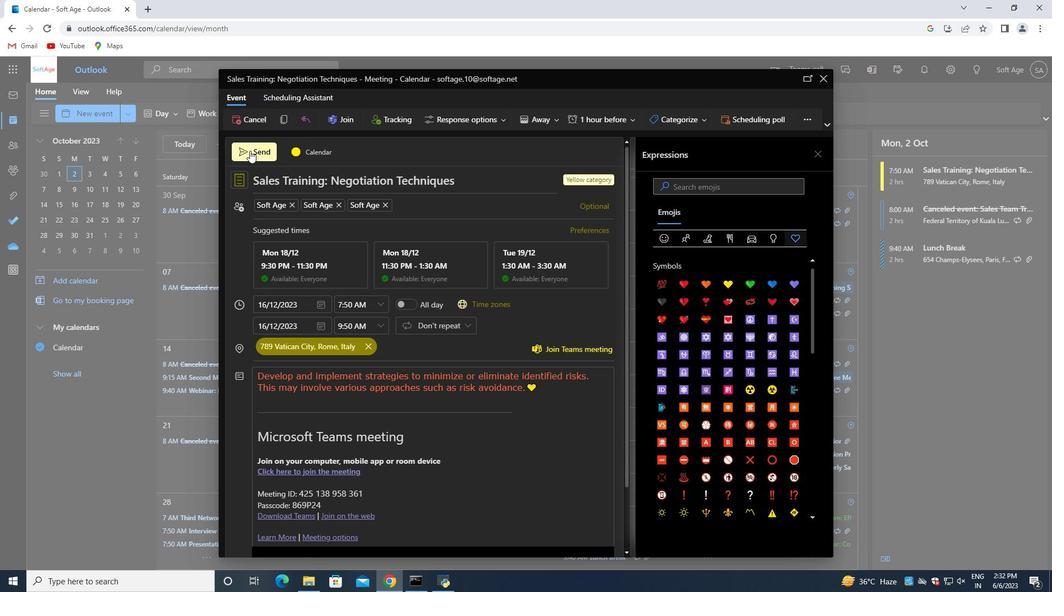 
